 Task: Look for space in Galaosiyo, Uzbekistan from 10th August, 2023 to 18th August, 2023 for 2 adults in price range Rs.10000 to Rs.14000. Place can be private room with 1  bedroom having 1 bed and 1 bathroom. Property type can be house, flat, guest house. Amenities needed are: wifi, TV, free parkinig on premises, gym, breakfast. Booking option can be shelf check-in. Required host language is English.
Action: Mouse moved to (458, 117)
Screenshot: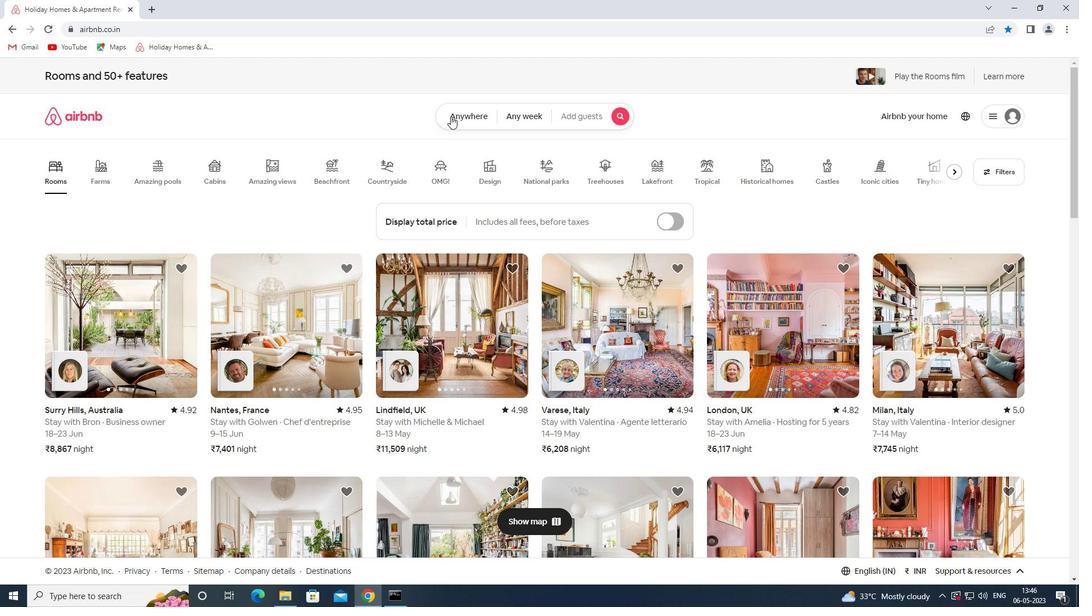 
Action: Mouse pressed left at (458, 117)
Screenshot: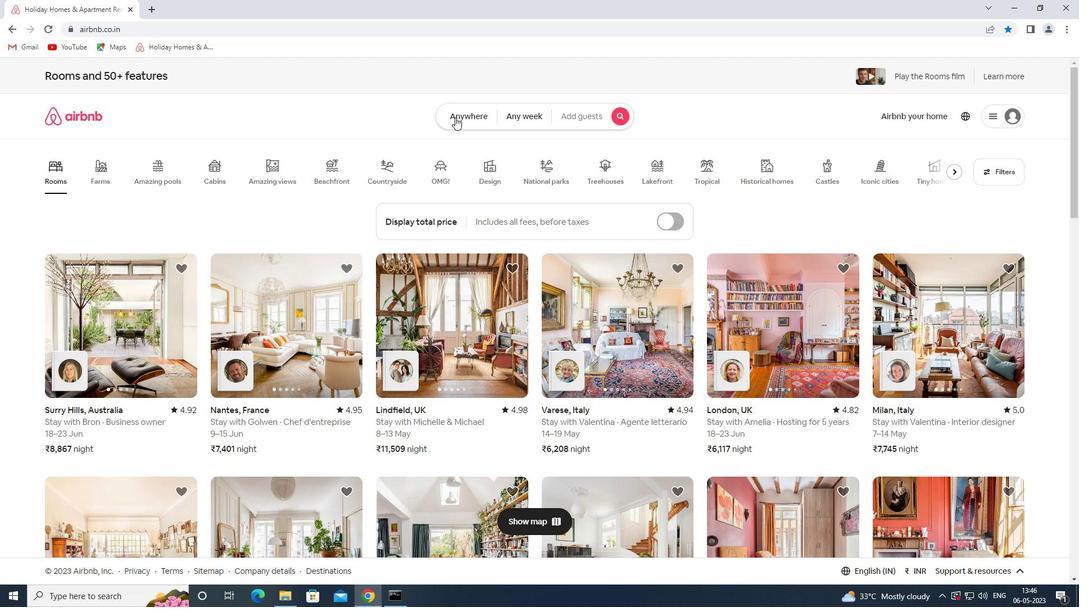 
Action: Mouse moved to (326, 164)
Screenshot: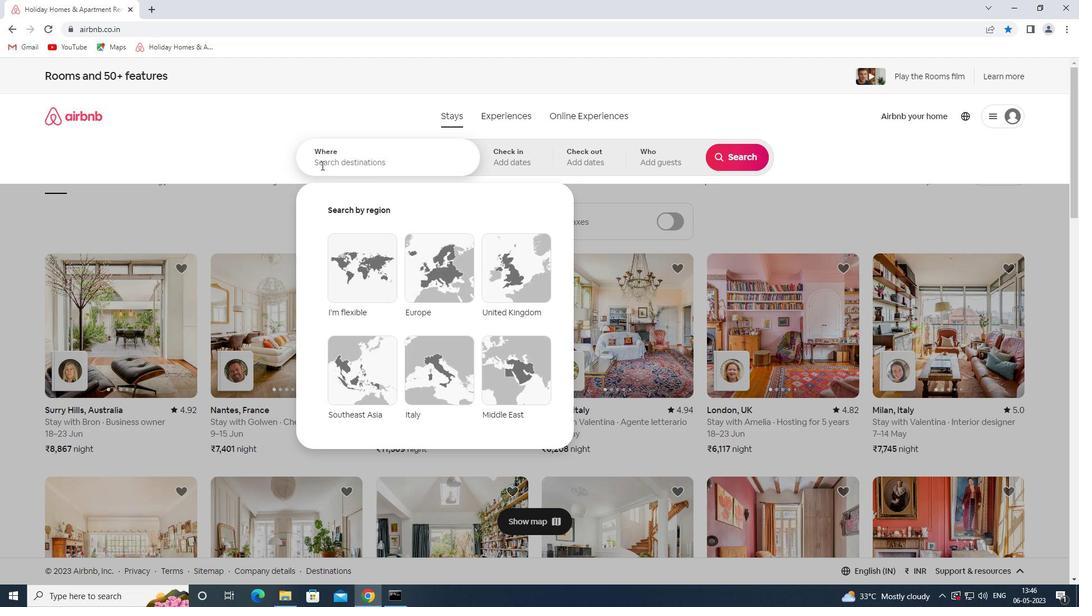 
Action: Mouse pressed left at (326, 164)
Screenshot: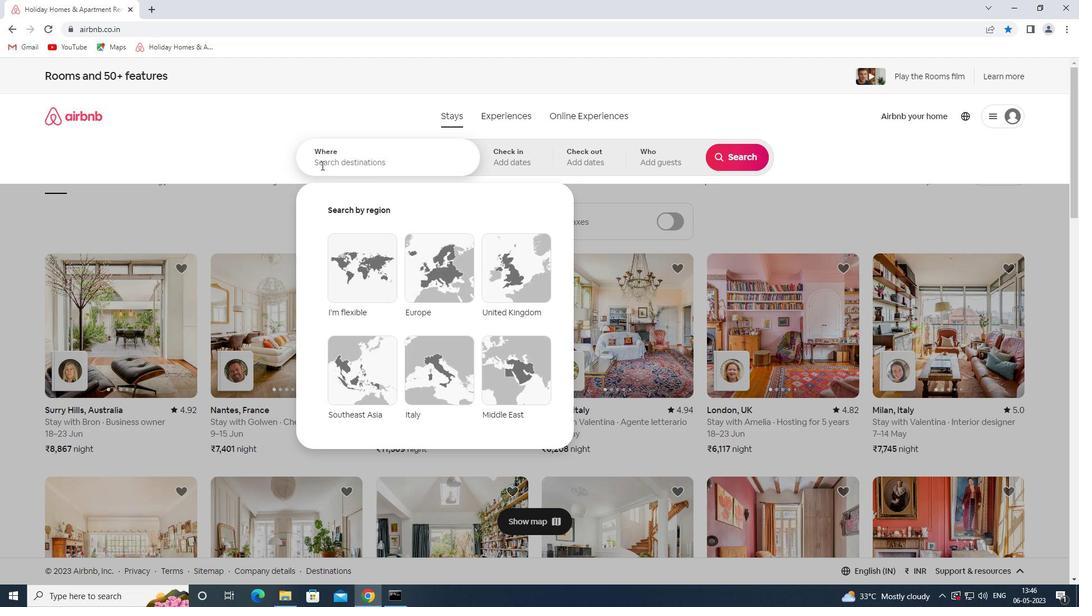 
Action: Key pressed galaosiyo<Key.space>
Screenshot: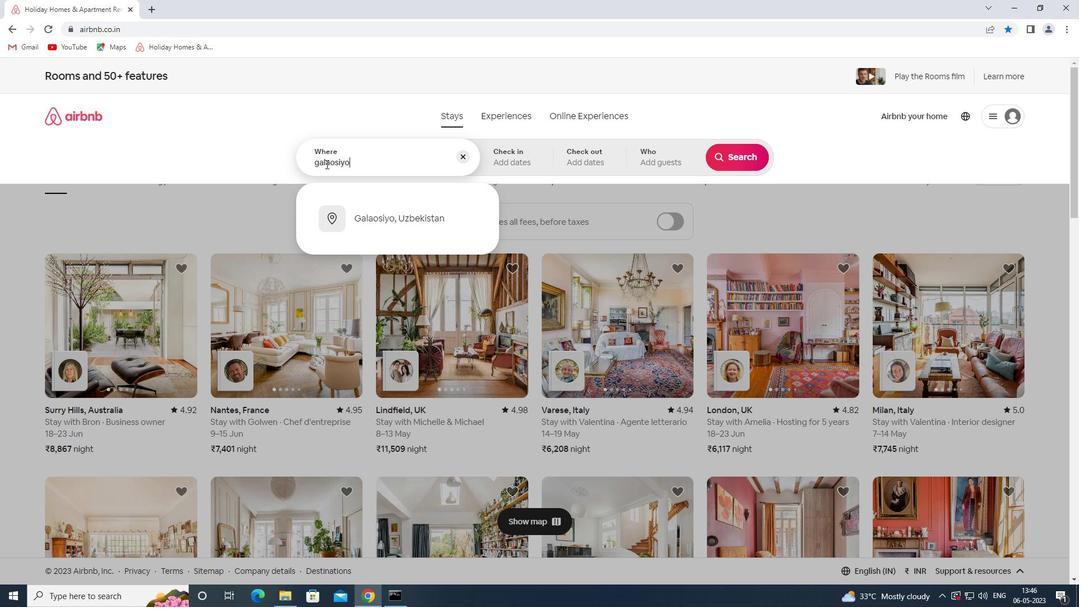 
Action: Mouse moved to (430, 213)
Screenshot: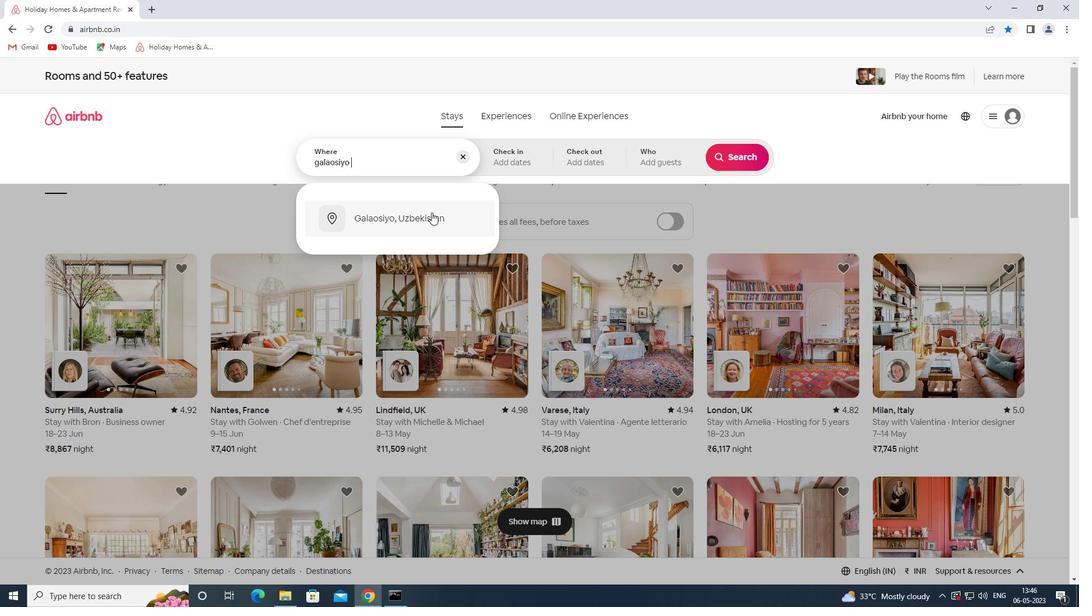 
Action: Mouse pressed left at (430, 213)
Screenshot: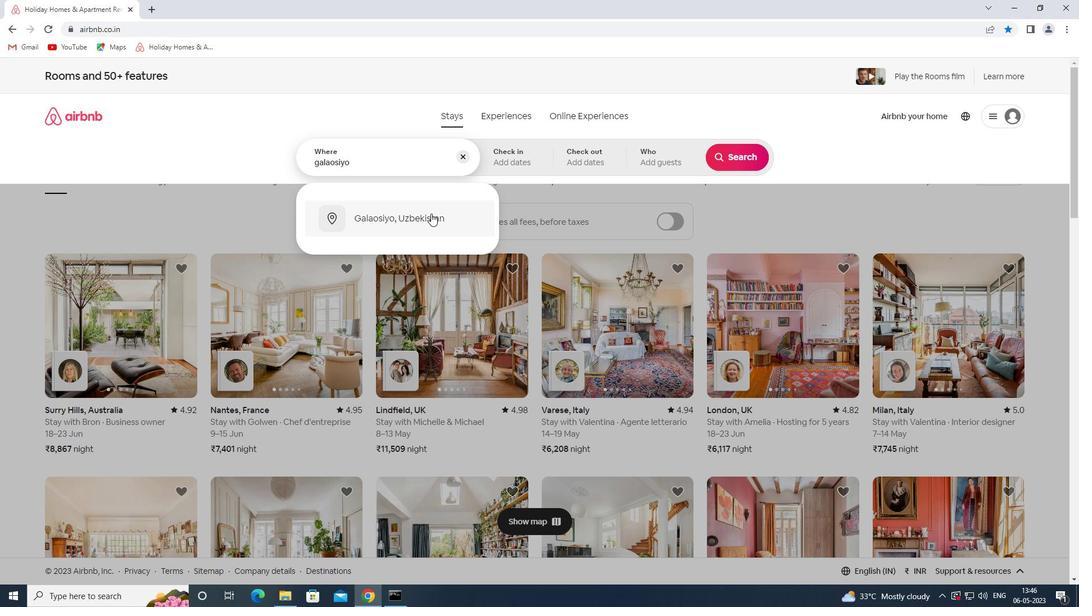 
Action: Mouse moved to (730, 252)
Screenshot: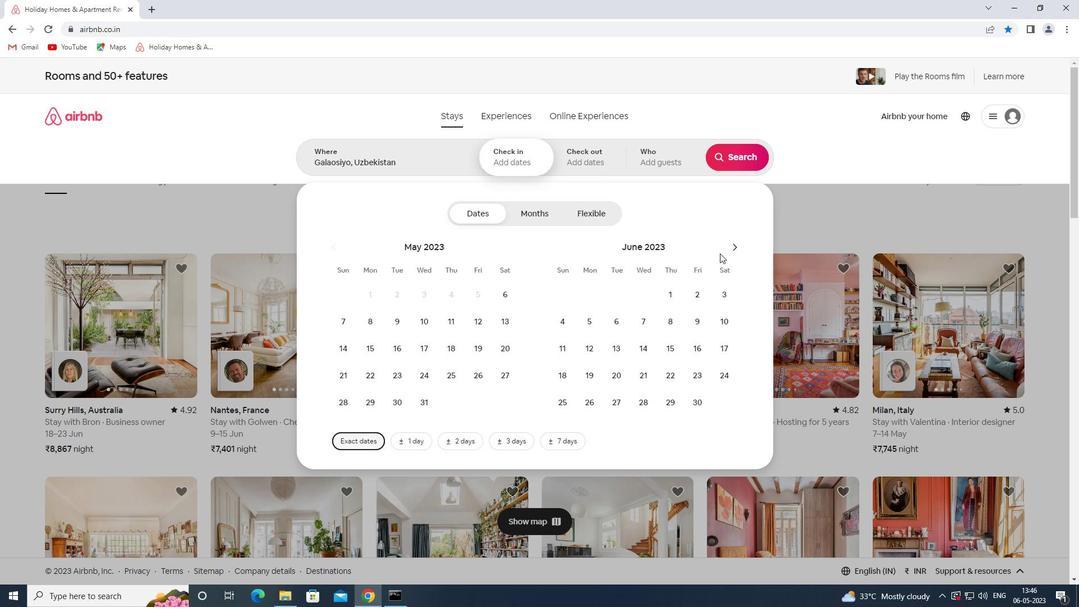 
Action: Mouse pressed left at (730, 252)
Screenshot: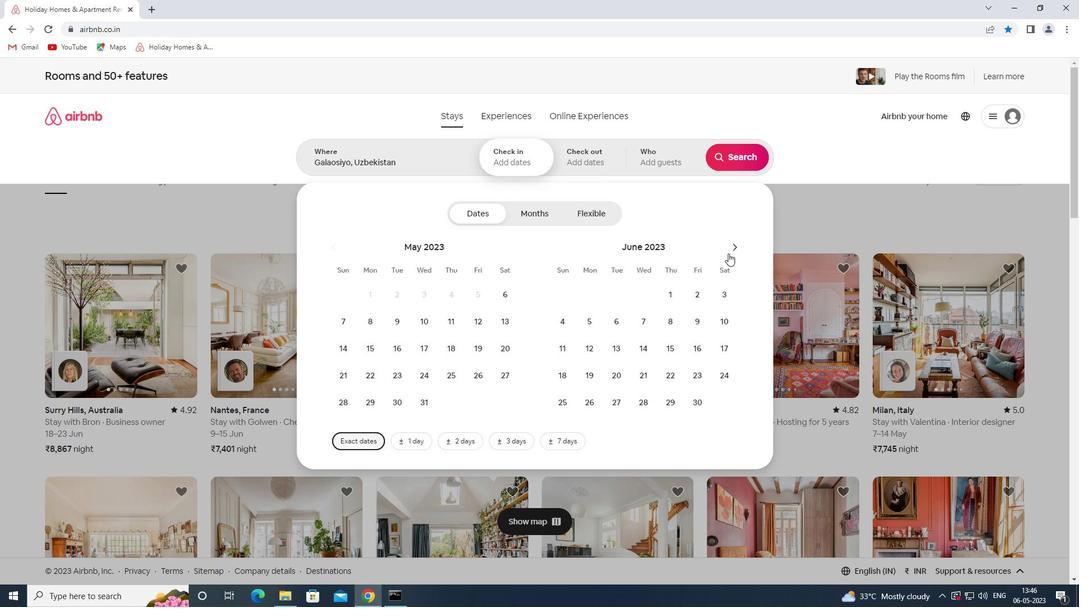 
Action: Mouse moved to (730, 252)
Screenshot: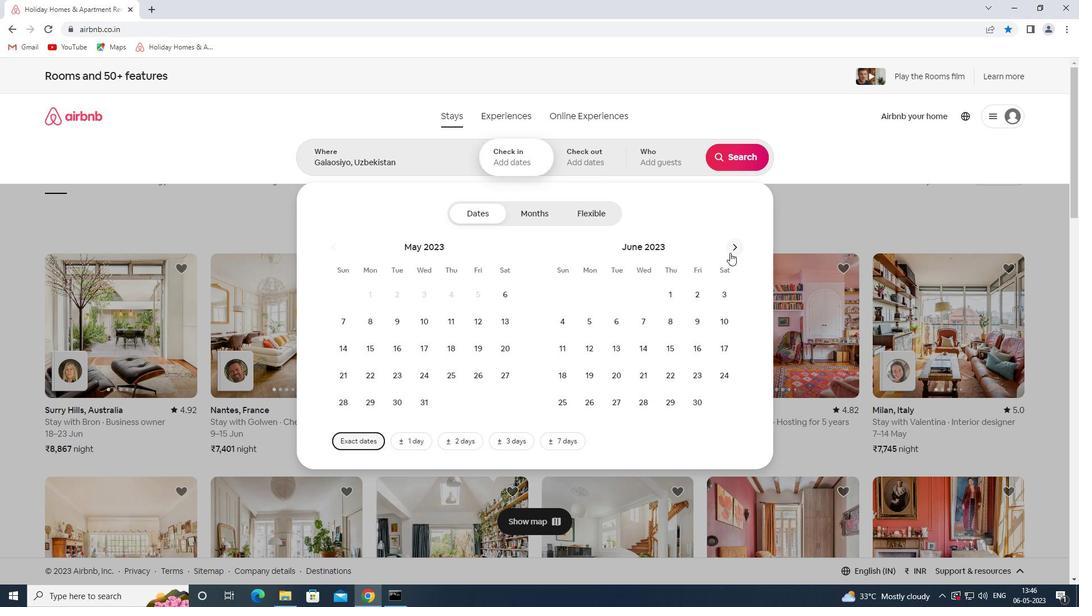 
Action: Mouse pressed left at (730, 252)
Screenshot: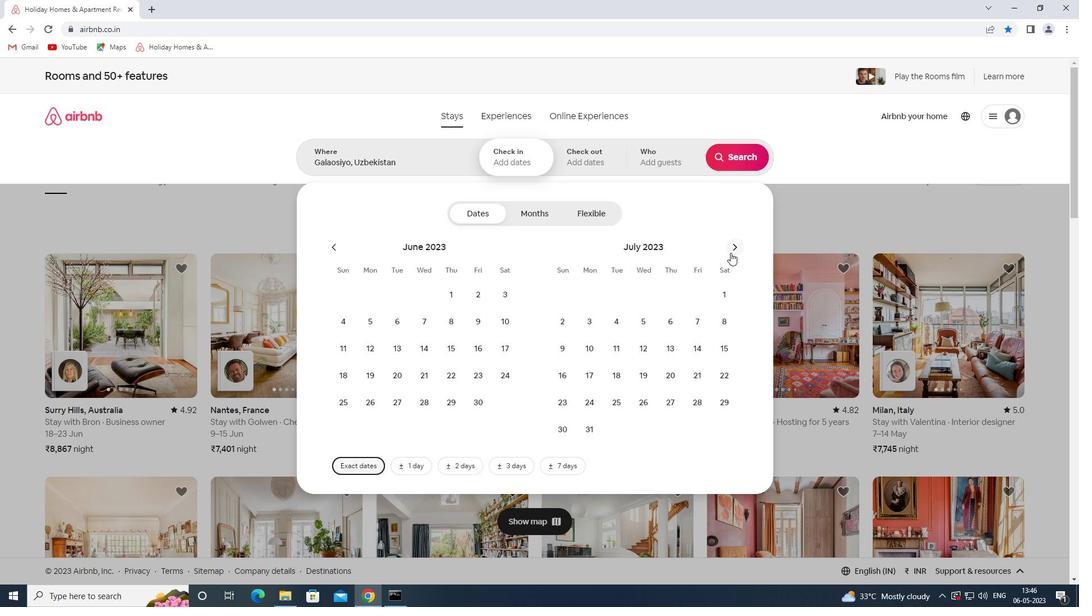 
Action: Mouse moved to (670, 321)
Screenshot: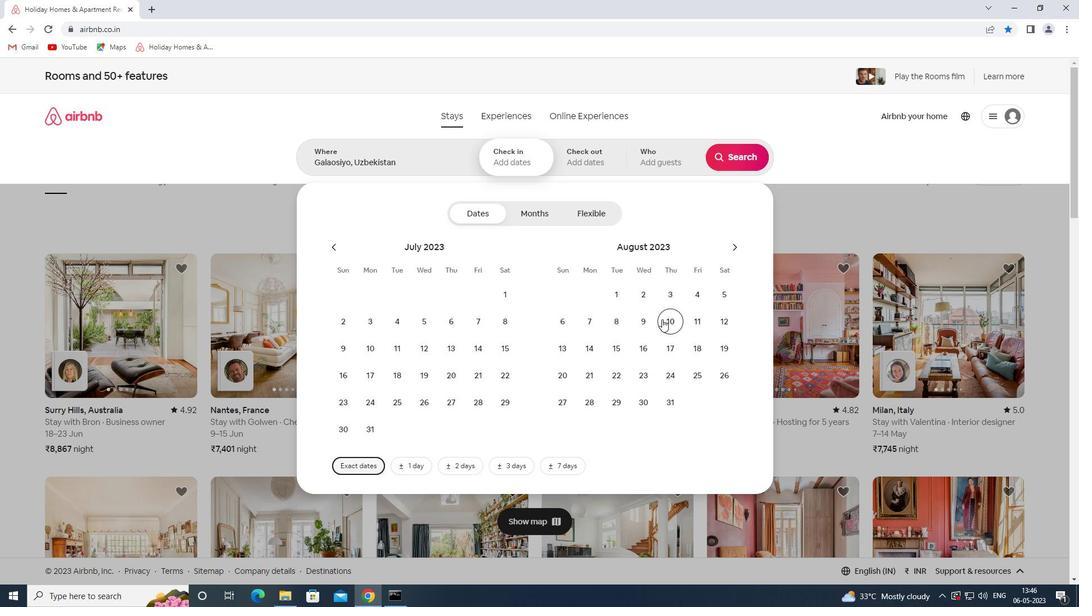 
Action: Mouse pressed left at (670, 321)
Screenshot: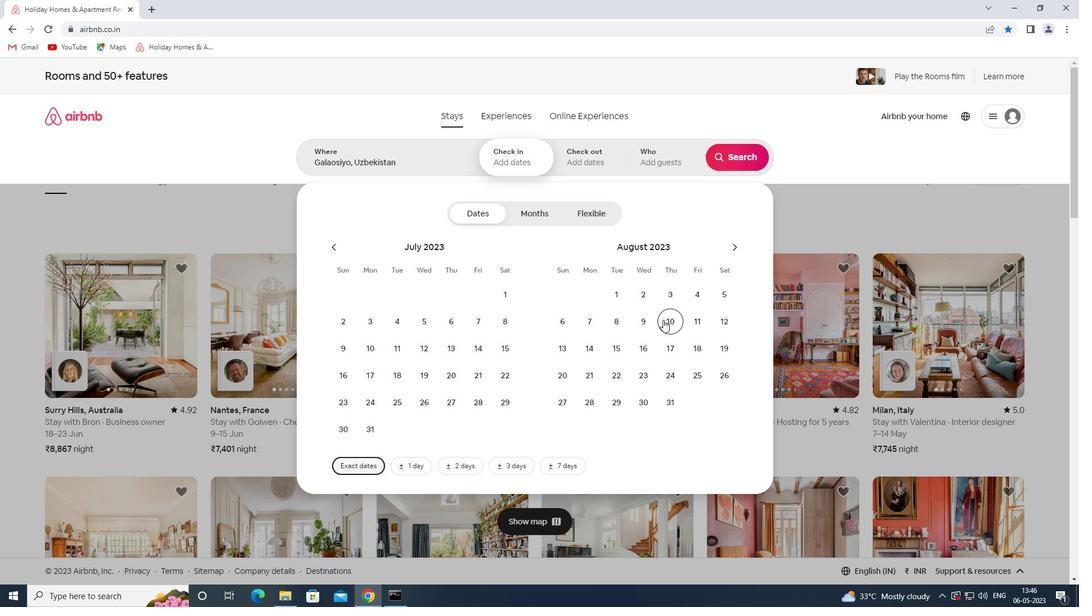 
Action: Mouse moved to (704, 352)
Screenshot: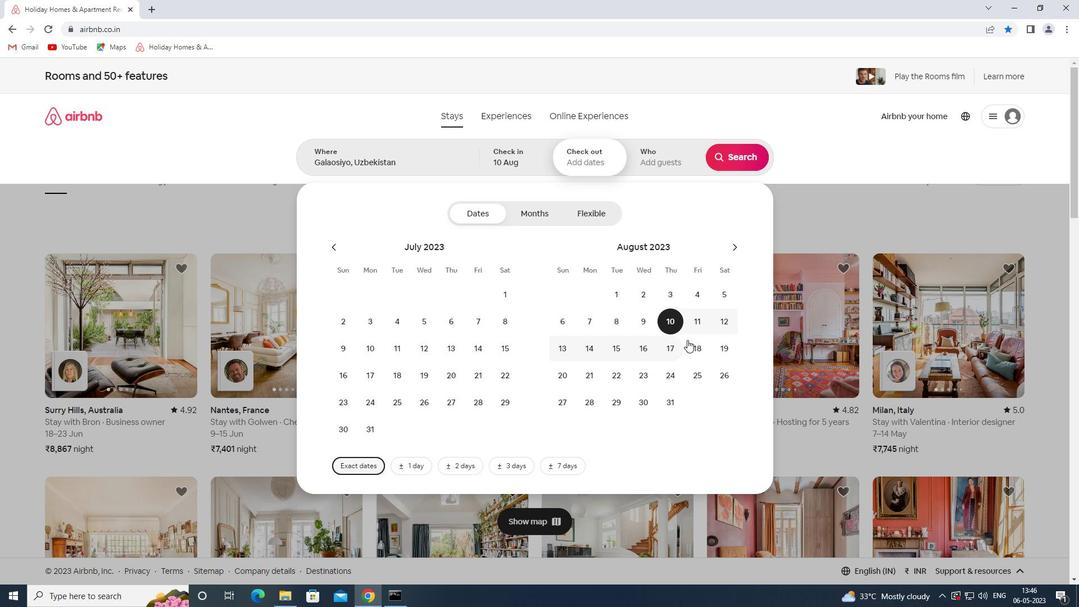 
Action: Mouse pressed left at (704, 352)
Screenshot: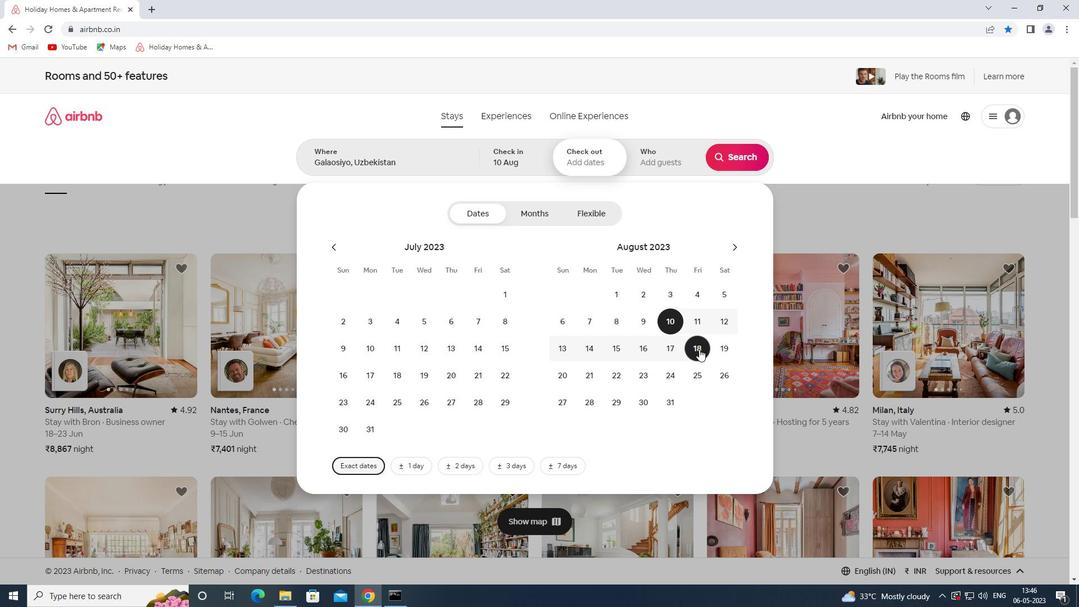 
Action: Mouse moved to (661, 160)
Screenshot: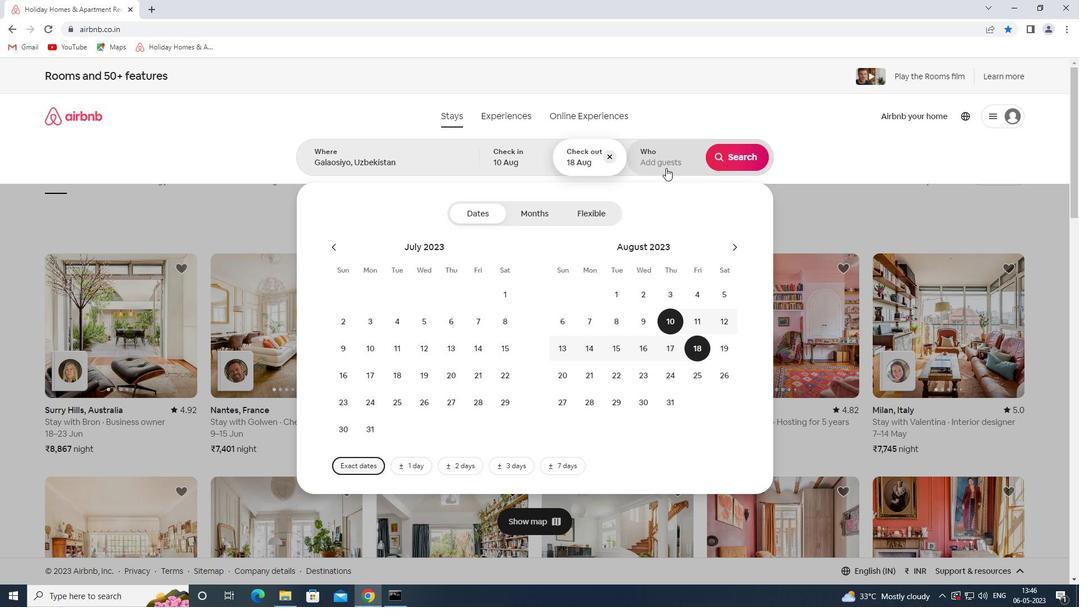 
Action: Mouse pressed left at (661, 160)
Screenshot: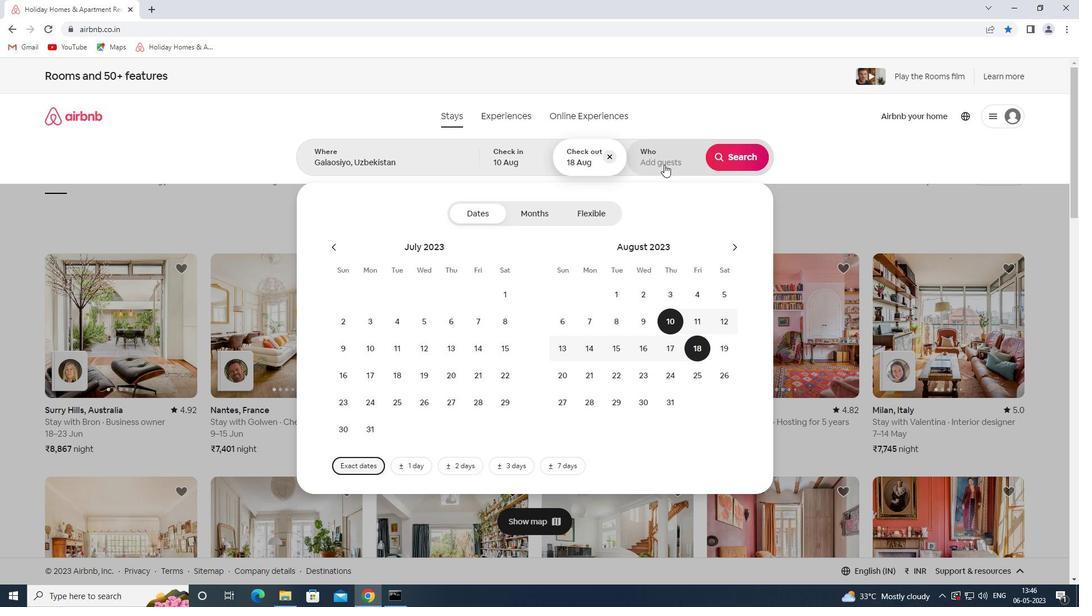 
Action: Mouse moved to (743, 220)
Screenshot: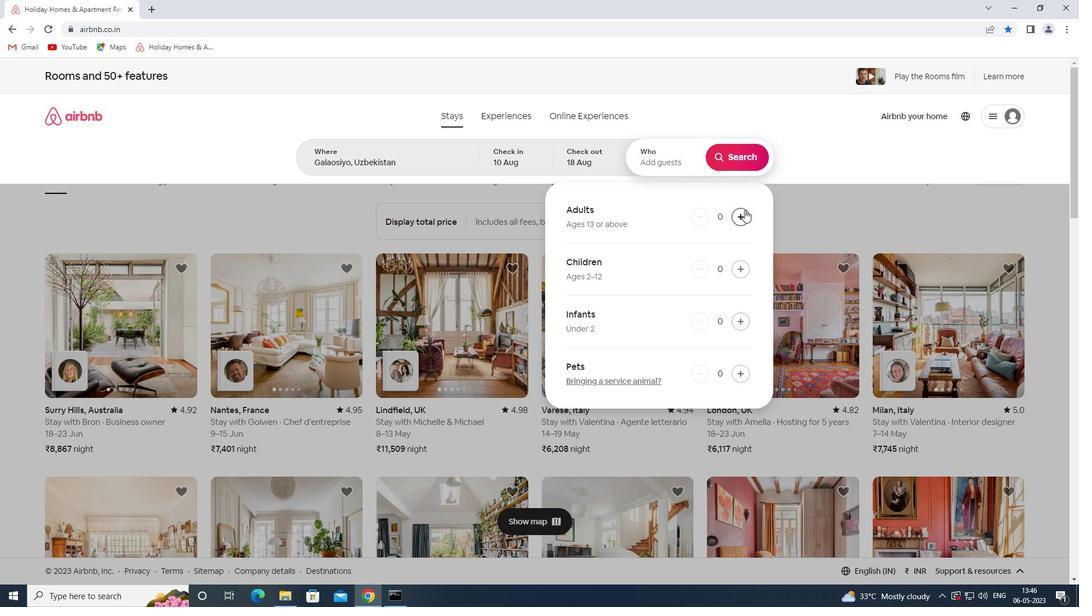 
Action: Mouse pressed left at (743, 220)
Screenshot: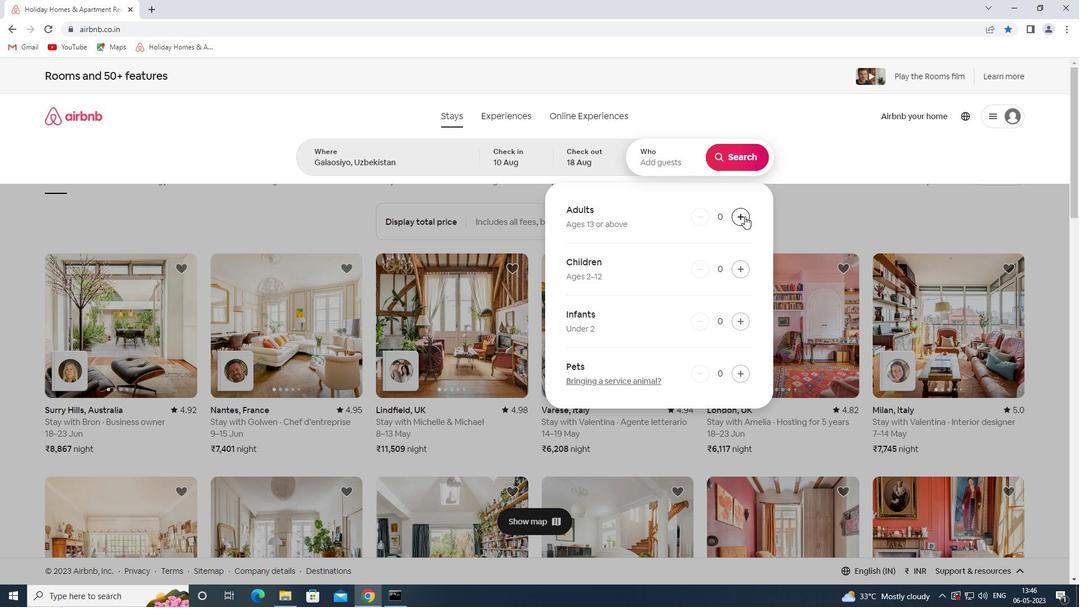 
Action: Mouse pressed left at (743, 220)
Screenshot: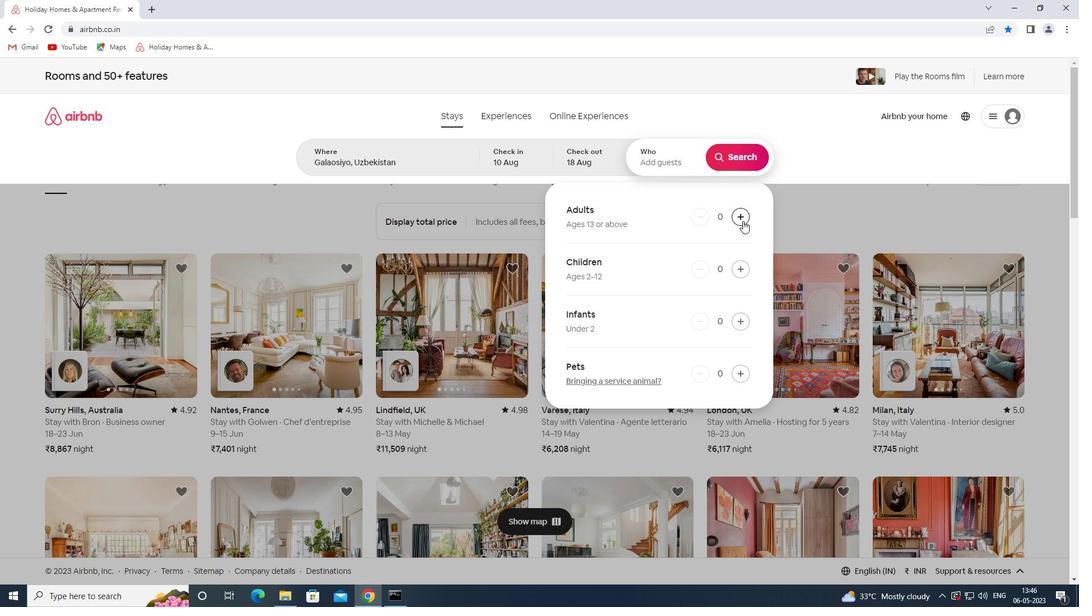 
Action: Mouse moved to (739, 154)
Screenshot: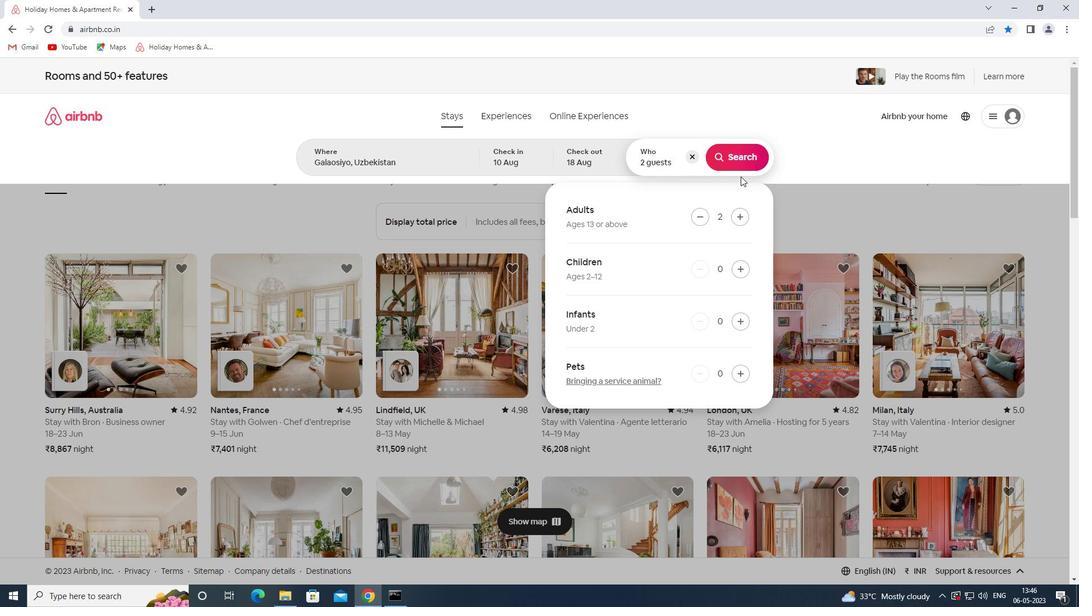 
Action: Mouse pressed left at (739, 154)
Screenshot: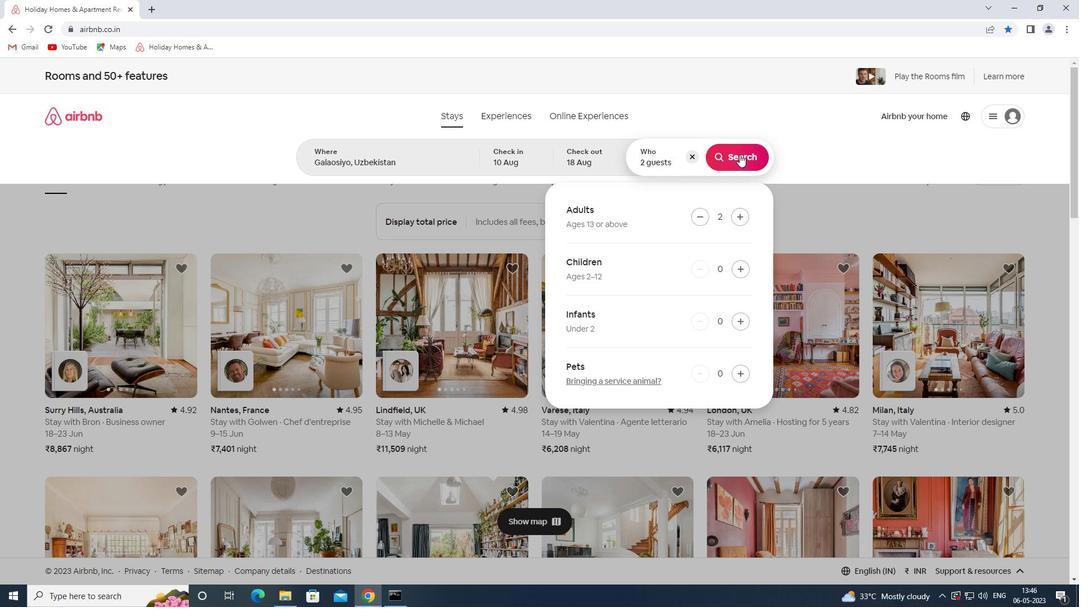 
Action: Mouse moved to (1021, 127)
Screenshot: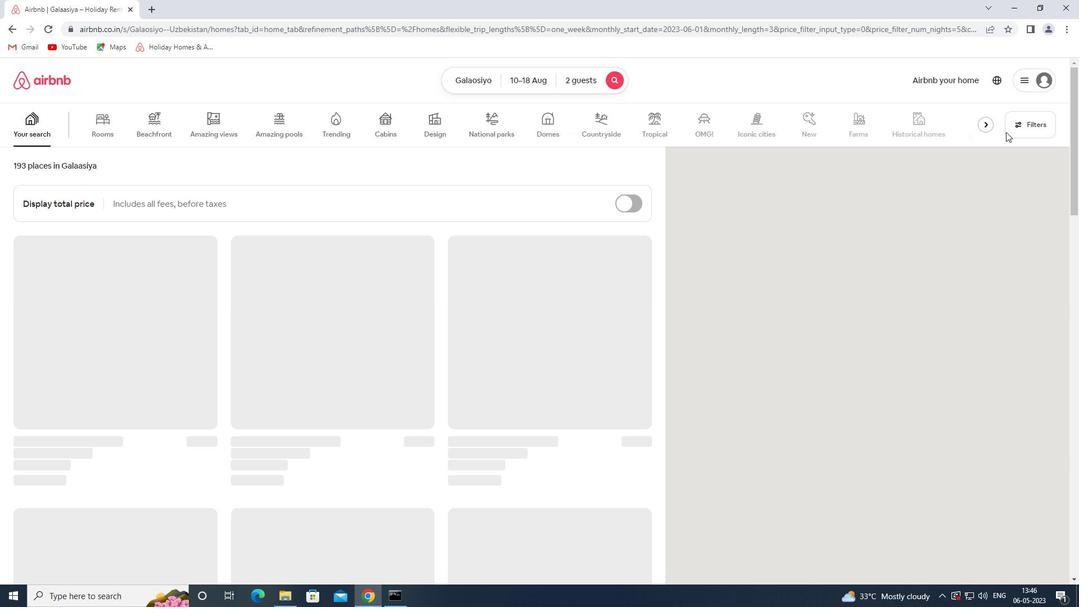 
Action: Mouse pressed left at (1021, 127)
Screenshot: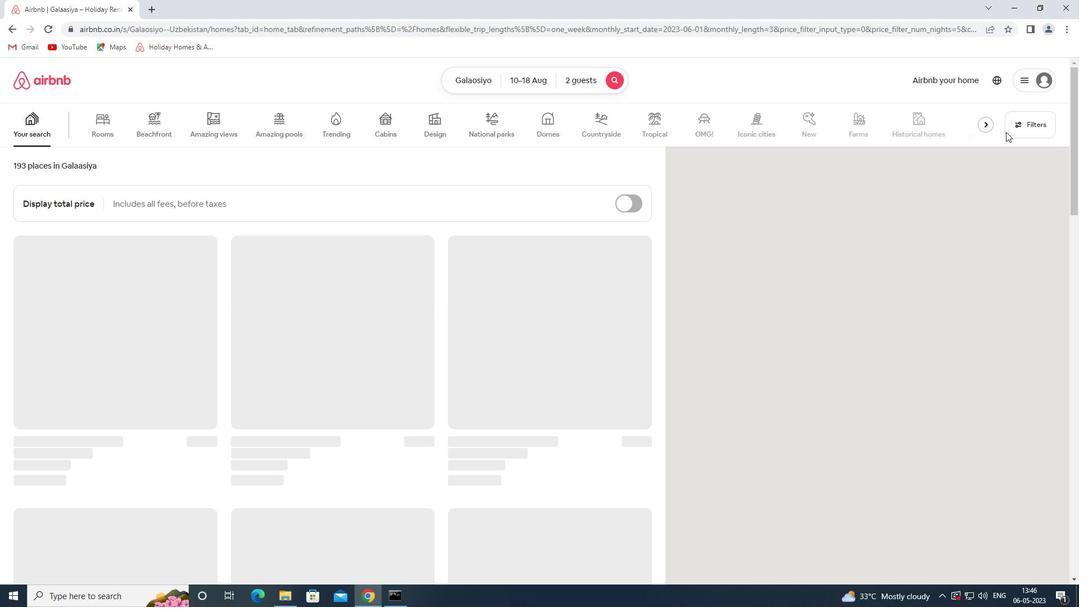 
Action: Mouse moved to (394, 400)
Screenshot: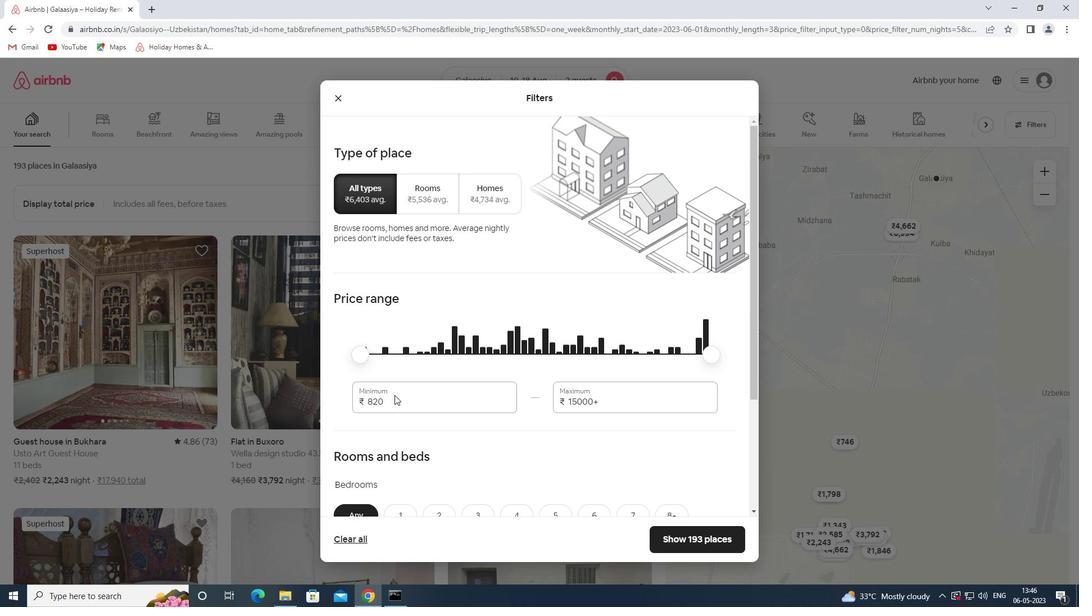 
Action: Mouse pressed left at (394, 400)
Screenshot: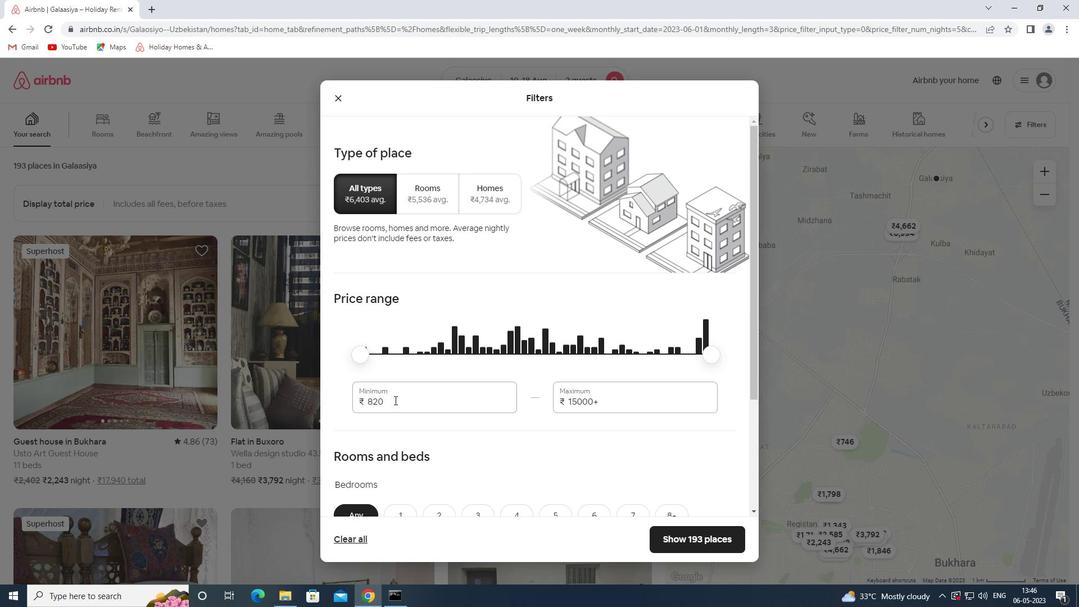 
Action: Mouse pressed left at (394, 400)
Screenshot: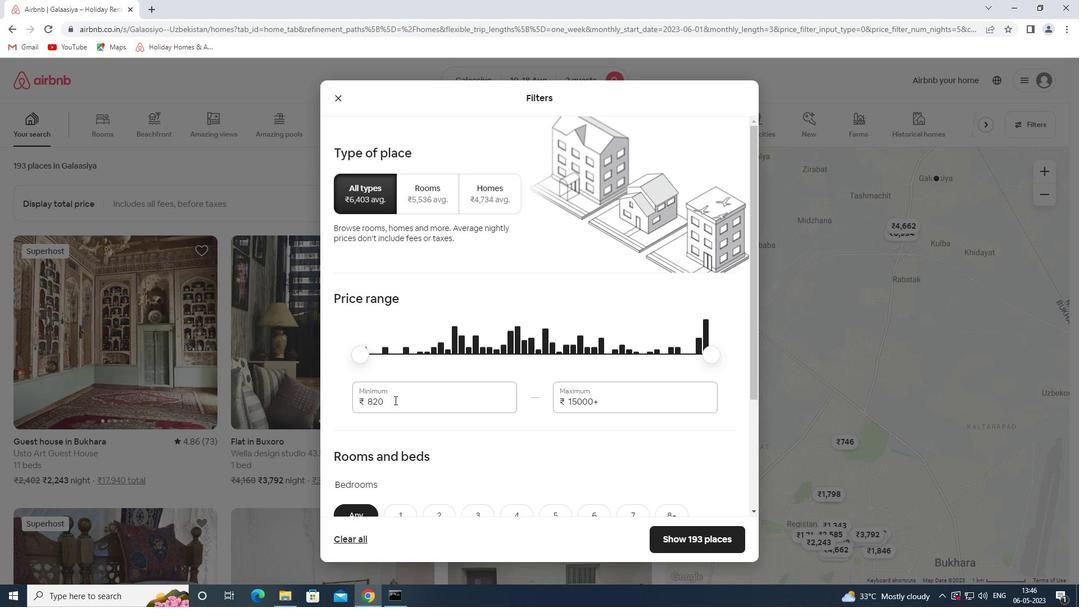 
Action: Key pressed 10000<Key.tab>14000
Screenshot: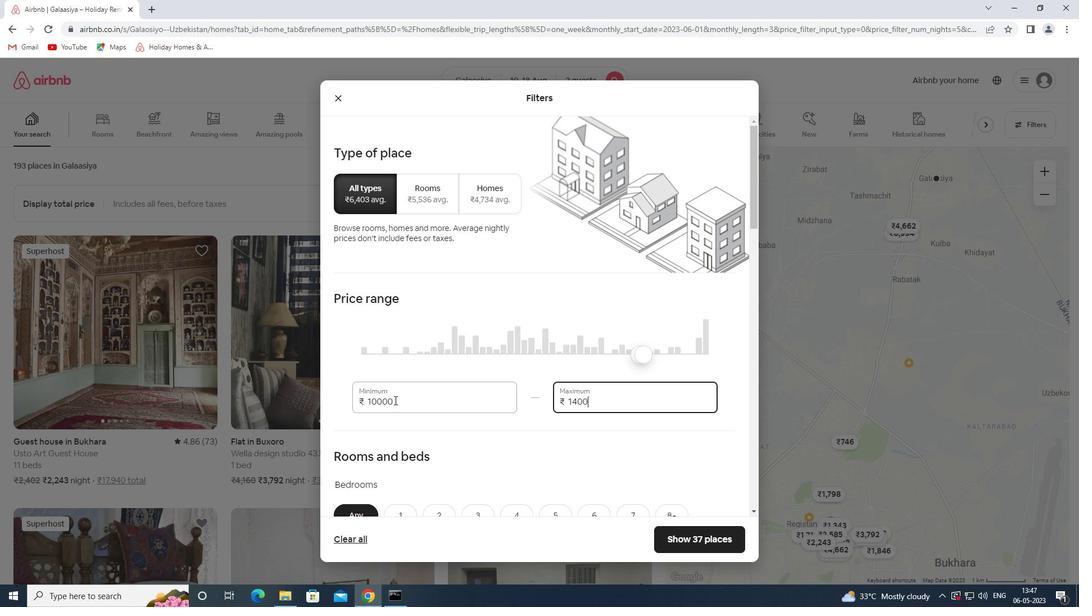 
Action: Mouse moved to (310, 272)
Screenshot: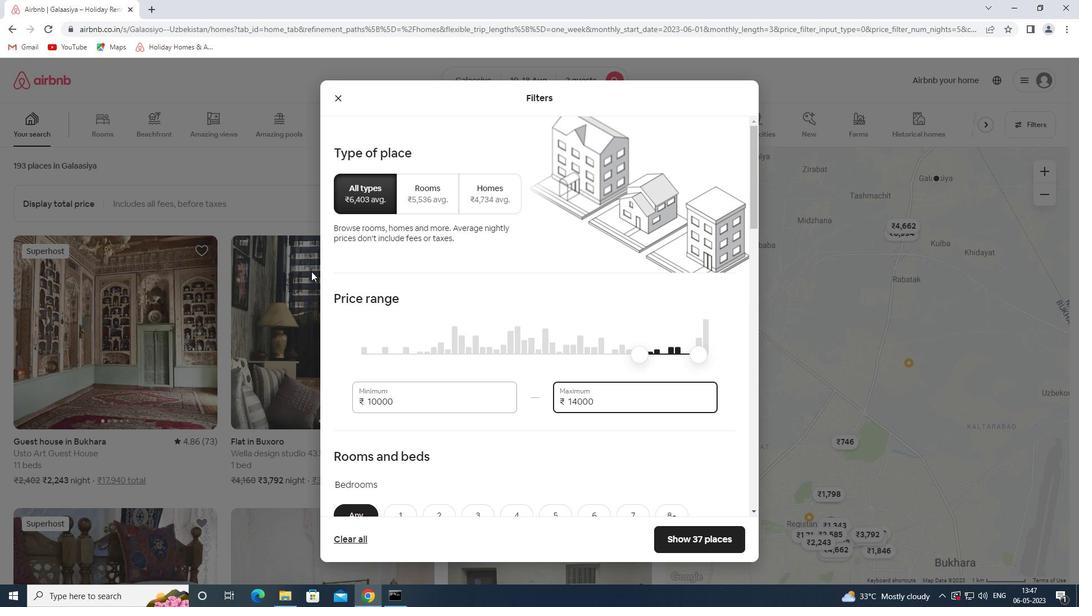 
Action: Mouse scrolled (310, 272) with delta (0, 0)
Screenshot: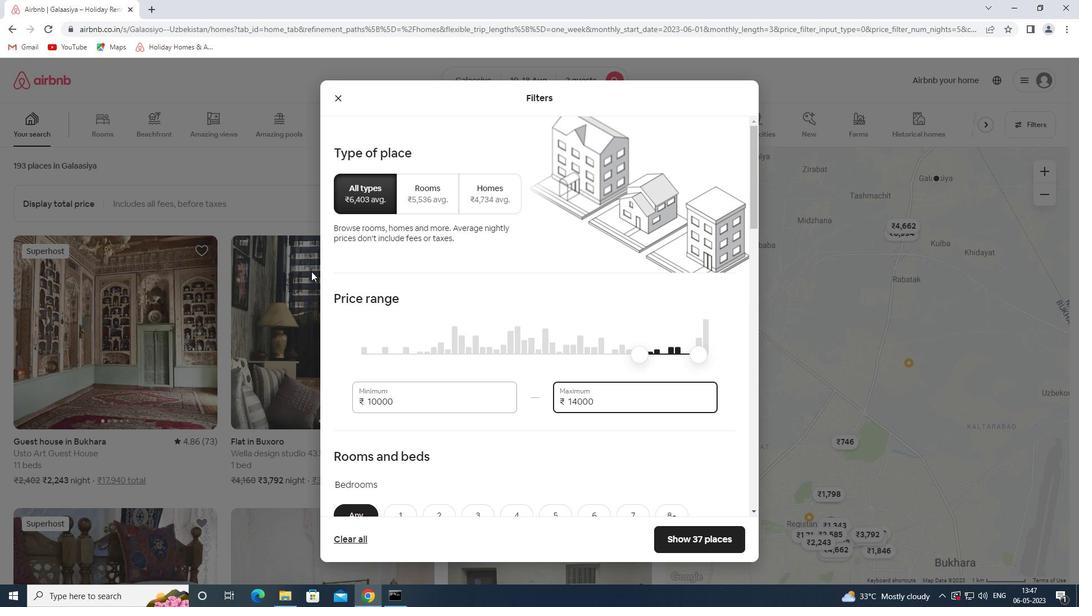 
Action: Mouse moved to (309, 274)
Screenshot: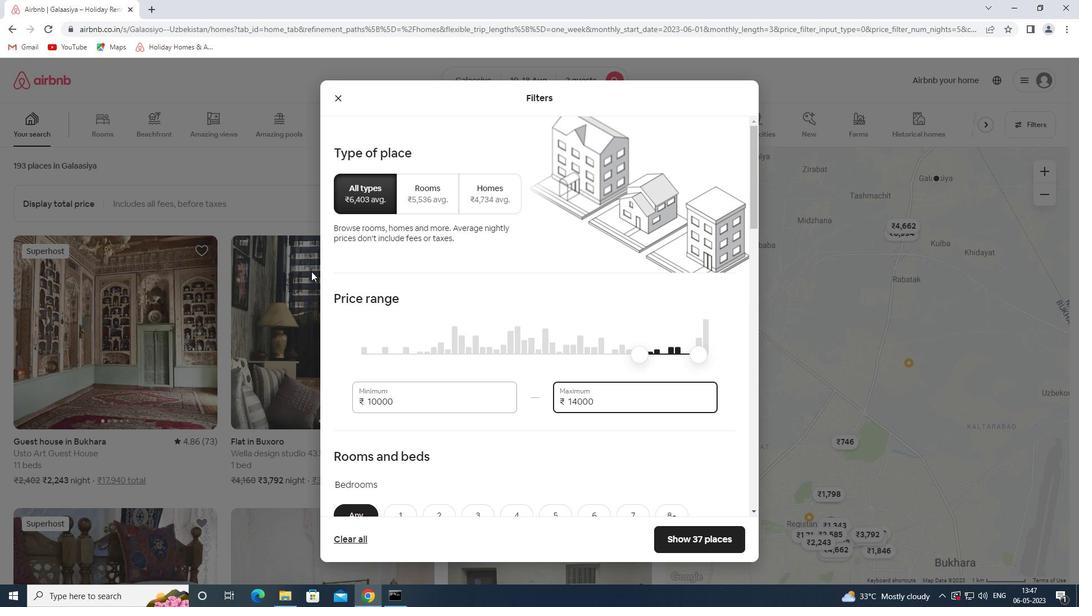 
Action: Mouse scrolled (309, 274) with delta (0, 0)
Screenshot: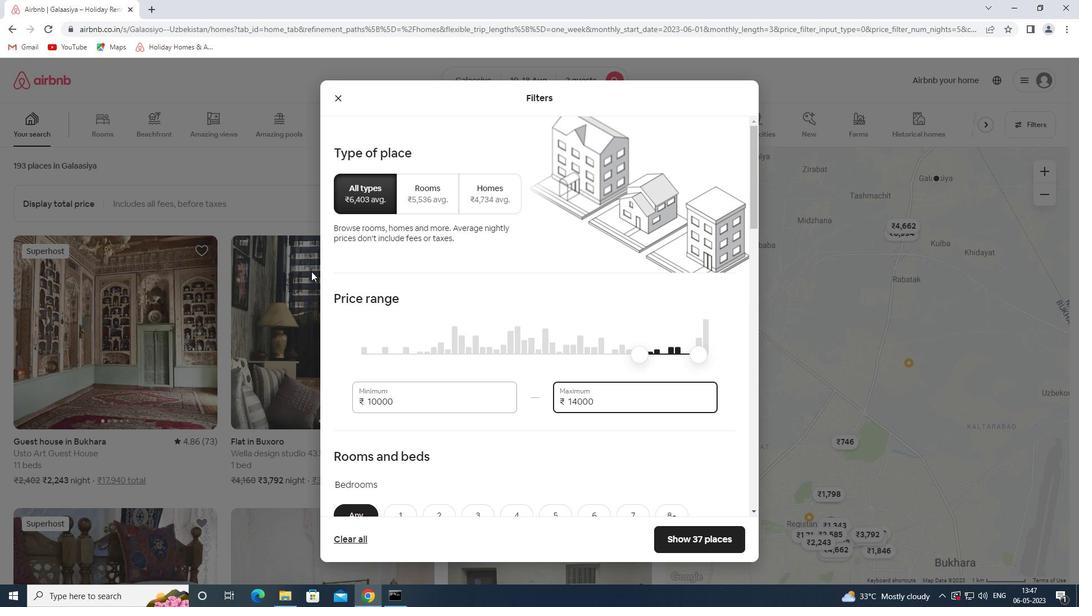 
Action: Mouse moved to (308, 275)
Screenshot: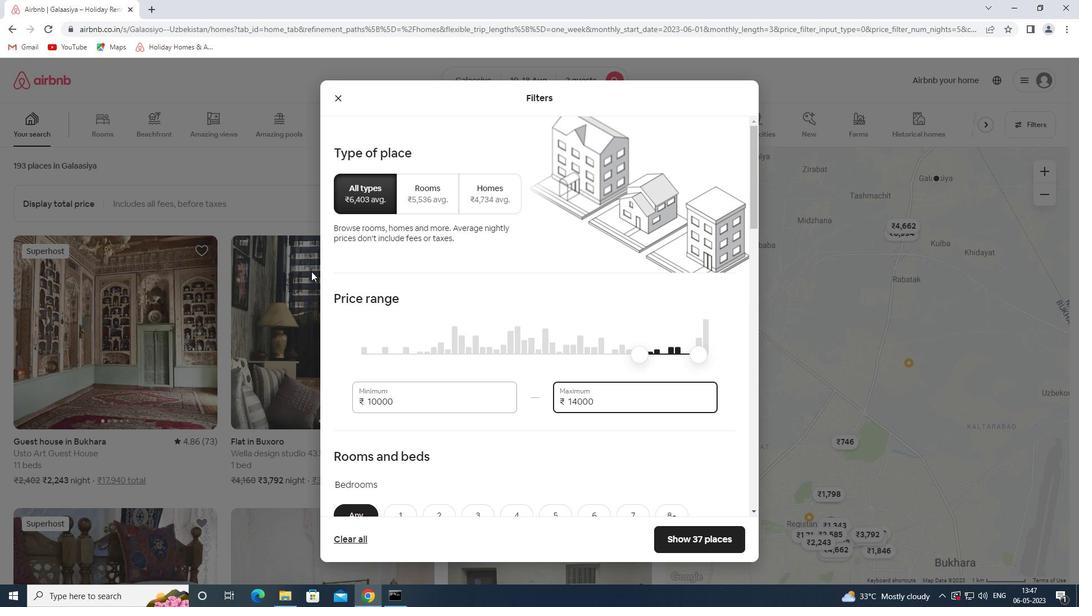 
Action: Mouse scrolled (308, 274) with delta (0, 0)
Screenshot: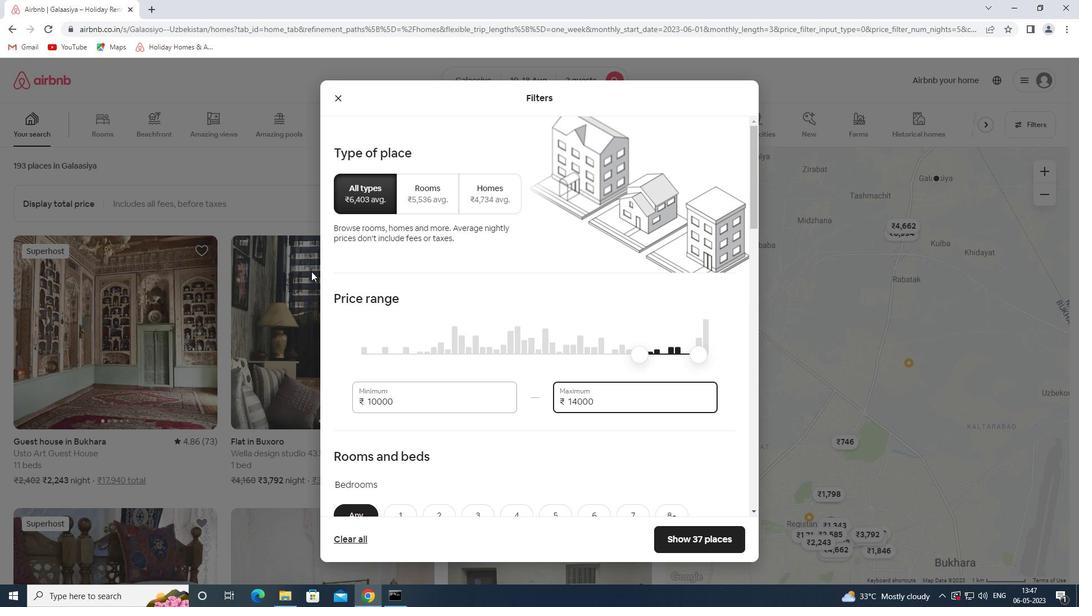 
Action: Mouse moved to (308, 275)
Screenshot: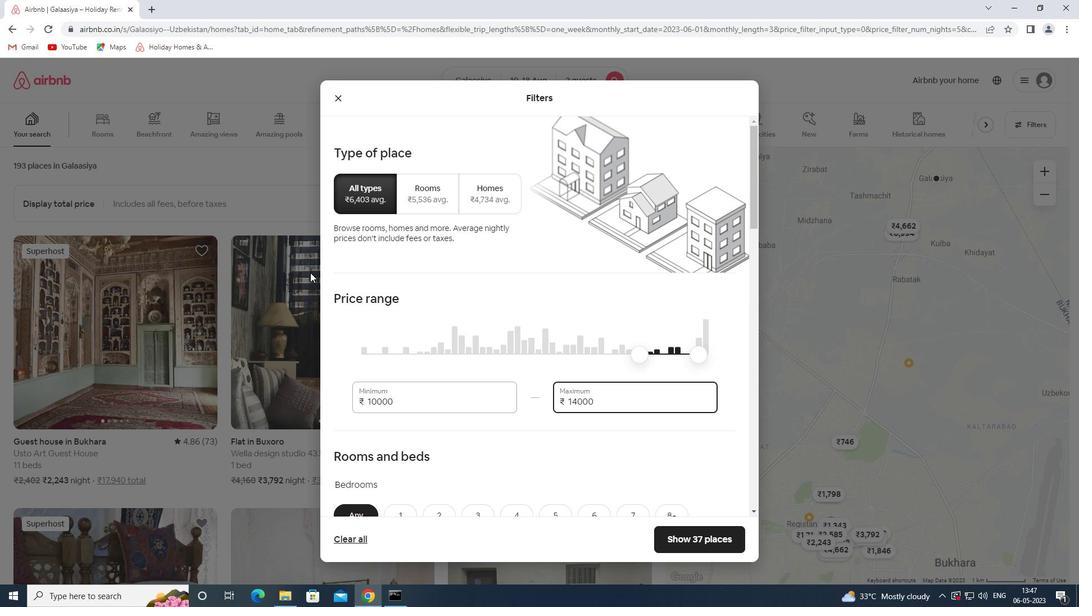
Action: Mouse scrolled (308, 275) with delta (0, 0)
Screenshot: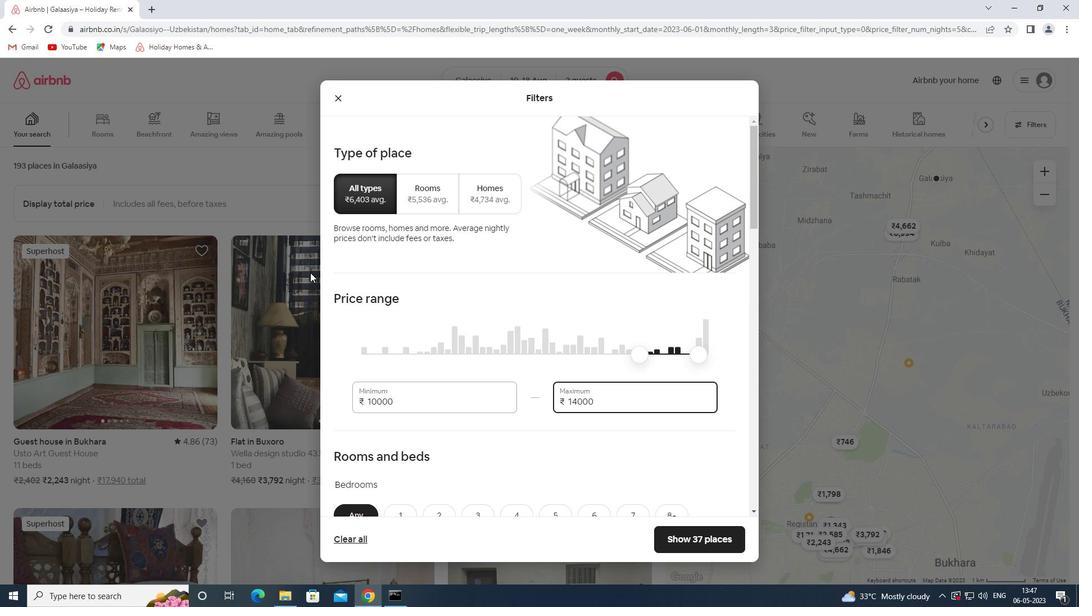 
Action: Mouse moved to (300, 290)
Screenshot: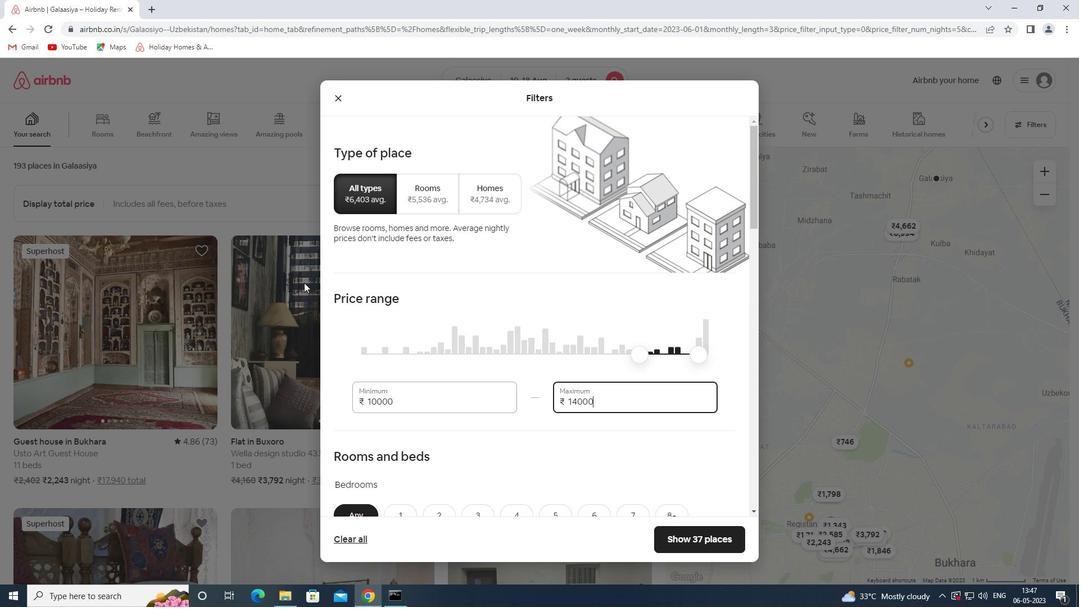 
Action: Mouse scrolled (300, 289) with delta (0, 0)
Screenshot: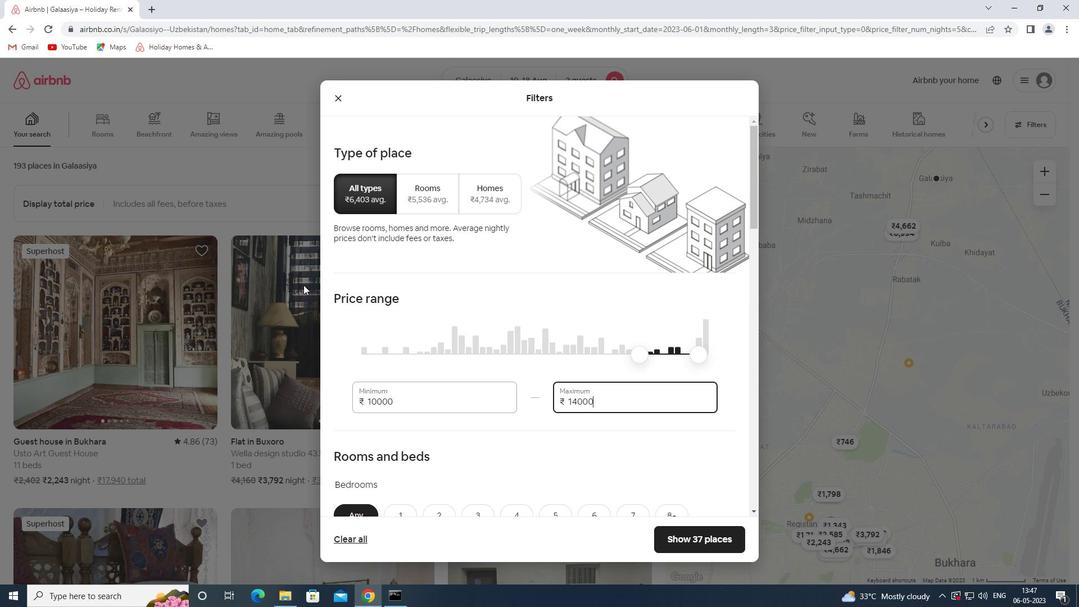 
Action: Mouse moved to (299, 291)
Screenshot: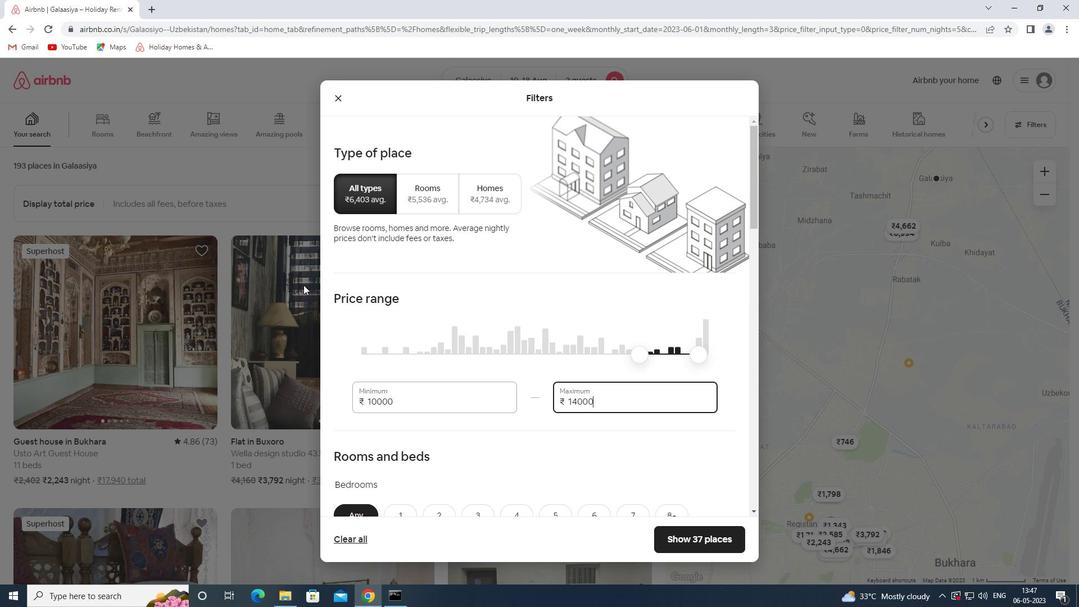 
Action: Mouse scrolled (299, 291) with delta (0, 0)
Screenshot: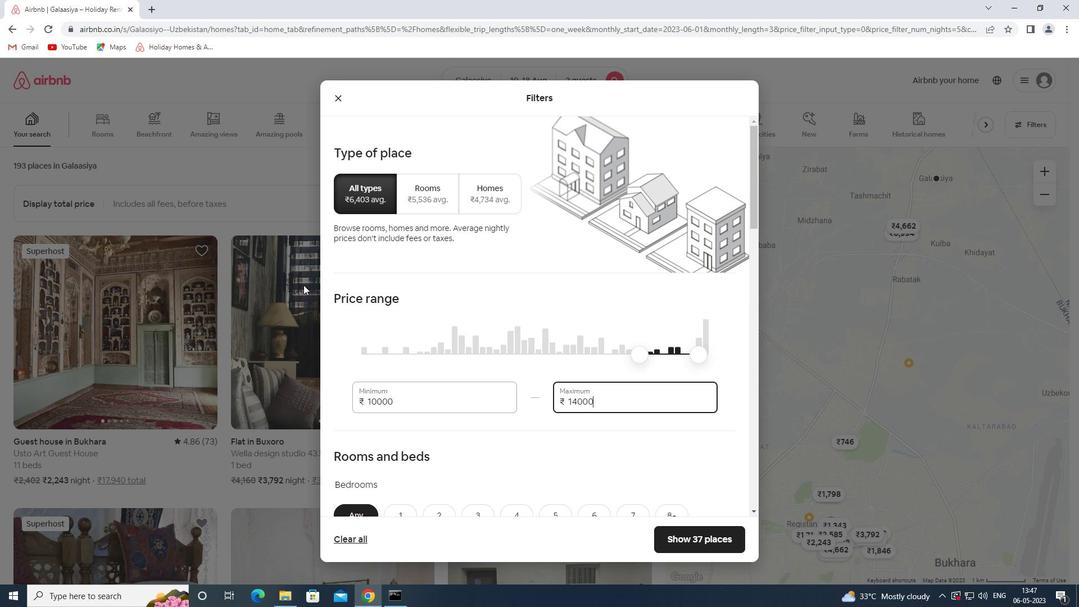 
Action: Mouse scrolled (299, 291) with delta (0, 0)
Screenshot: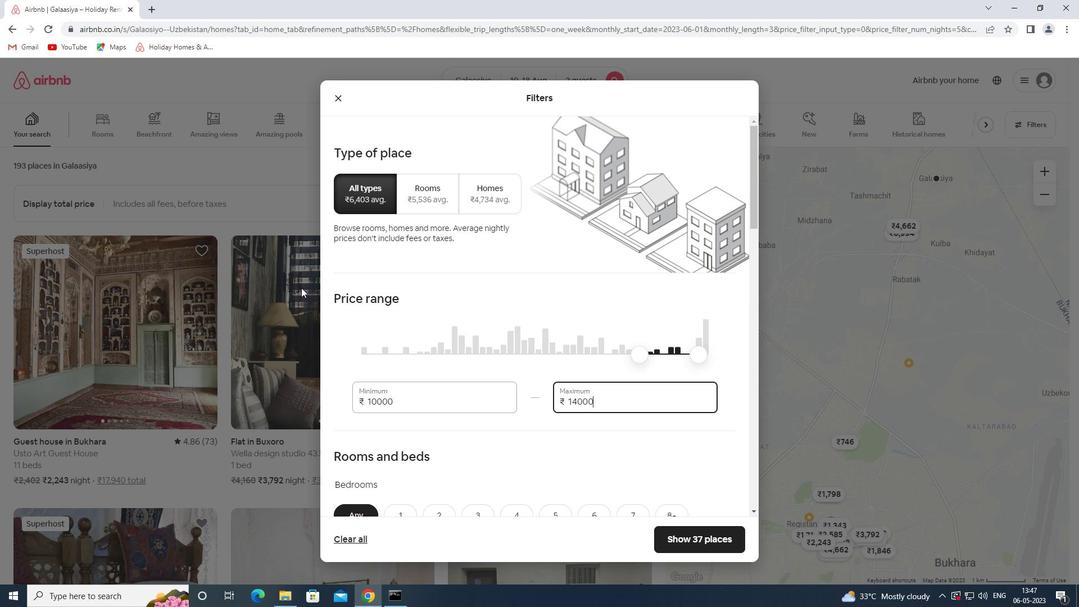 
Action: Mouse scrolled (299, 291) with delta (0, 0)
Screenshot: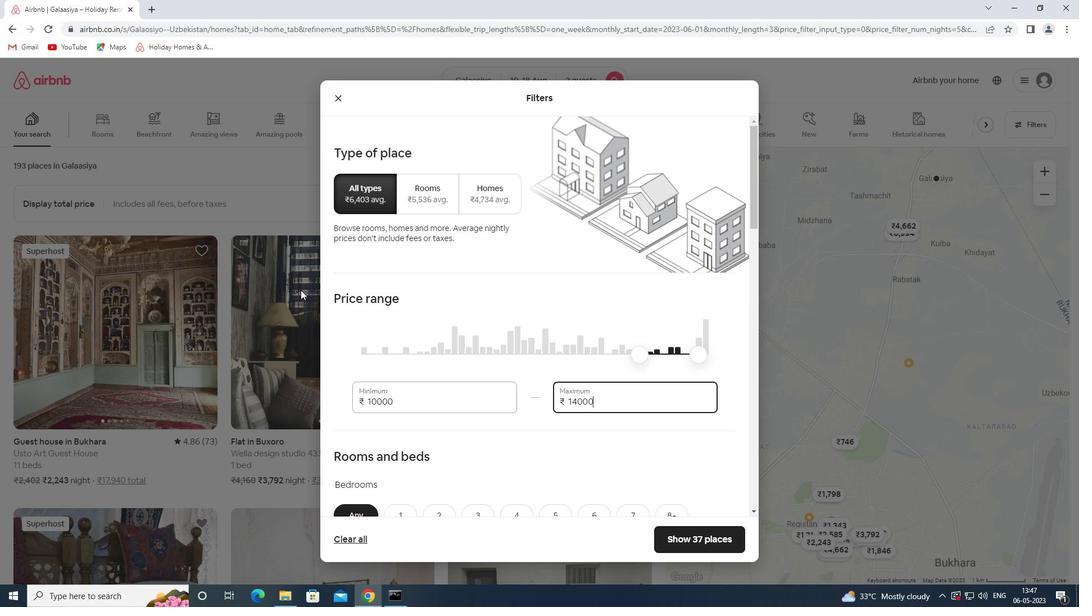 
Action: Mouse scrolled (299, 291) with delta (0, 0)
Screenshot: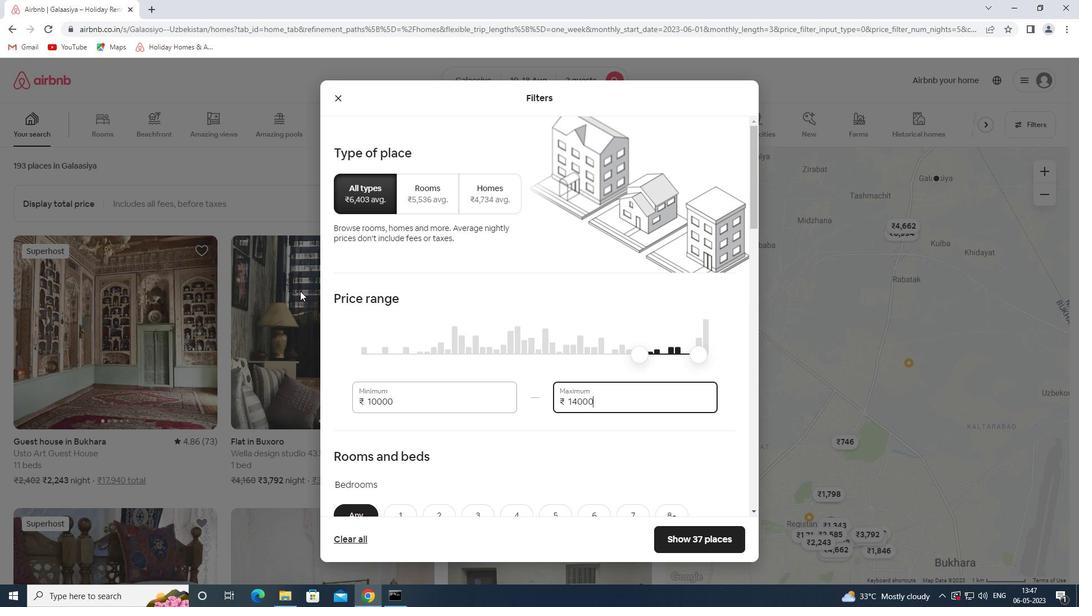 
Action: Mouse moved to (304, 291)
Screenshot: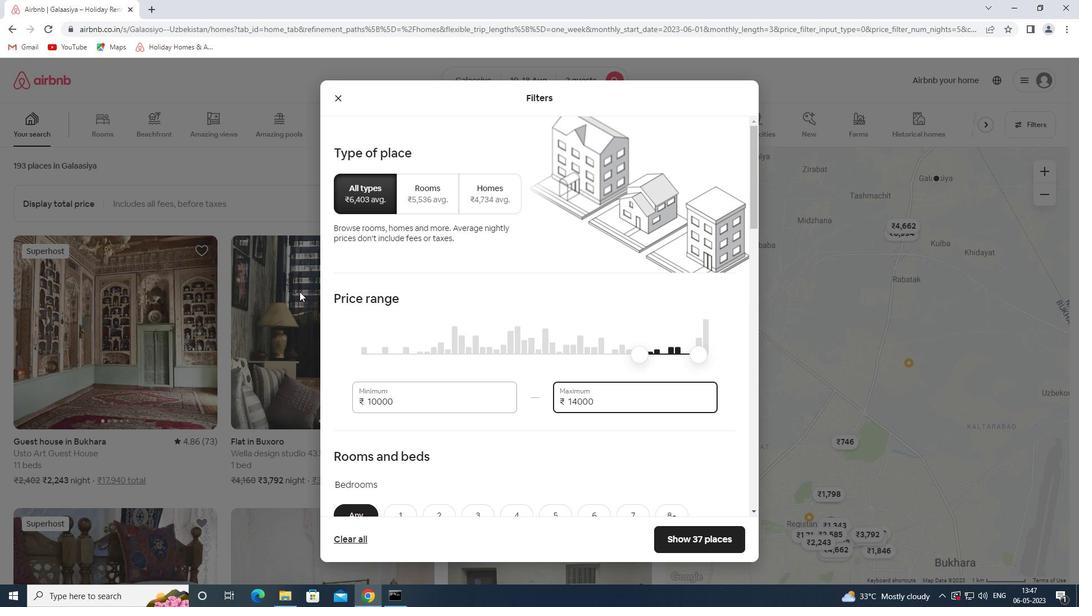 
Action: Mouse scrolled (304, 291) with delta (0, 0)
Screenshot: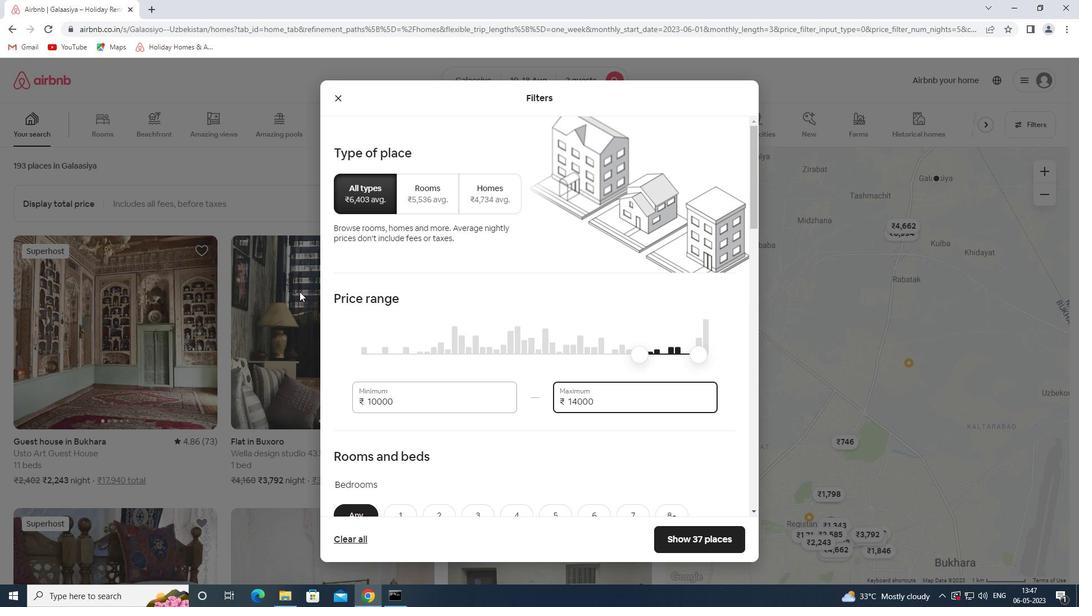 
Action: Mouse moved to (526, 361)
Screenshot: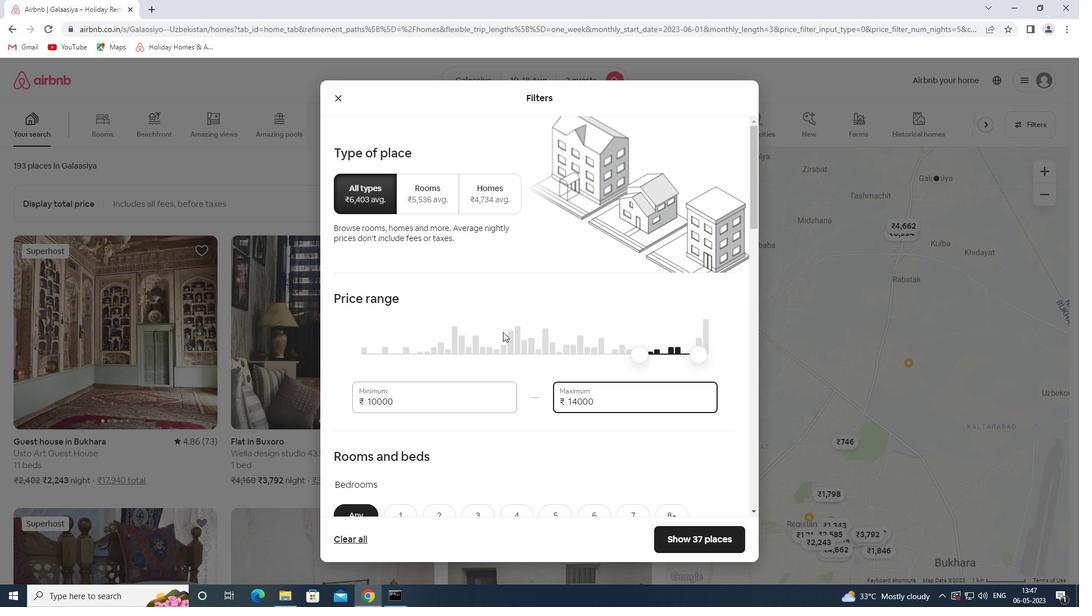 
Action: Mouse scrolled (526, 361) with delta (0, 0)
Screenshot: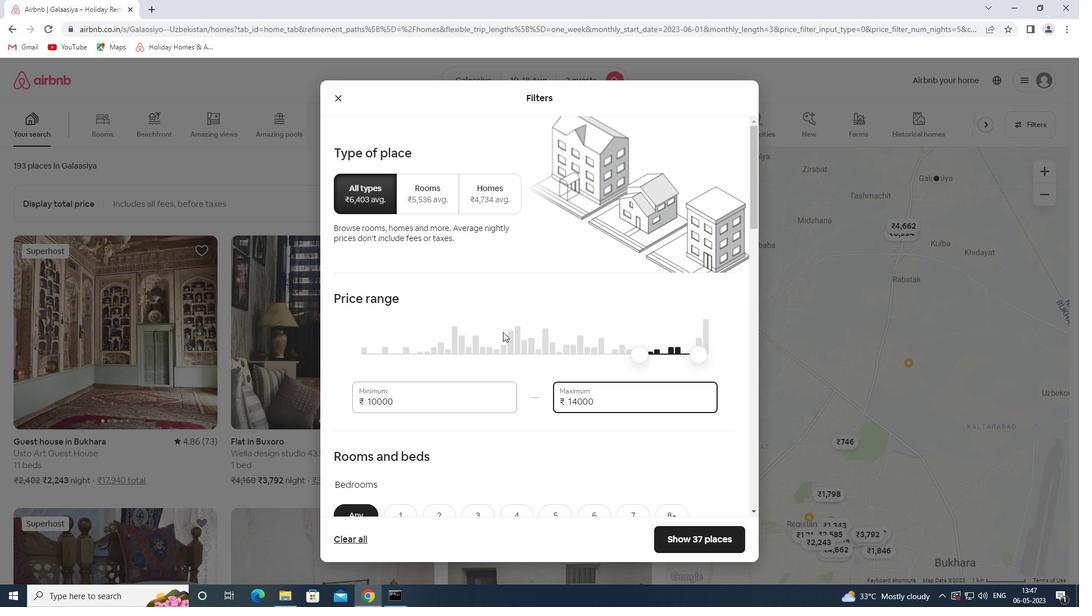 
Action: Mouse scrolled (526, 361) with delta (0, 0)
Screenshot: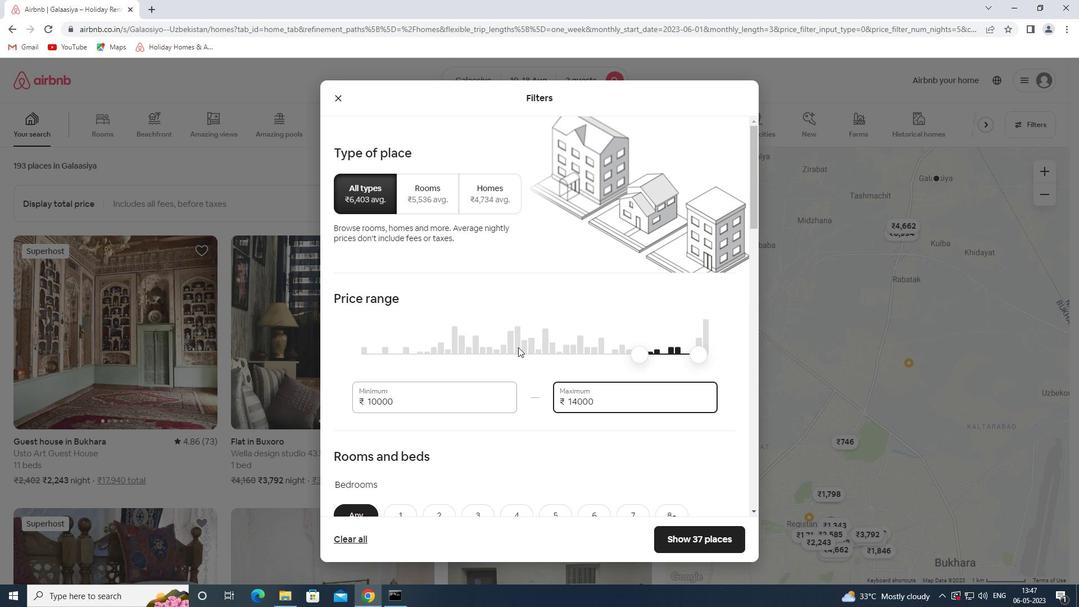 
Action: Mouse scrolled (526, 361) with delta (0, 0)
Screenshot: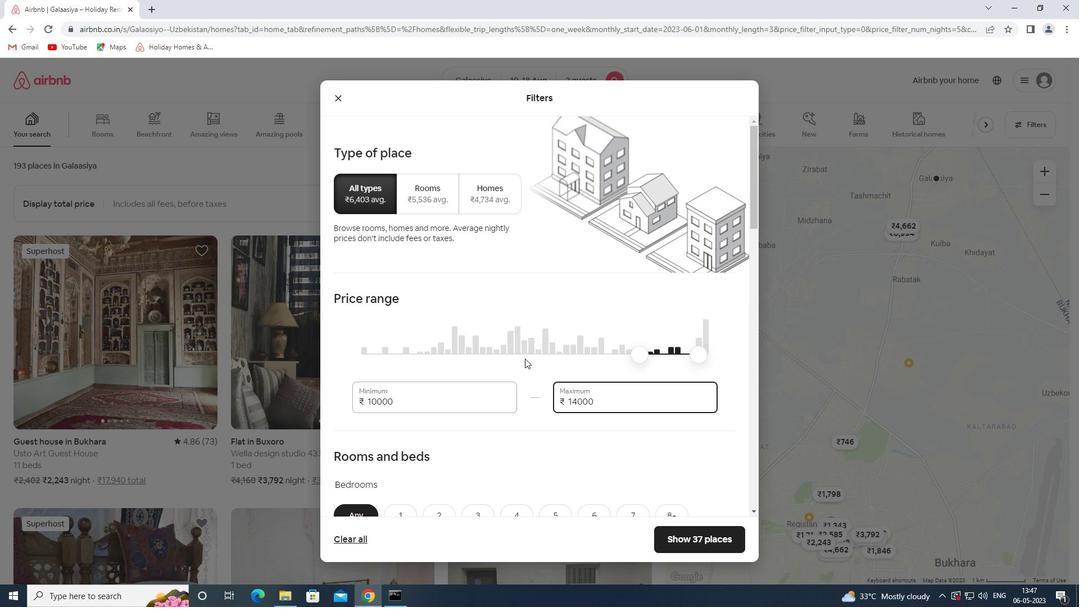
Action: Mouse scrolled (526, 361) with delta (0, 0)
Screenshot: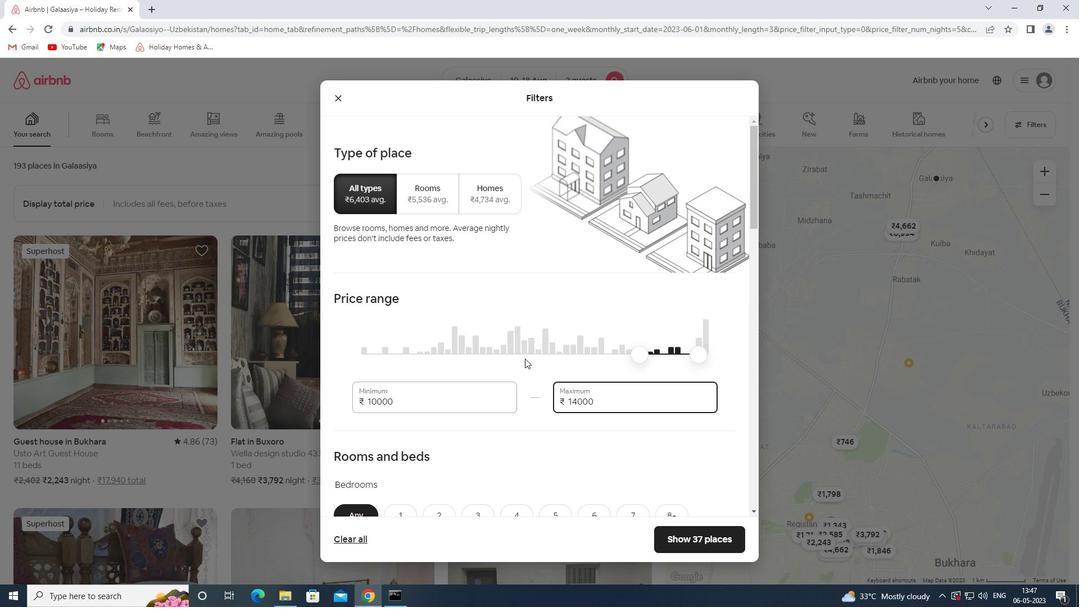
Action: Mouse scrolled (526, 361) with delta (0, 0)
Screenshot: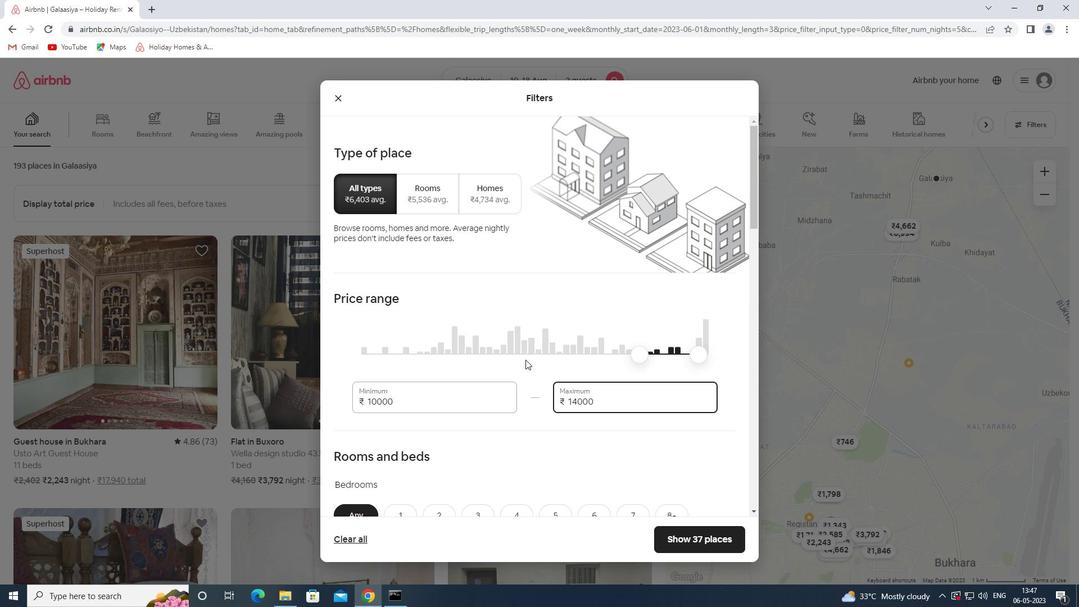 
Action: Mouse scrolled (526, 361) with delta (0, 0)
Screenshot: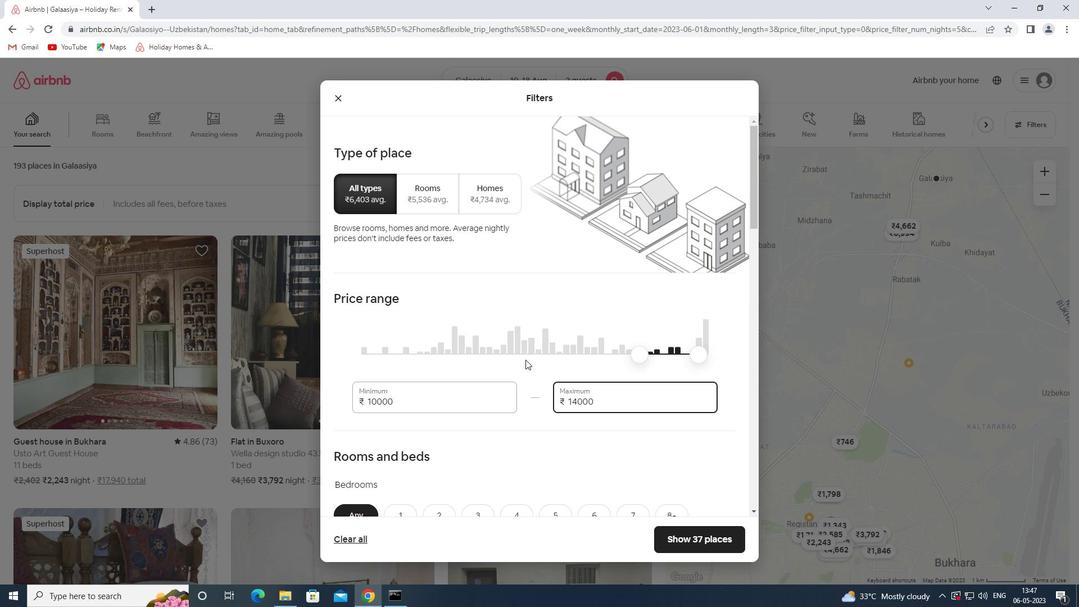 
Action: Mouse moved to (409, 178)
Screenshot: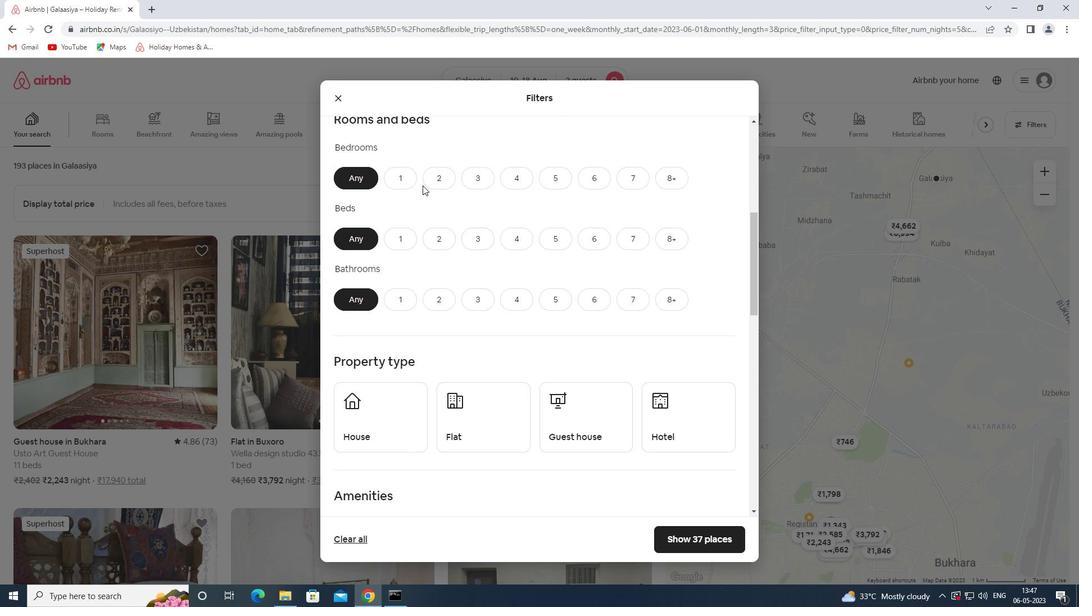 
Action: Mouse pressed left at (409, 178)
Screenshot: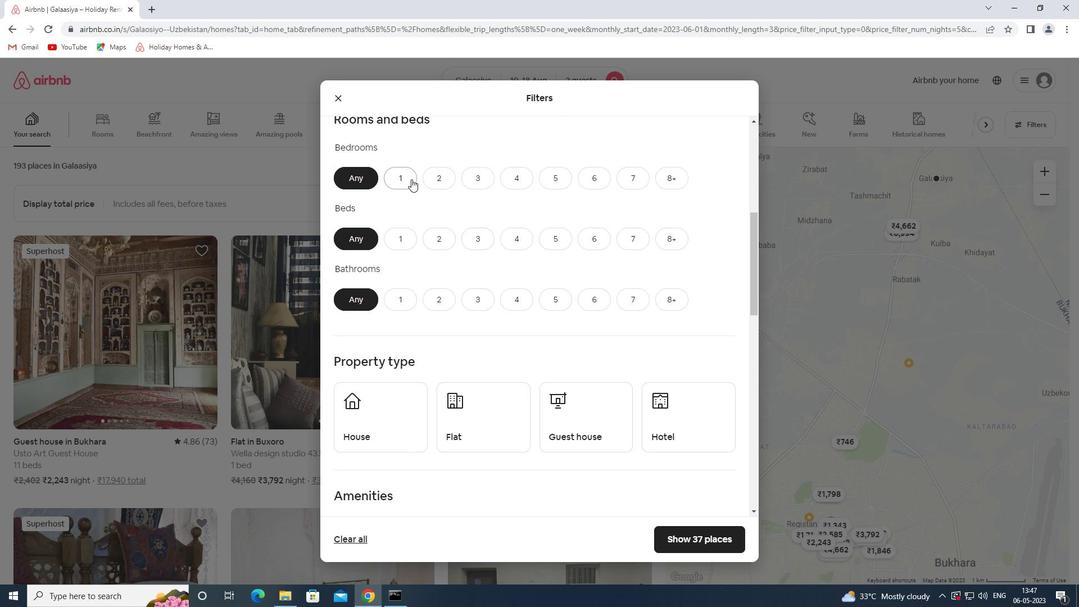
Action: Mouse moved to (412, 237)
Screenshot: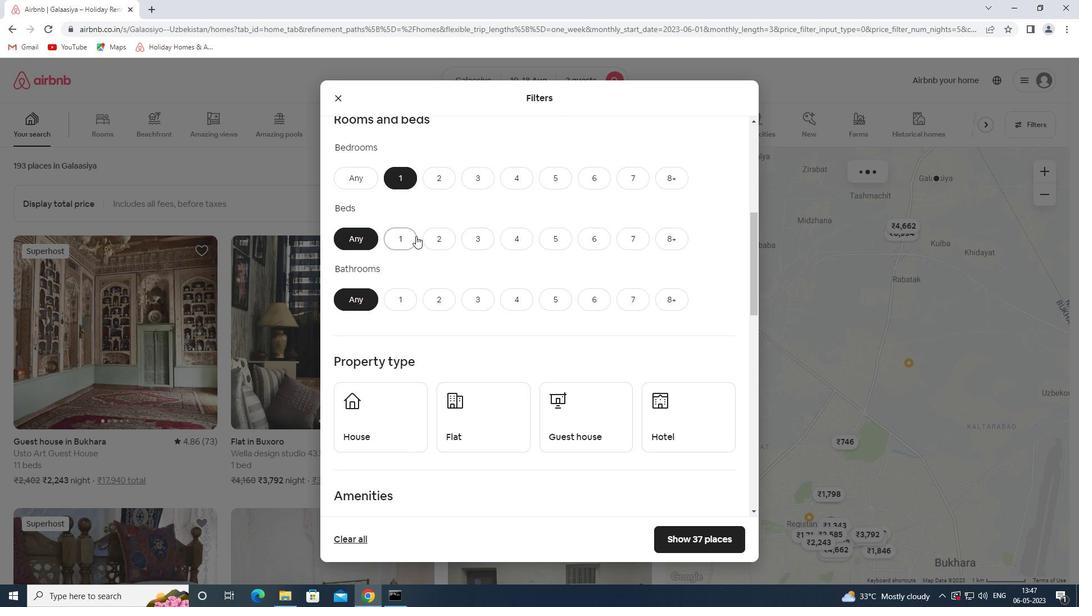
Action: Mouse pressed left at (412, 237)
Screenshot: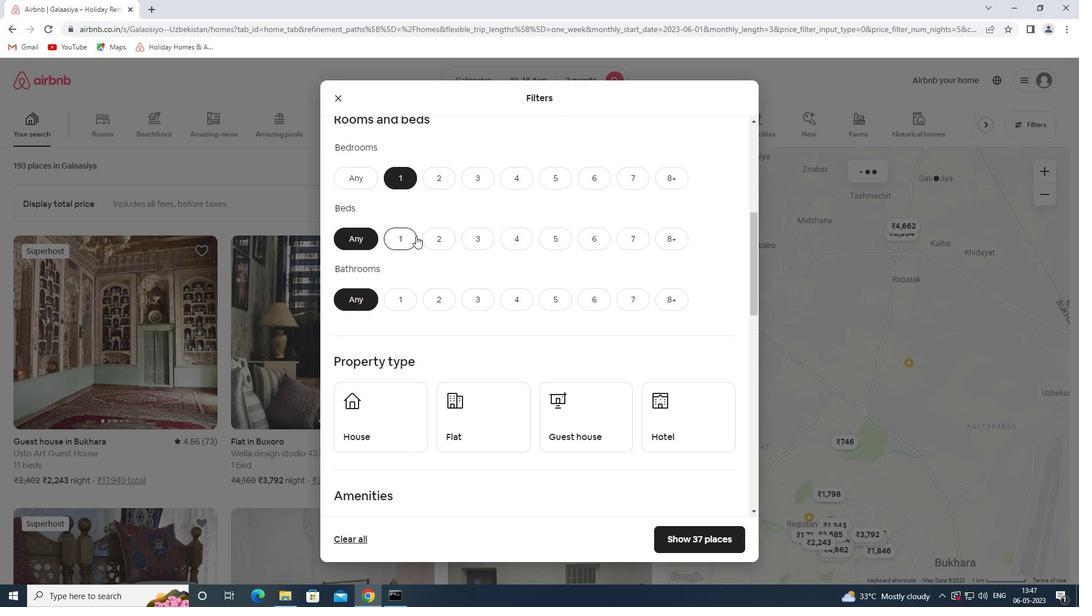 
Action: Mouse moved to (401, 302)
Screenshot: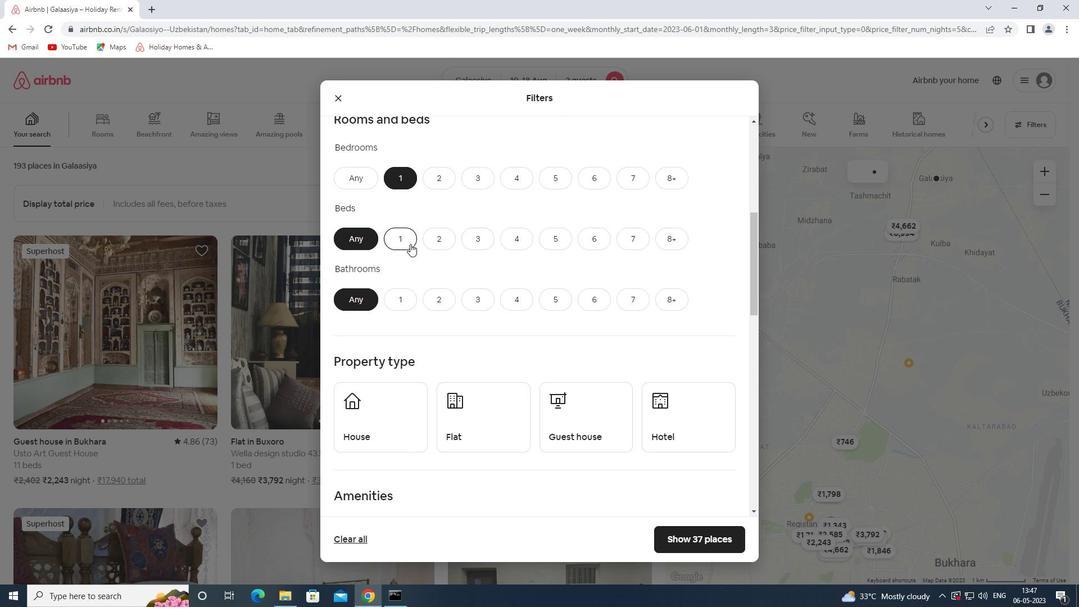 
Action: Mouse pressed left at (401, 302)
Screenshot: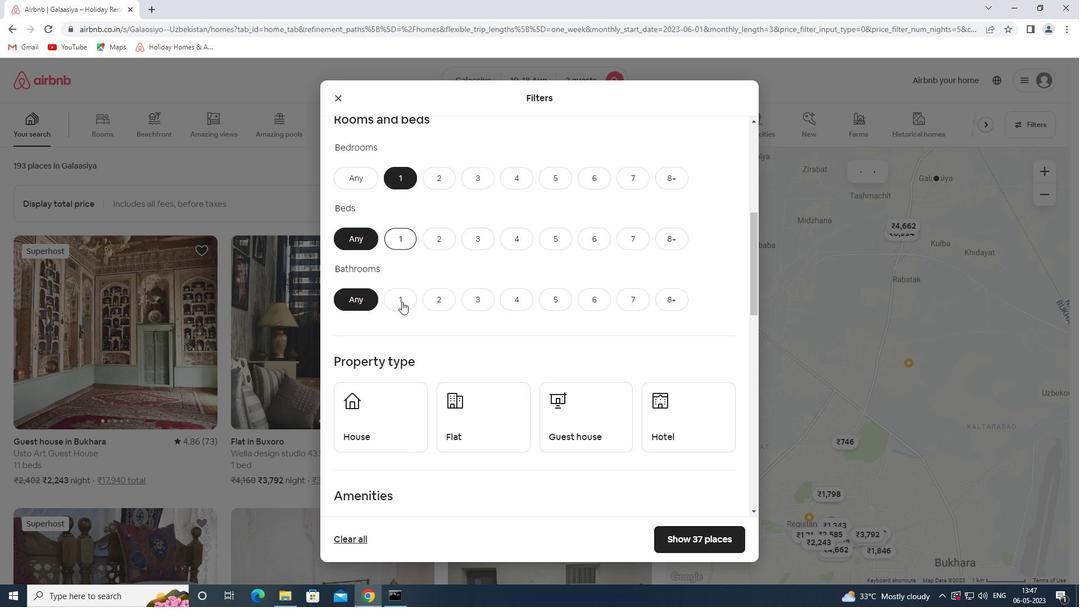 
Action: Mouse moved to (403, 427)
Screenshot: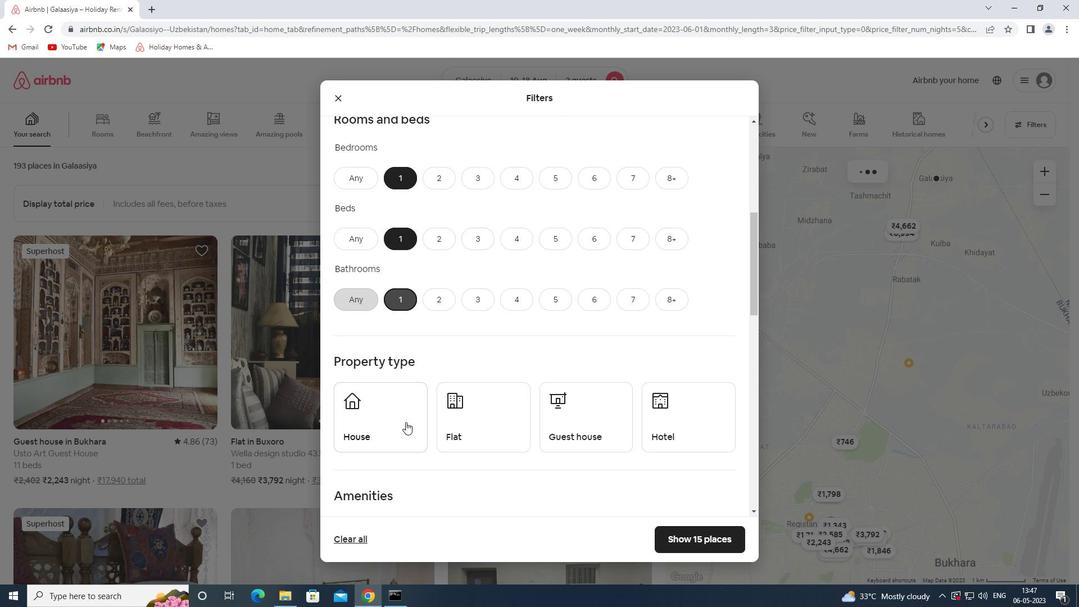 
Action: Mouse pressed left at (403, 427)
Screenshot: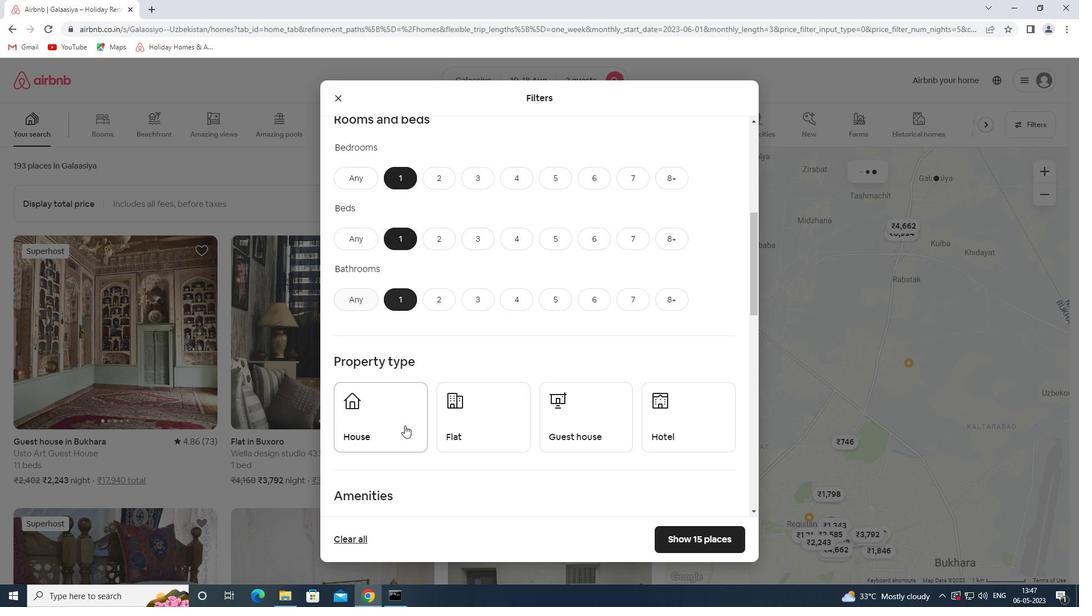 
Action: Mouse moved to (482, 438)
Screenshot: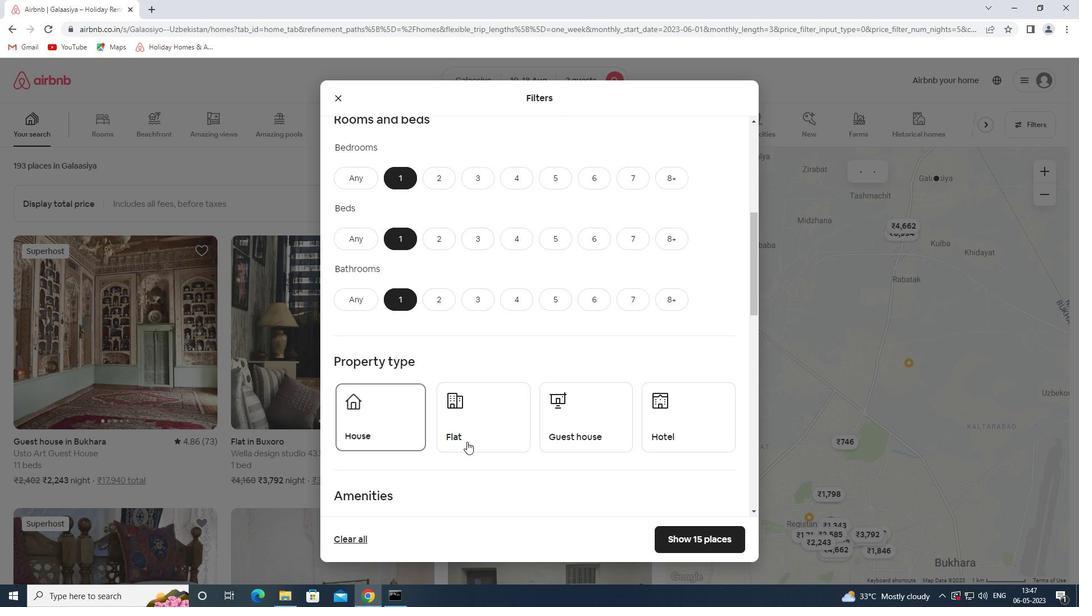 
Action: Mouse pressed left at (482, 438)
Screenshot: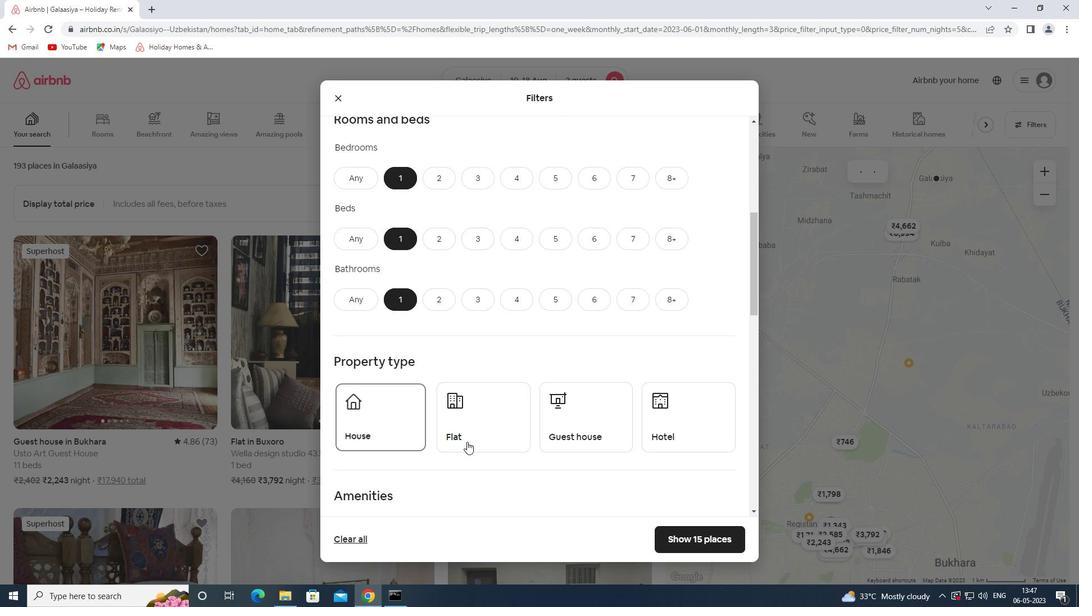 
Action: Mouse moved to (563, 415)
Screenshot: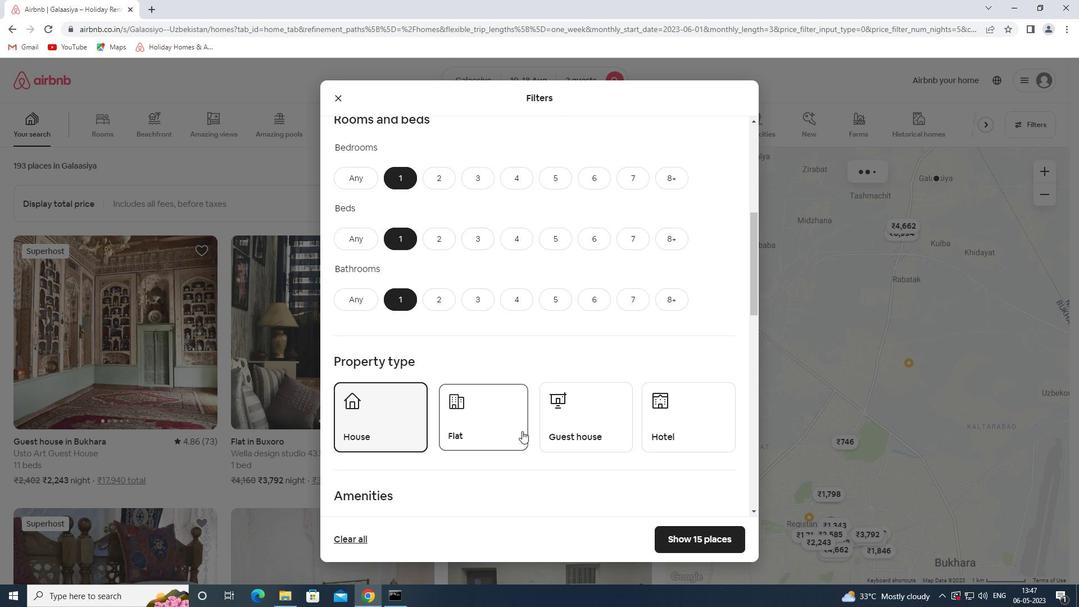 
Action: Mouse pressed left at (563, 415)
Screenshot: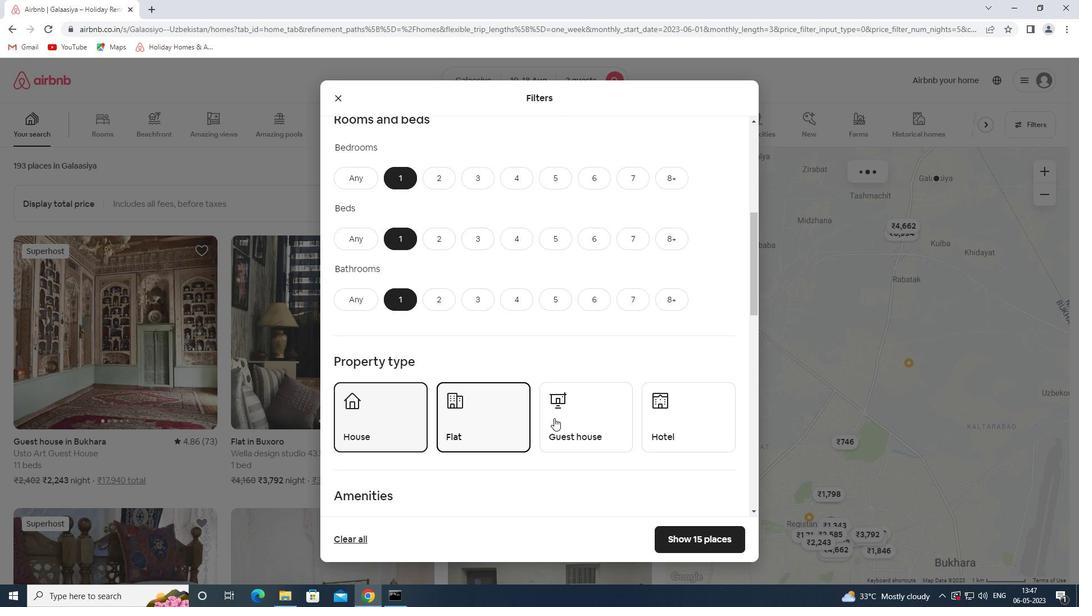 
Action: Mouse moved to (661, 434)
Screenshot: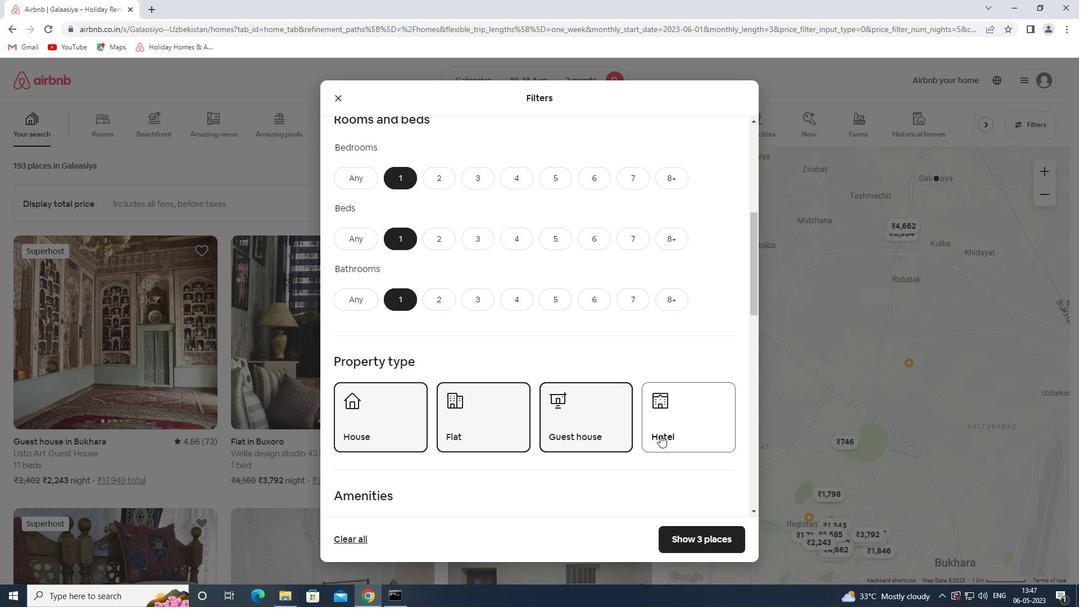 
Action: Mouse pressed left at (661, 434)
Screenshot: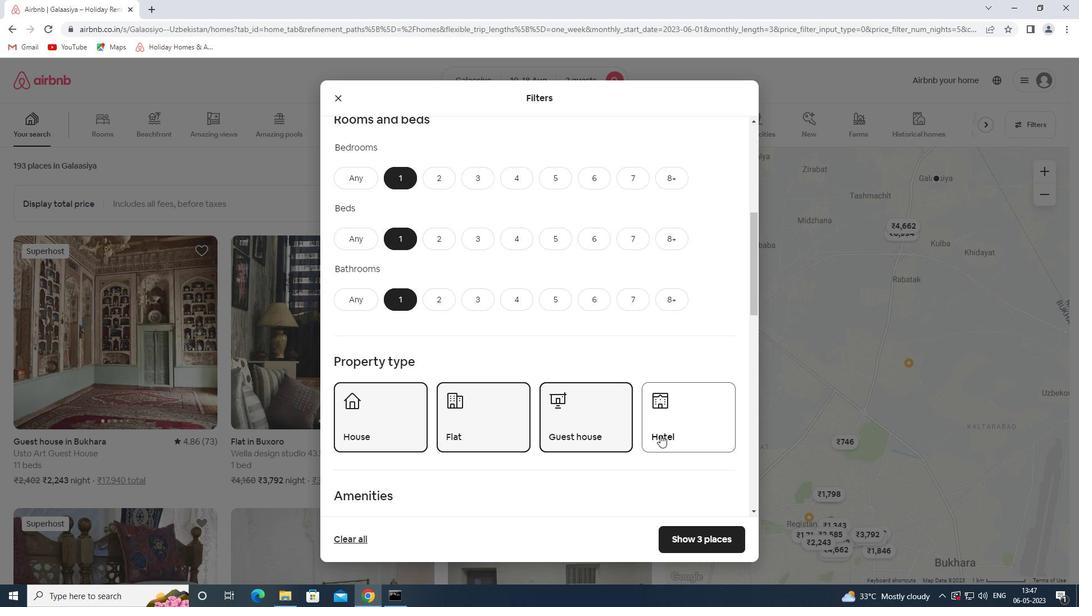 
Action: Mouse moved to (566, 361)
Screenshot: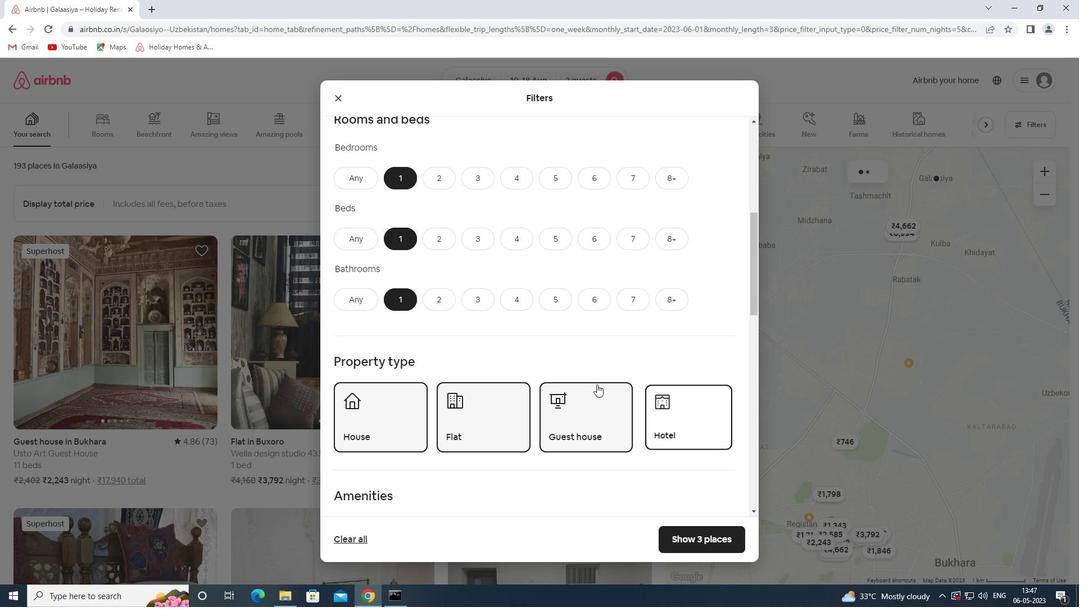 
Action: Mouse scrolled (566, 360) with delta (0, 0)
Screenshot: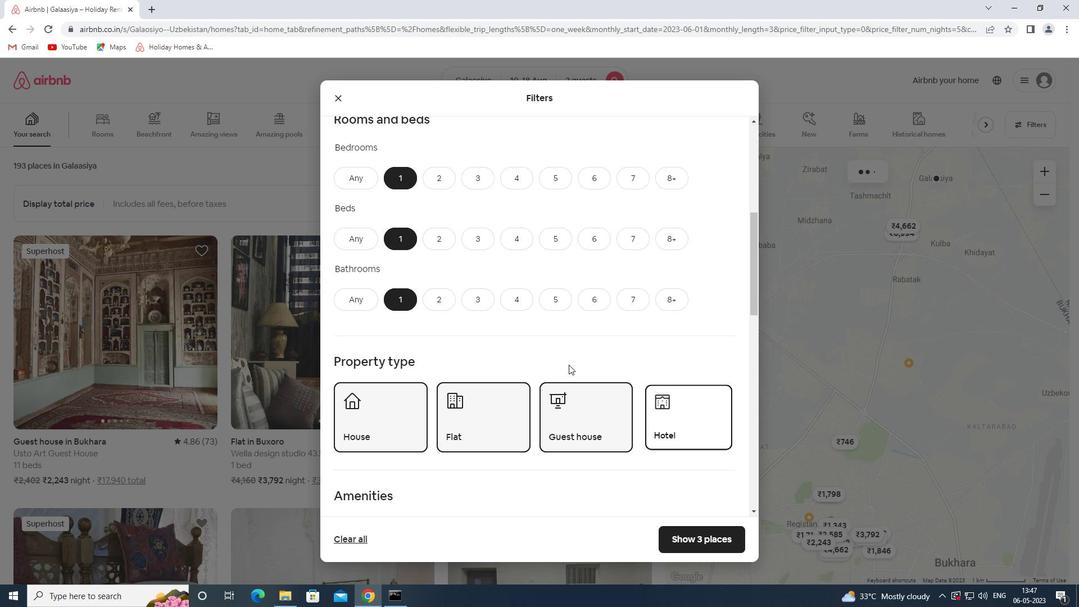 
Action: Mouse scrolled (566, 360) with delta (0, 0)
Screenshot: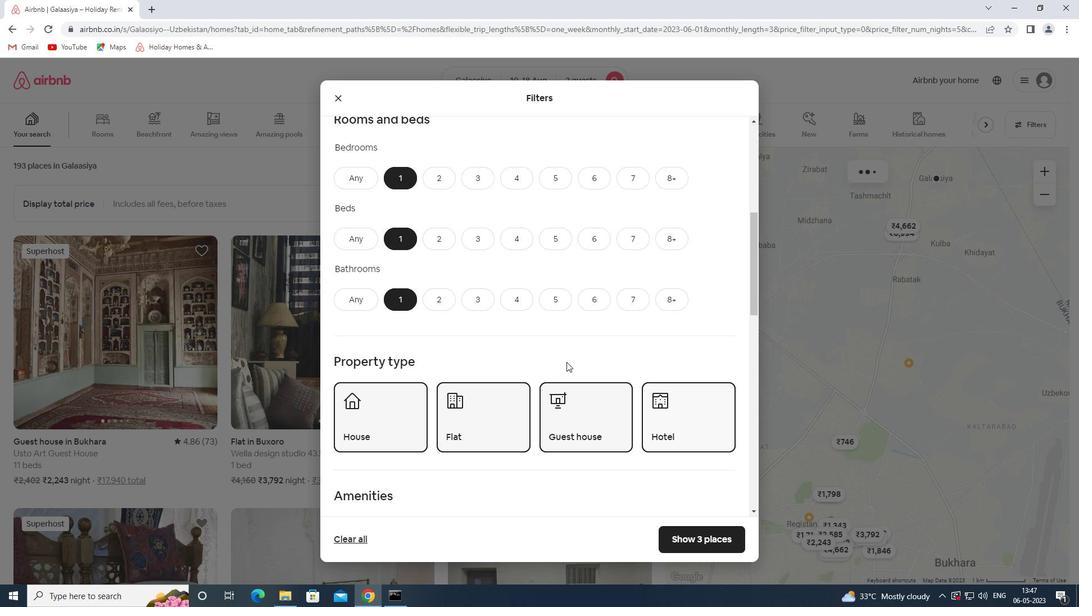 
Action: Mouse scrolled (566, 360) with delta (0, 0)
Screenshot: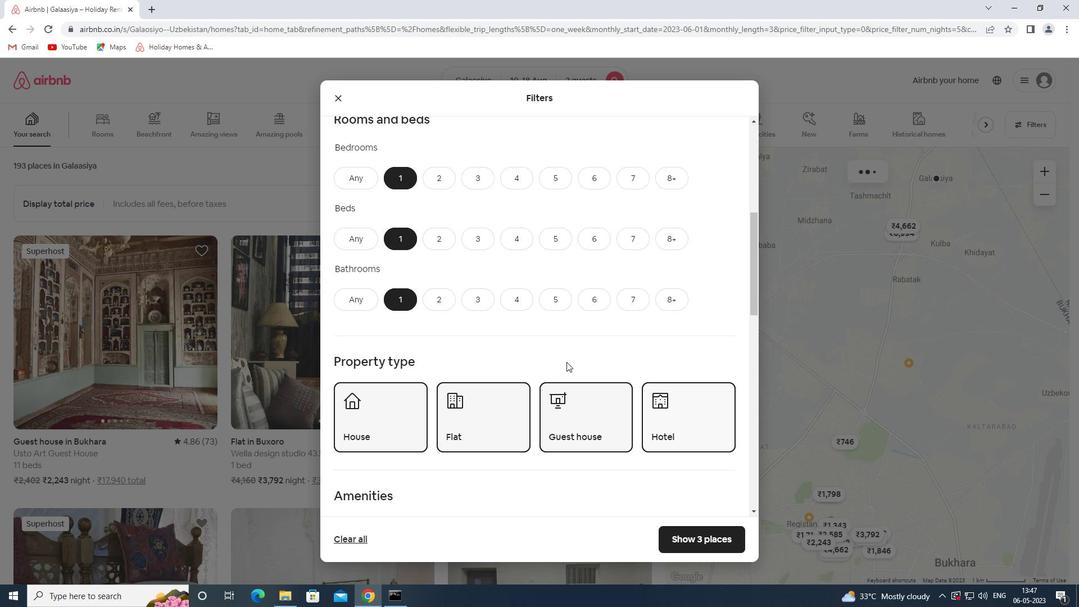 
Action: Mouse scrolled (566, 360) with delta (0, 0)
Screenshot: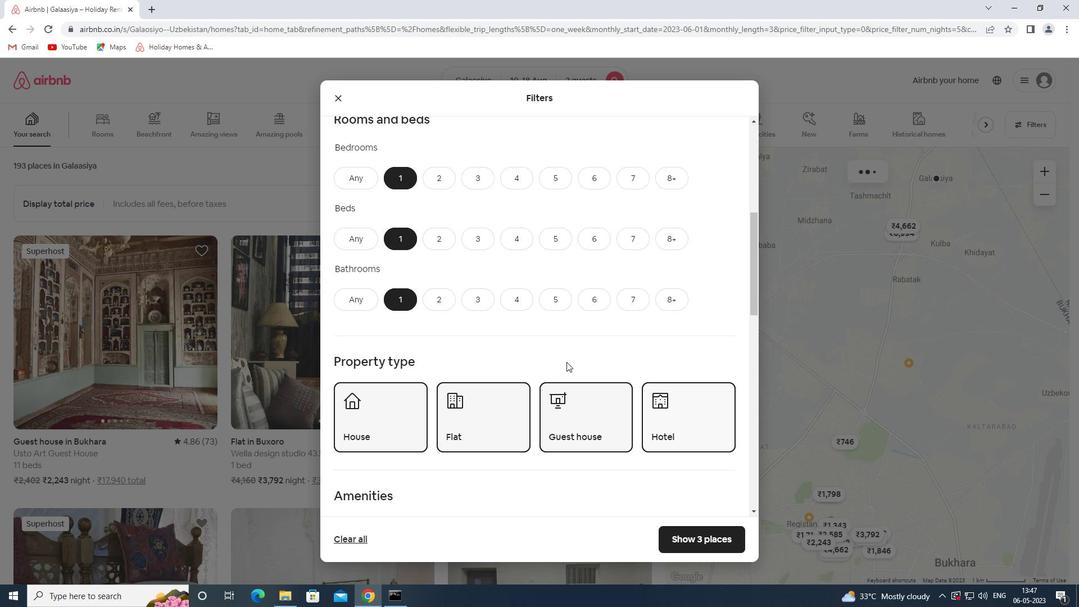 
Action: Mouse moved to (356, 325)
Screenshot: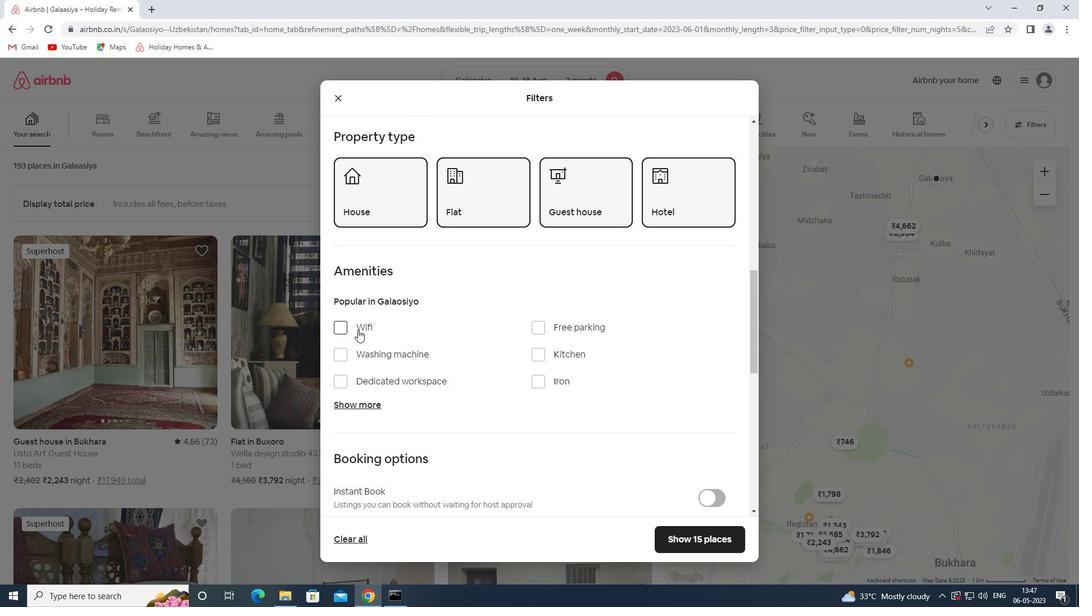 
Action: Mouse pressed left at (356, 325)
Screenshot: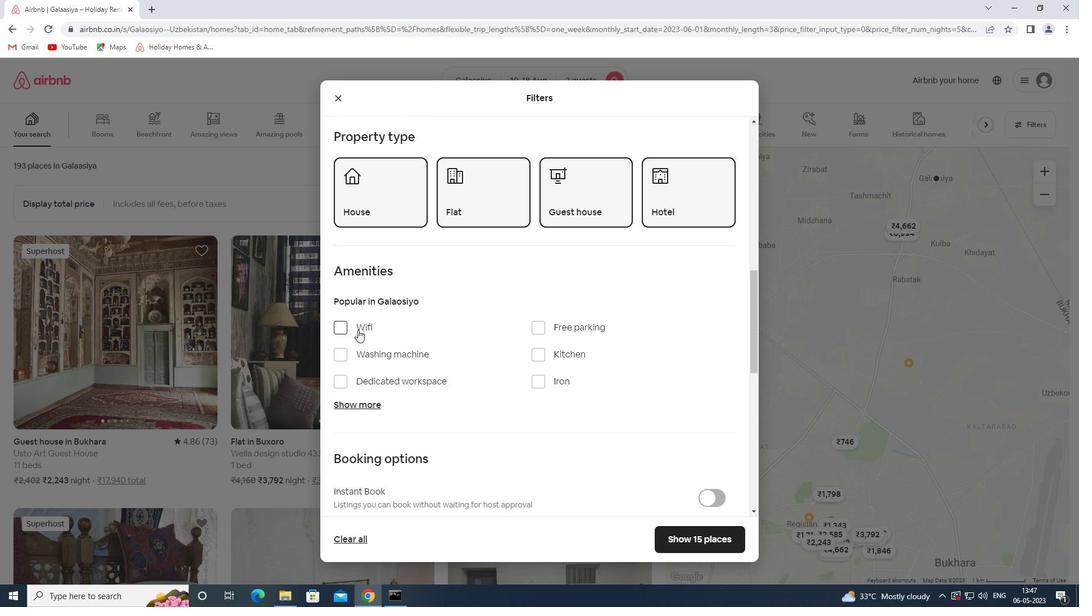 
Action: Mouse moved to (418, 356)
Screenshot: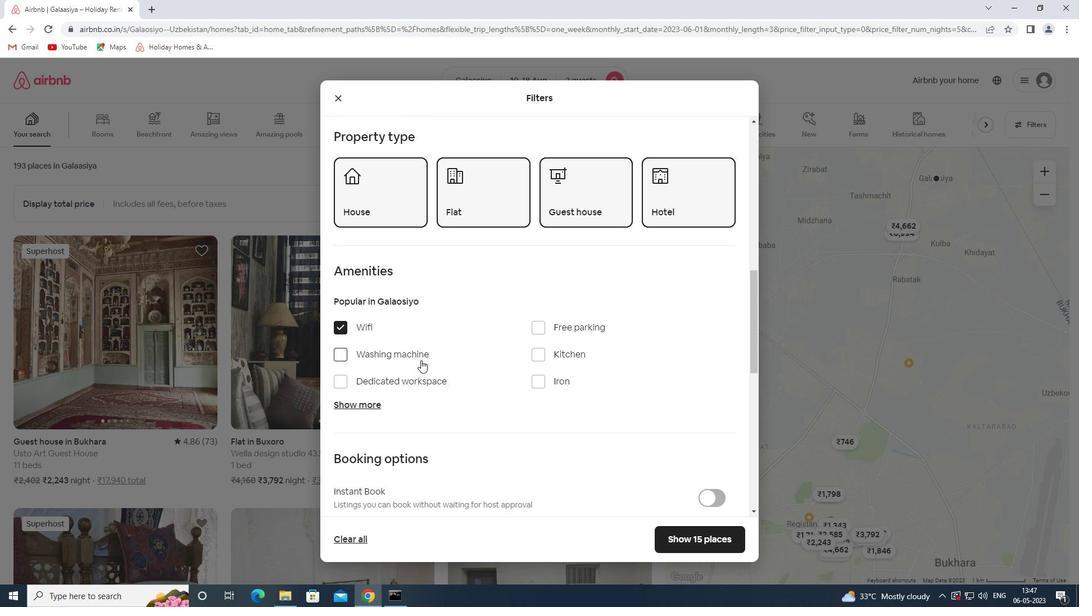 
Action: Mouse pressed left at (418, 356)
Screenshot: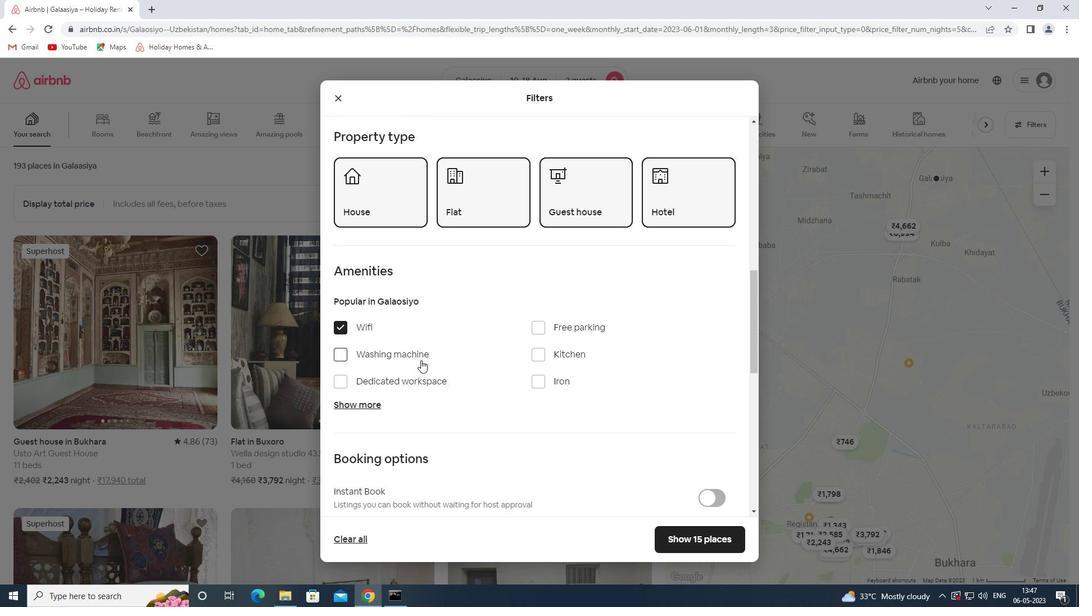 
Action: Mouse pressed left at (418, 356)
Screenshot: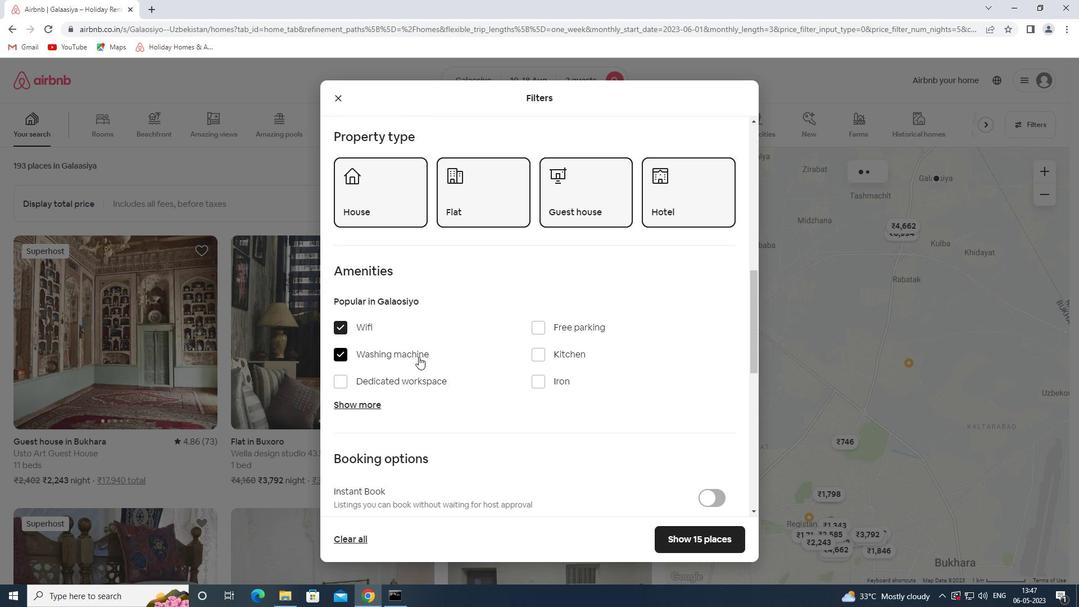 
Action: Mouse pressed left at (418, 356)
Screenshot: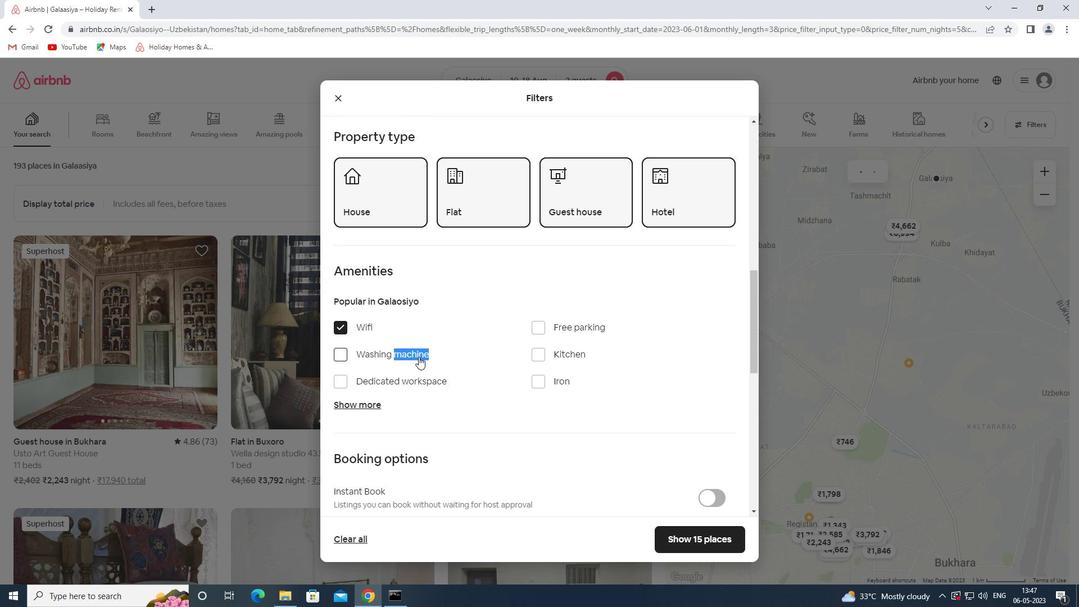 
Action: Mouse pressed left at (418, 356)
Screenshot: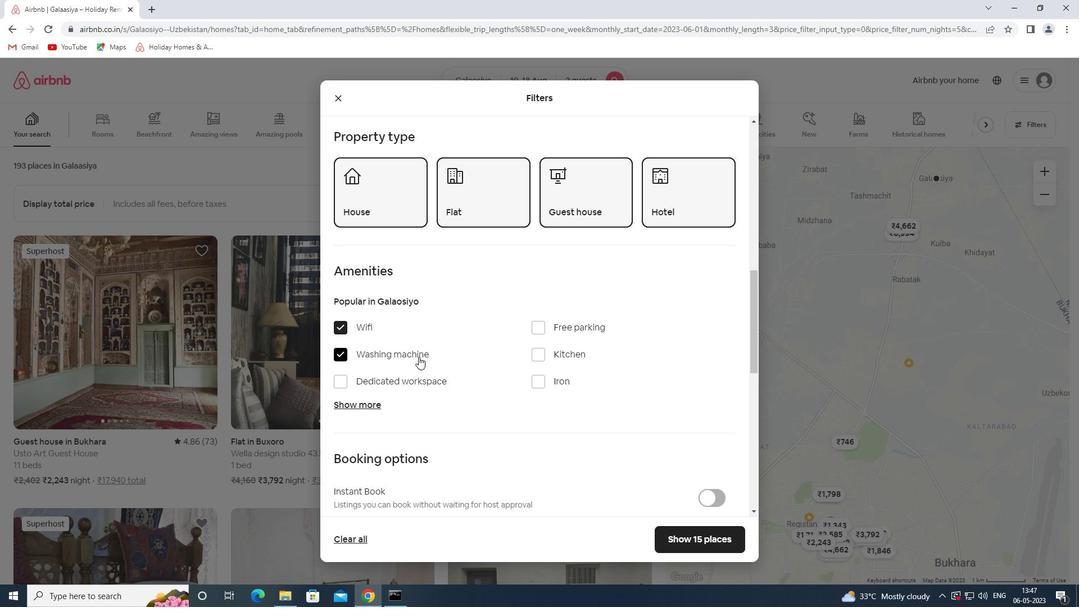 
Action: Mouse moved to (551, 328)
Screenshot: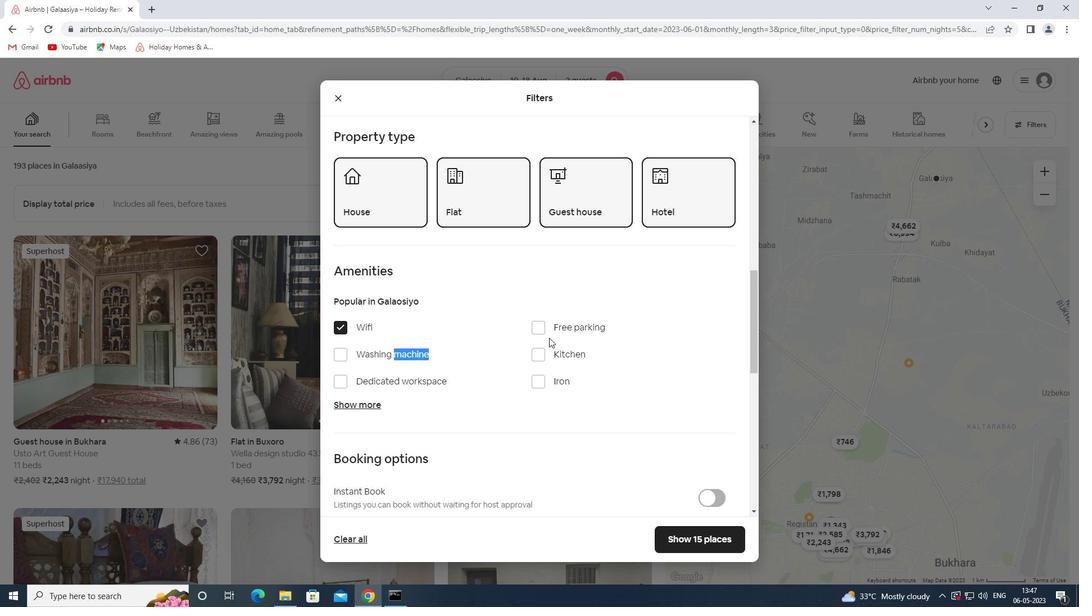 
Action: Mouse pressed left at (551, 328)
Screenshot: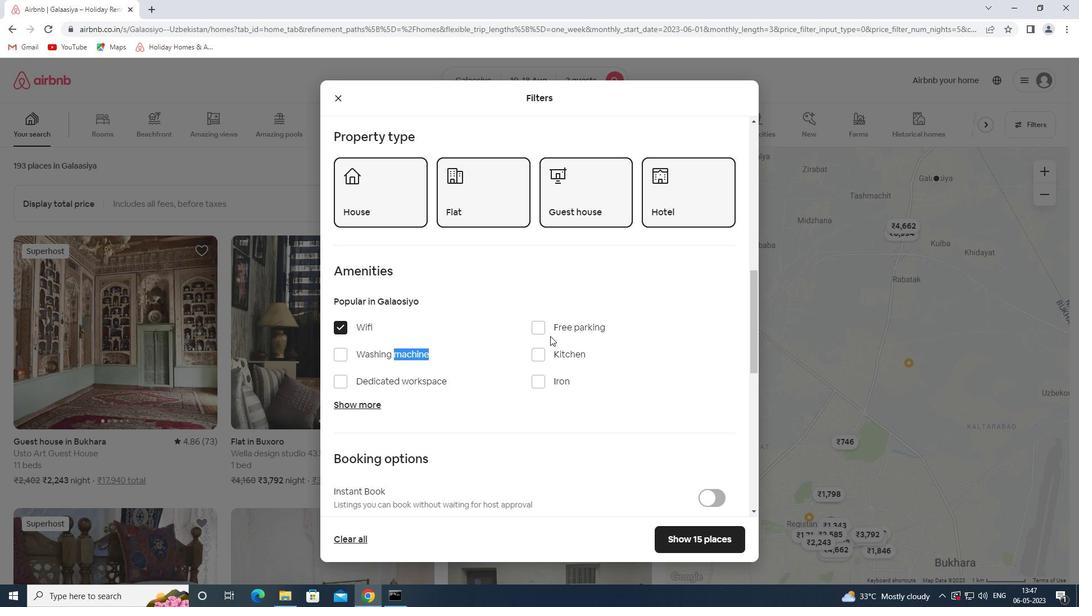 
Action: Mouse moved to (378, 405)
Screenshot: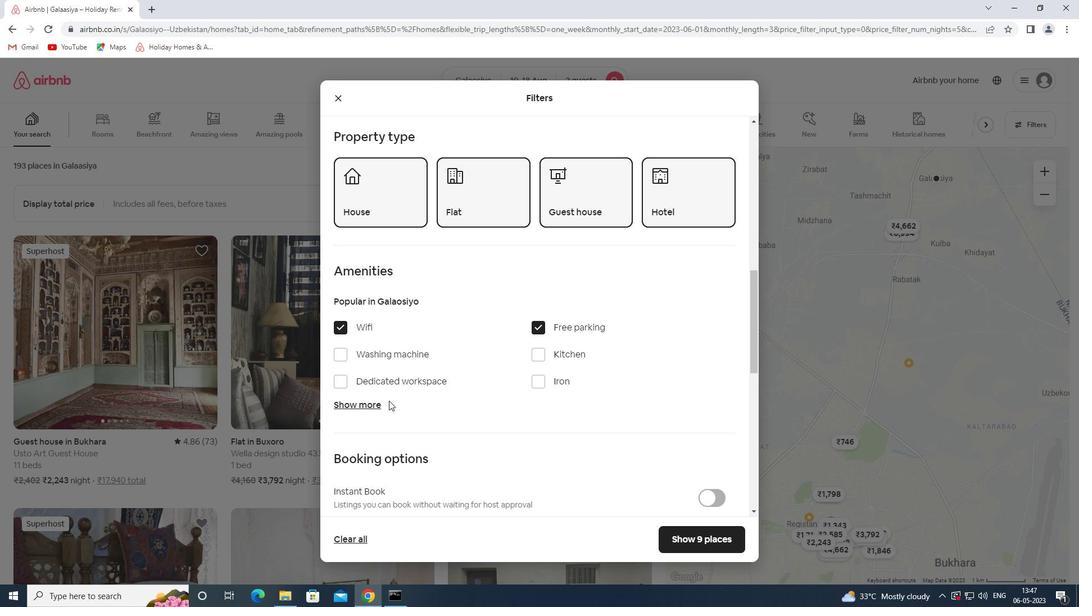 
Action: Mouse pressed left at (378, 405)
Screenshot: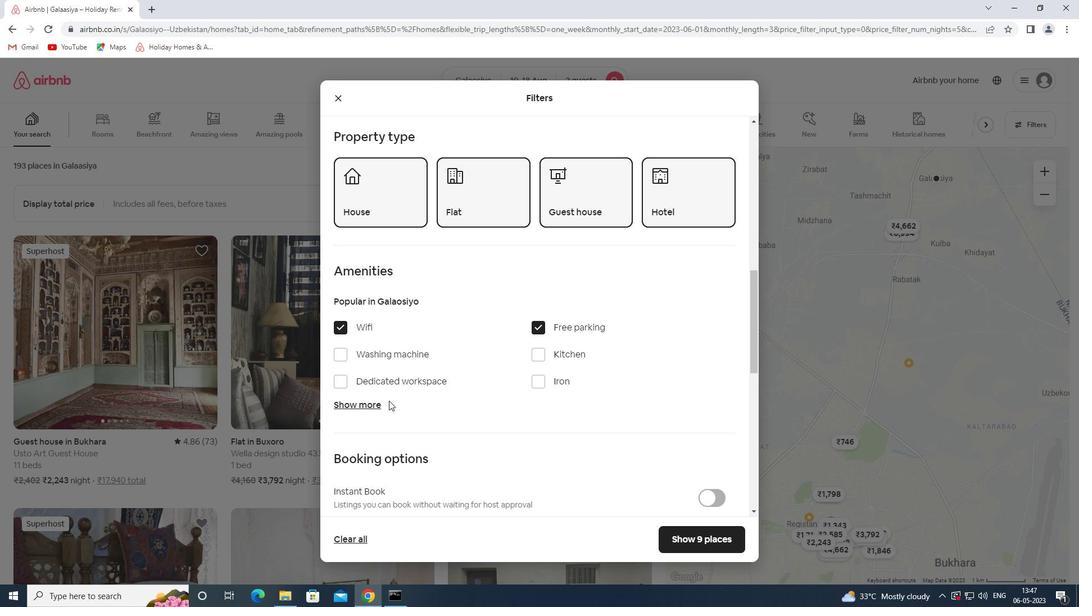 
Action: Mouse moved to (464, 364)
Screenshot: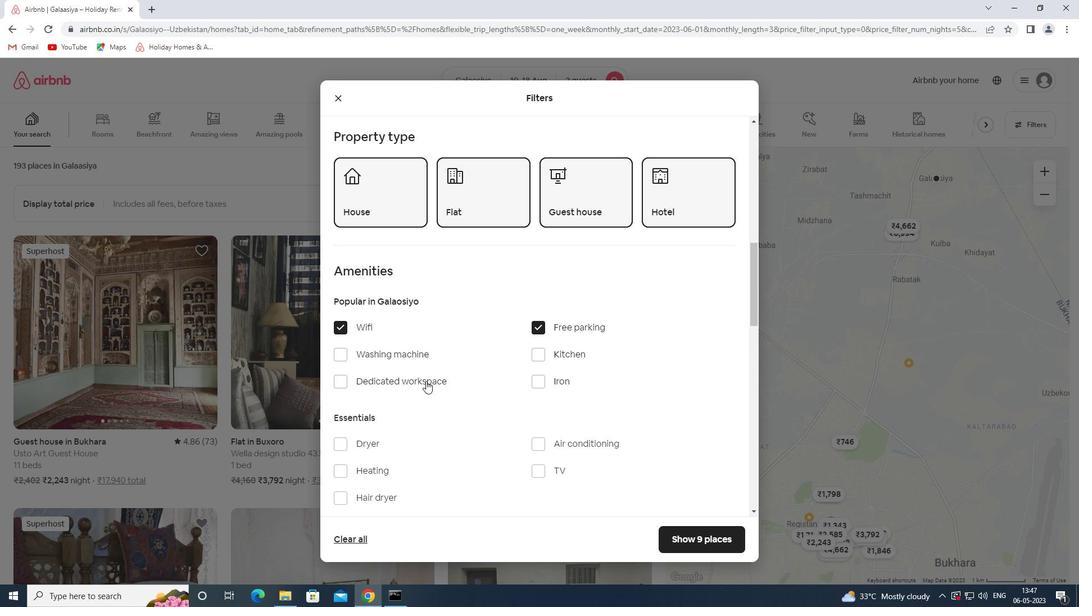 
Action: Mouse scrolled (464, 364) with delta (0, 0)
Screenshot: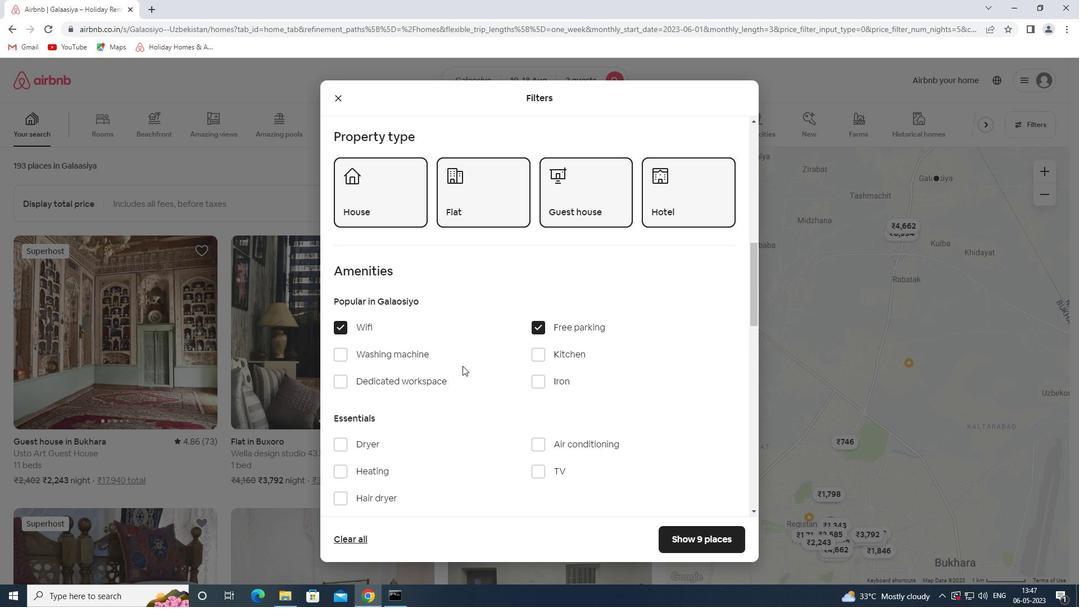 
Action: Mouse scrolled (464, 364) with delta (0, 0)
Screenshot: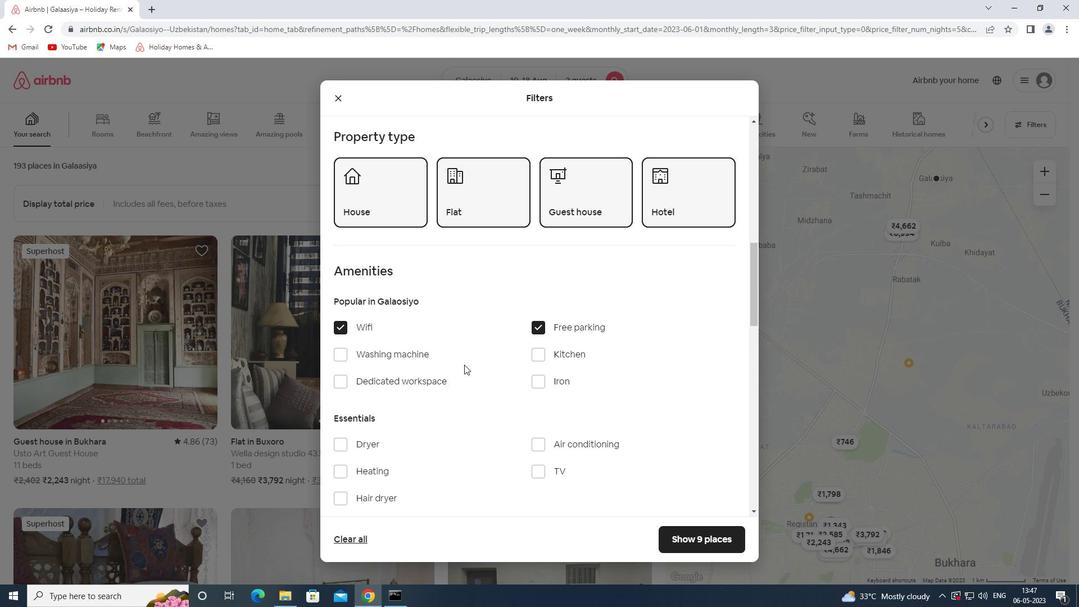 
Action: Mouse moved to (540, 355)
Screenshot: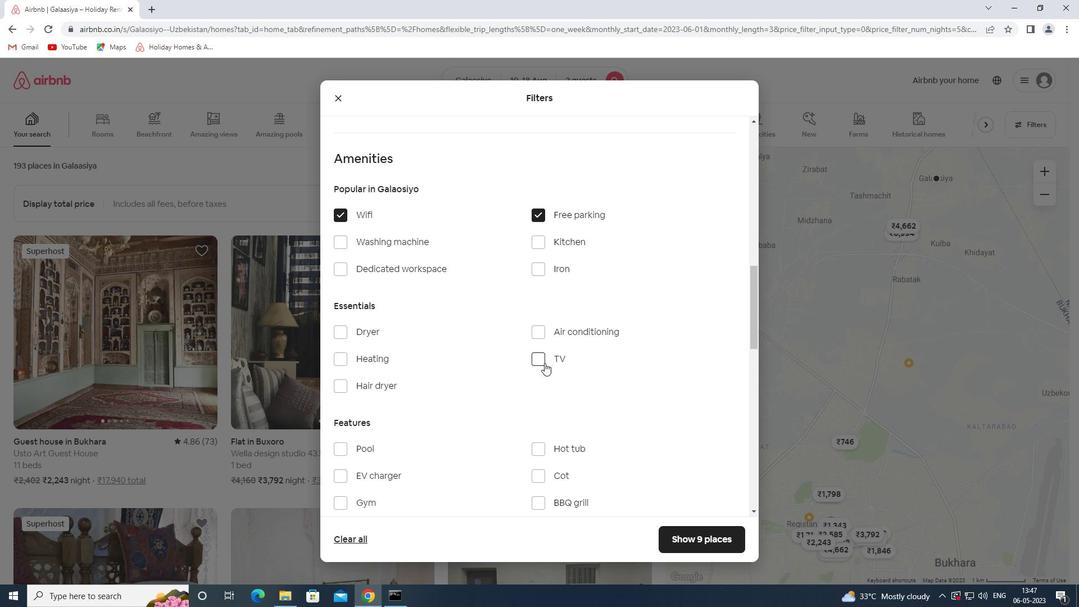 
Action: Mouse pressed left at (540, 355)
Screenshot: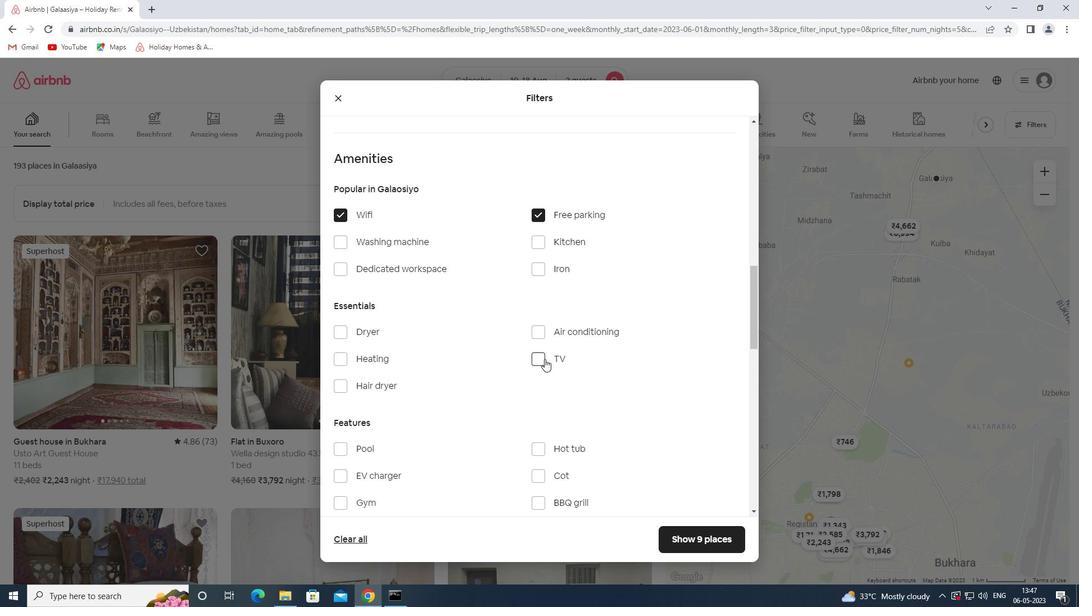 
Action: Mouse moved to (489, 372)
Screenshot: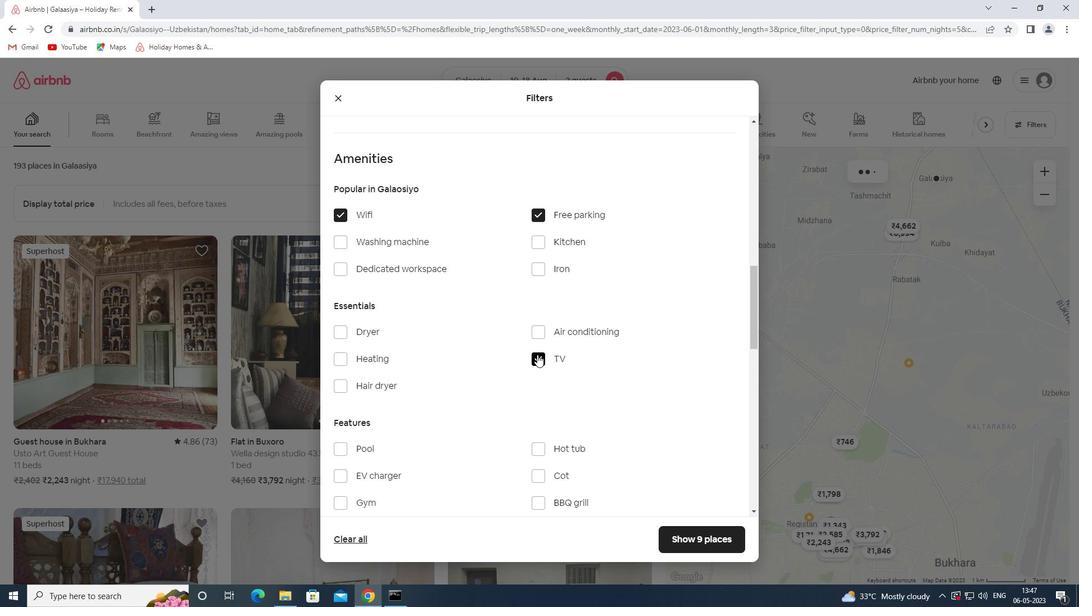 
Action: Mouse scrolled (489, 371) with delta (0, 0)
Screenshot: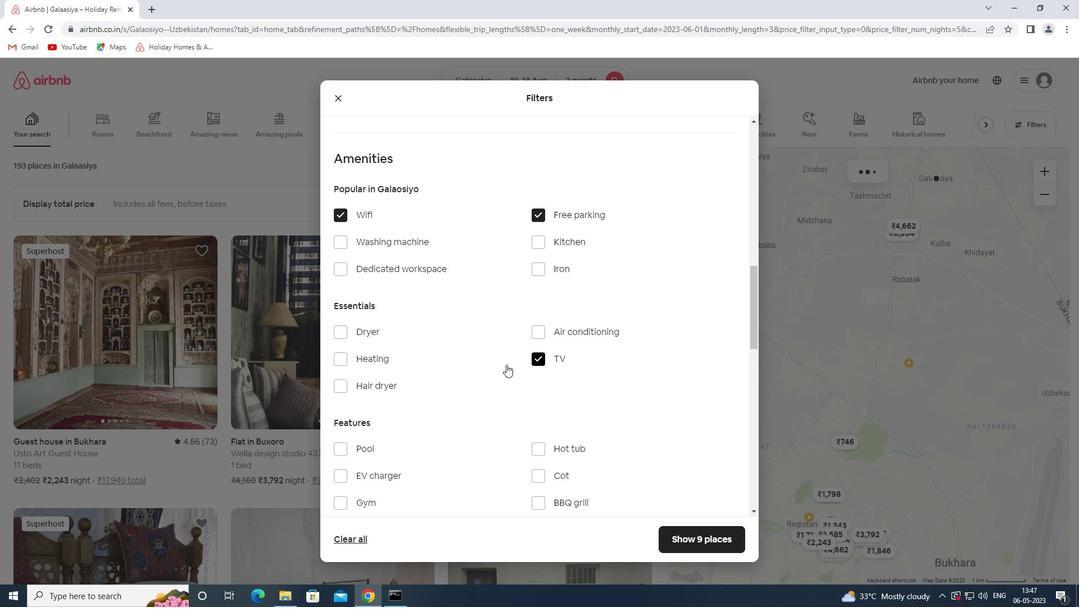 
Action: Mouse scrolled (489, 371) with delta (0, 0)
Screenshot: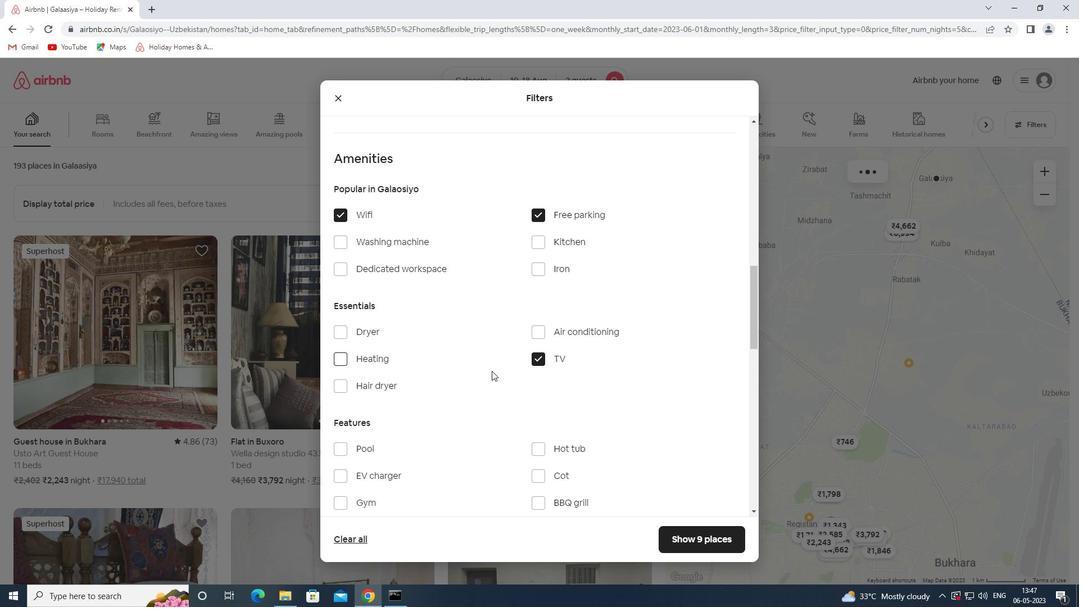 
Action: Mouse scrolled (489, 371) with delta (0, 0)
Screenshot: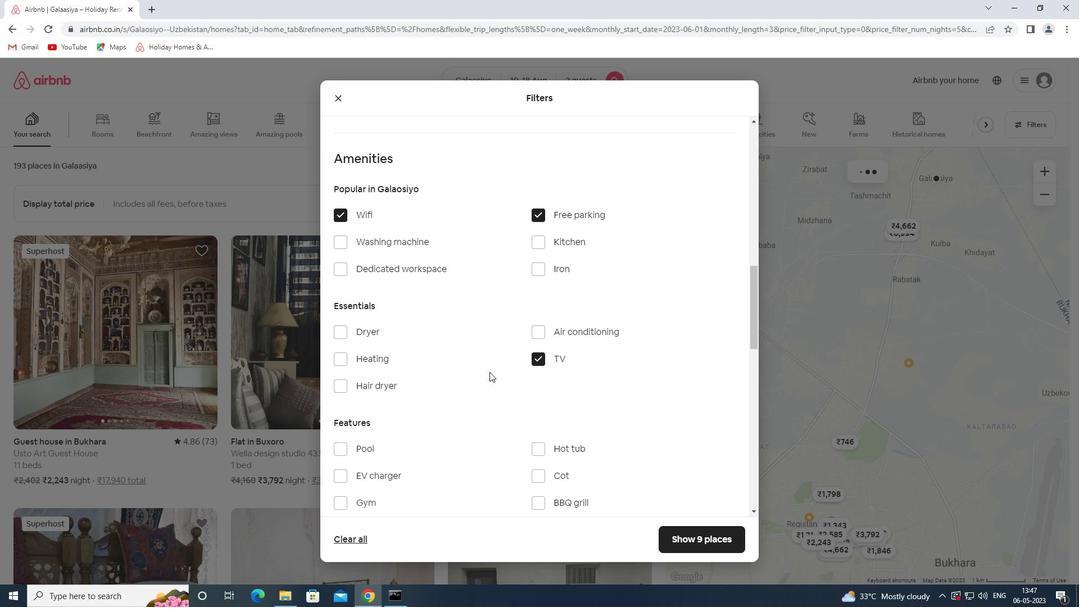 
Action: Mouse moved to (346, 338)
Screenshot: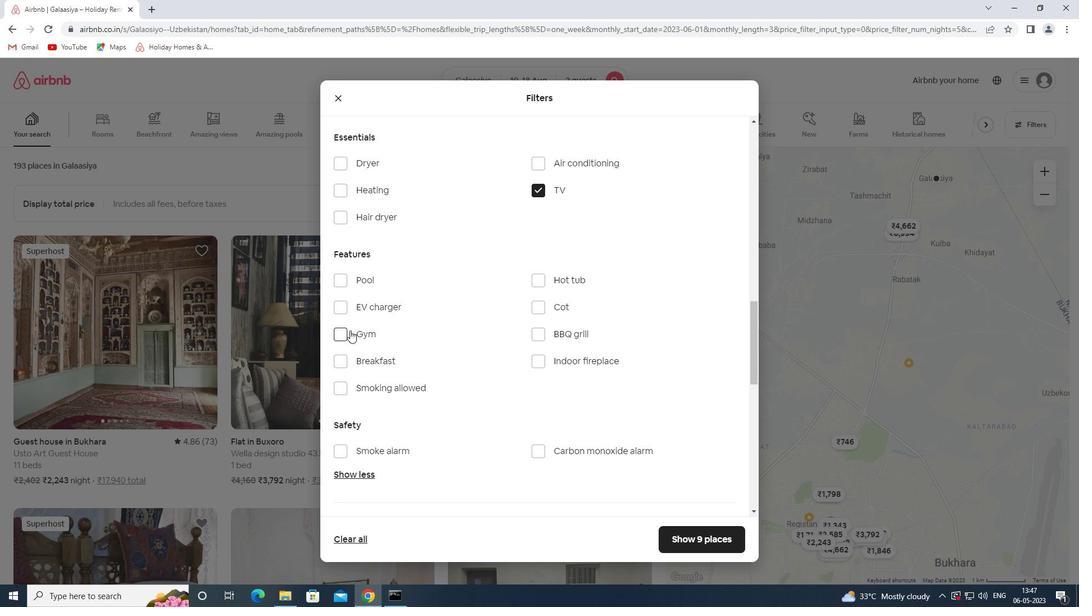 
Action: Mouse pressed left at (346, 338)
Screenshot: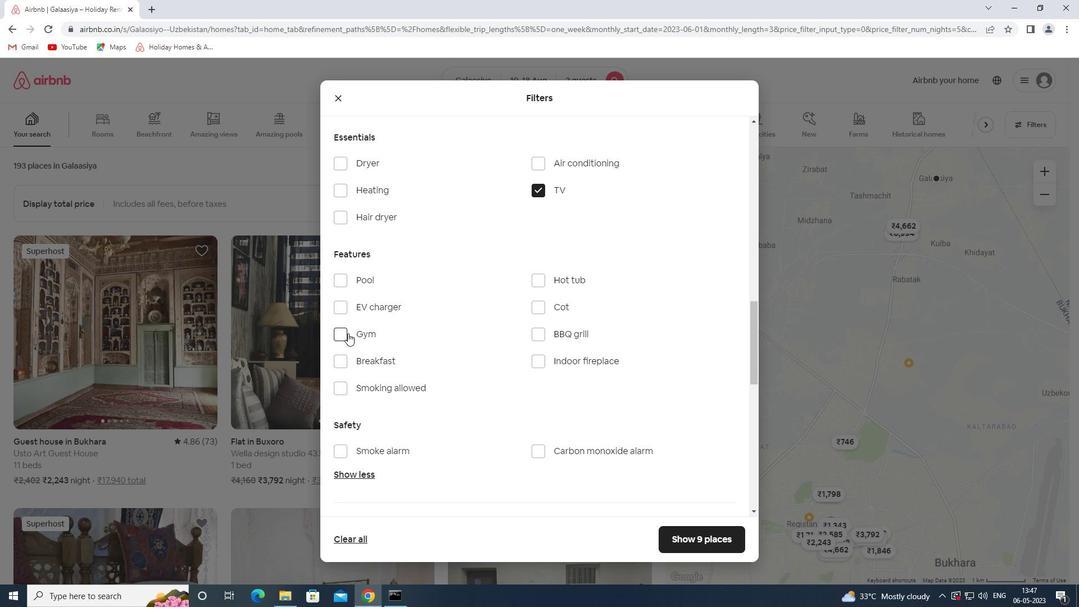 
Action: Mouse moved to (444, 355)
Screenshot: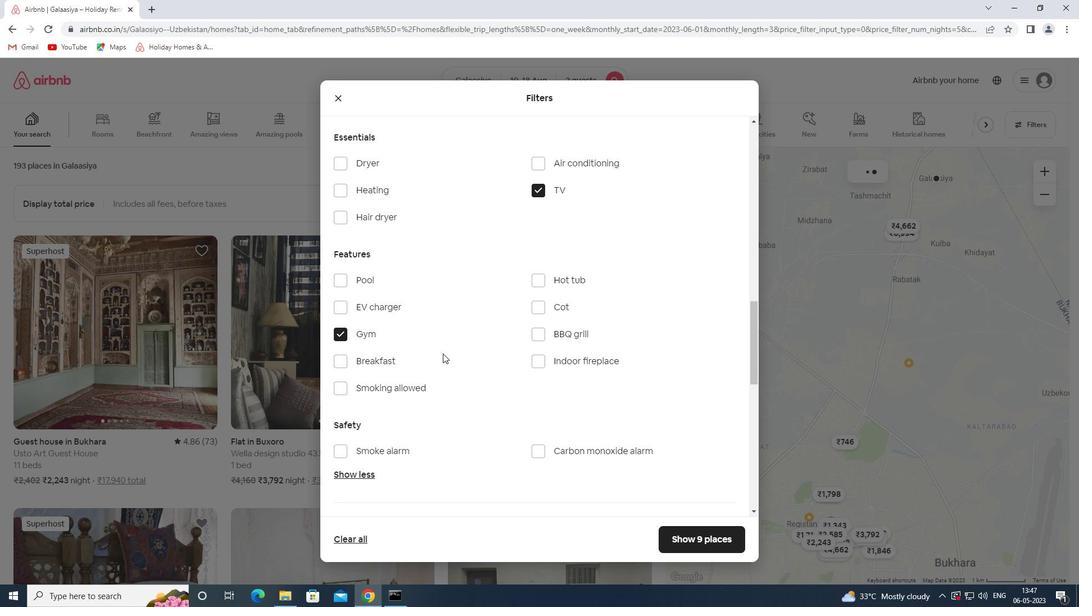 
Action: Mouse scrolled (444, 354) with delta (0, 0)
Screenshot: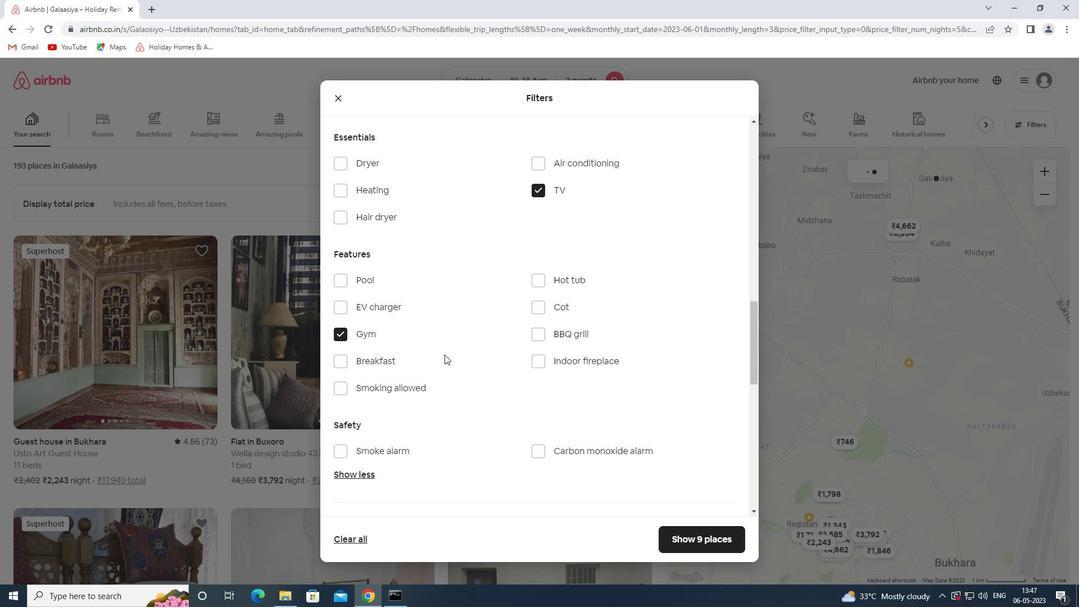 
Action: Mouse moved to (361, 301)
Screenshot: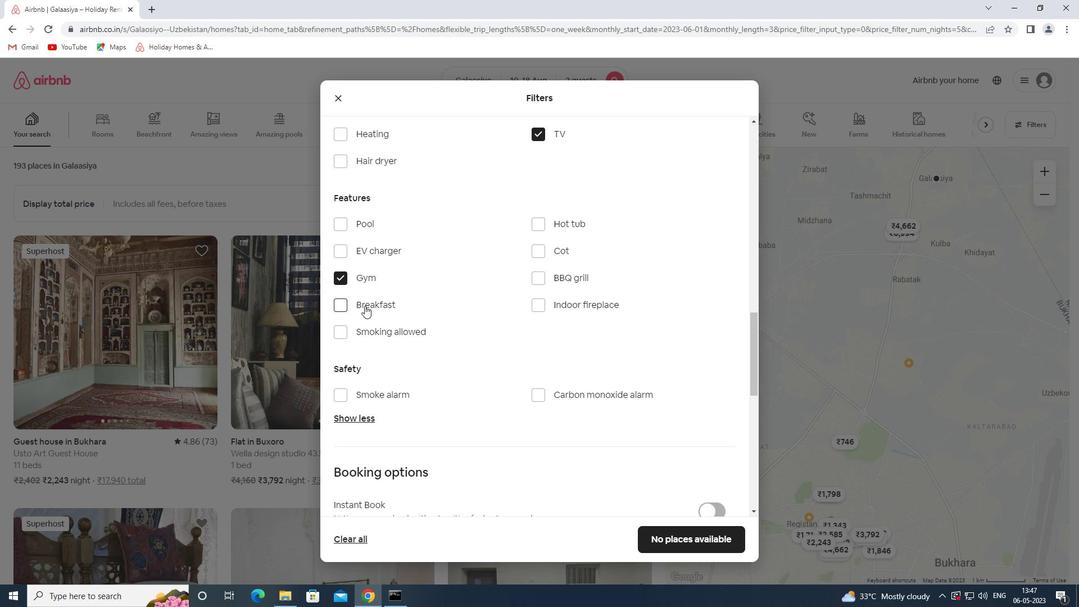 
Action: Mouse pressed left at (361, 301)
Screenshot: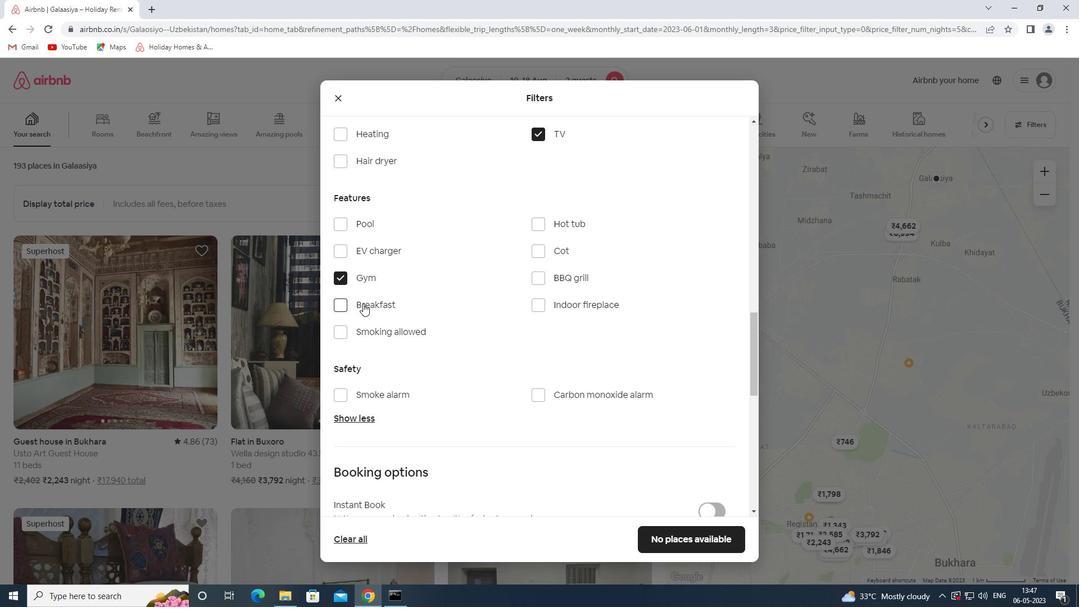 
Action: Mouse moved to (467, 343)
Screenshot: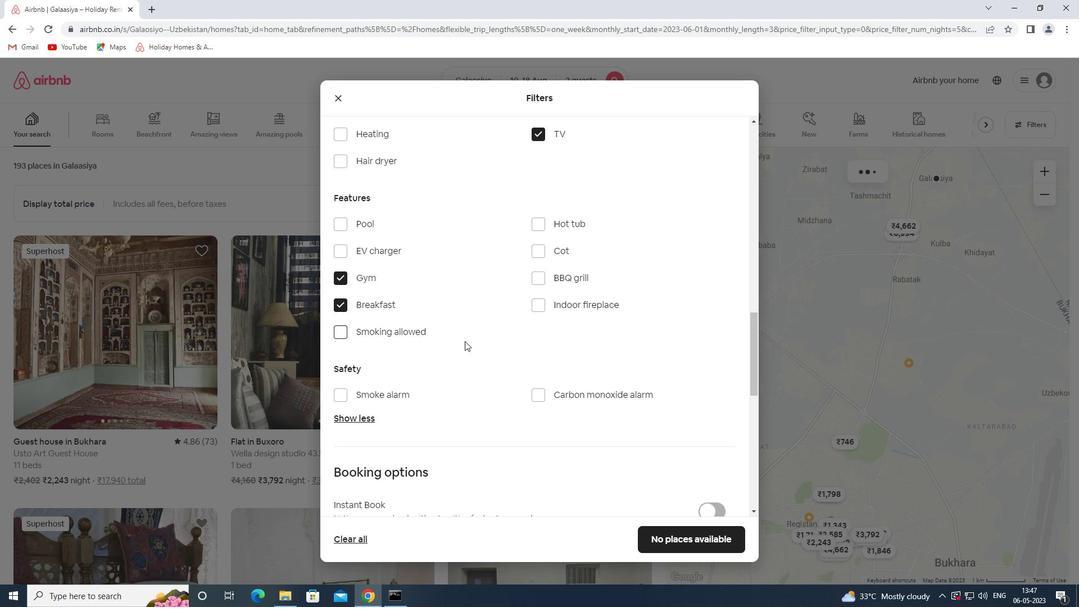 
Action: Mouse scrolled (467, 342) with delta (0, 0)
Screenshot: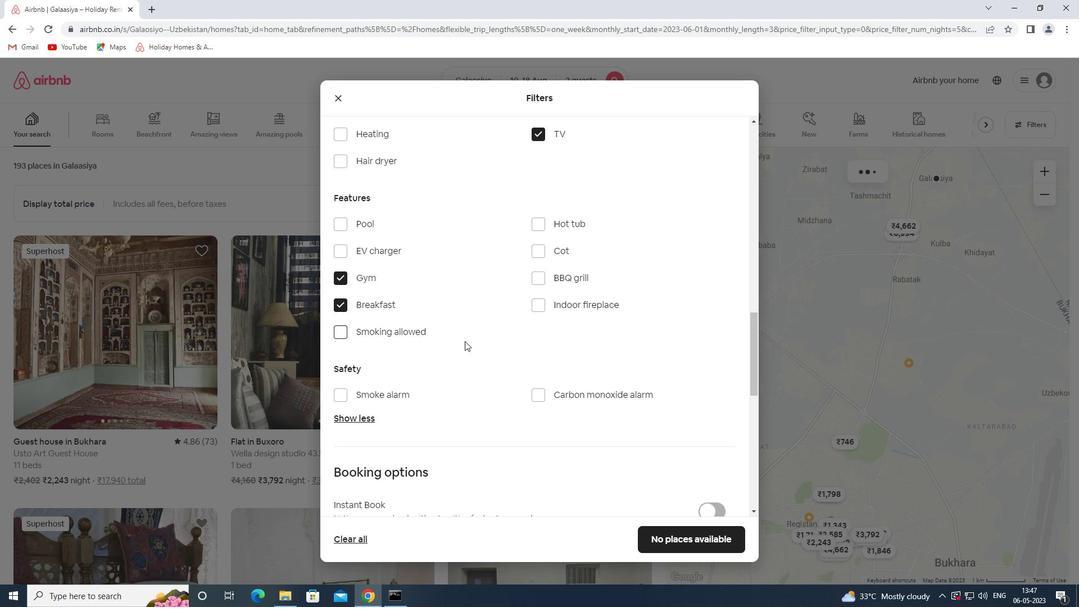
Action: Mouse moved to (467, 343)
Screenshot: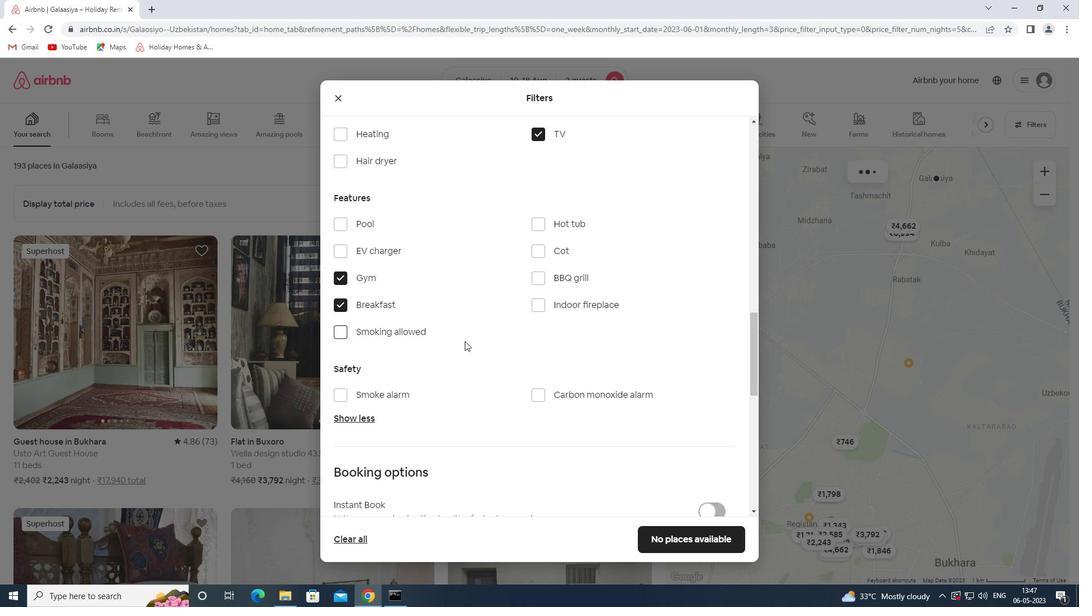 
Action: Mouse scrolled (467, 343) with delta (0, 0)
Screenshot: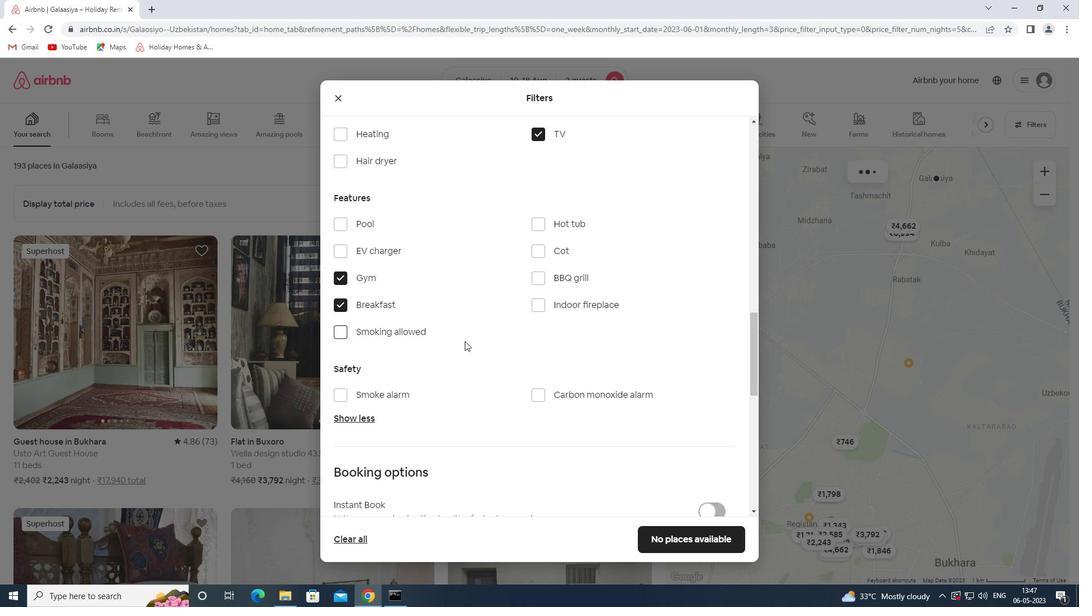 
Action: Mouse moved to (471, 346)
Screenshot: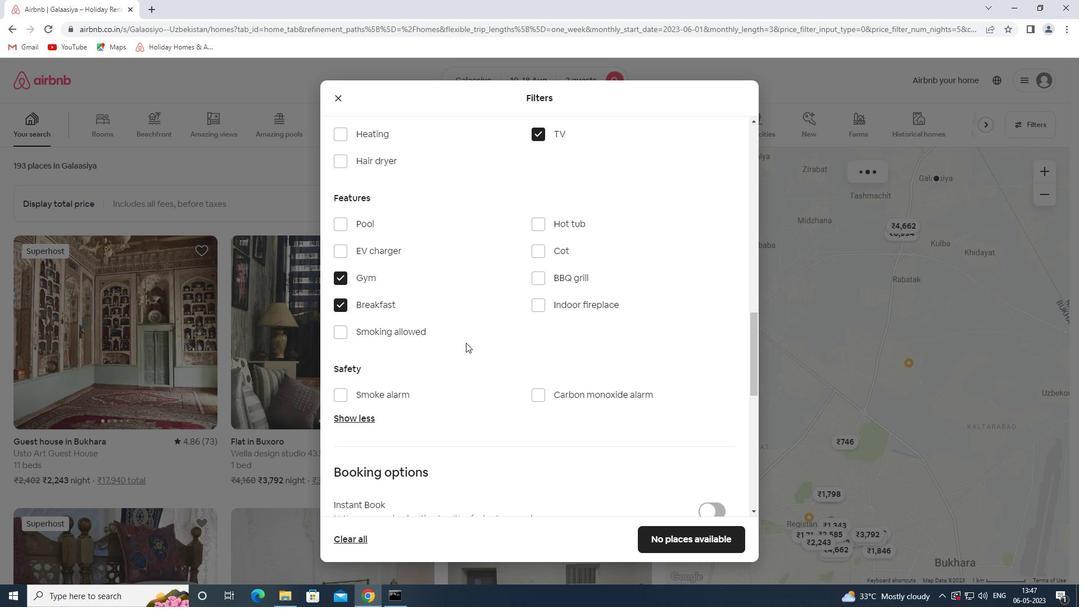 
Action: Mouse scrolled (471, 345) with delta (0, 0)
Screenshot: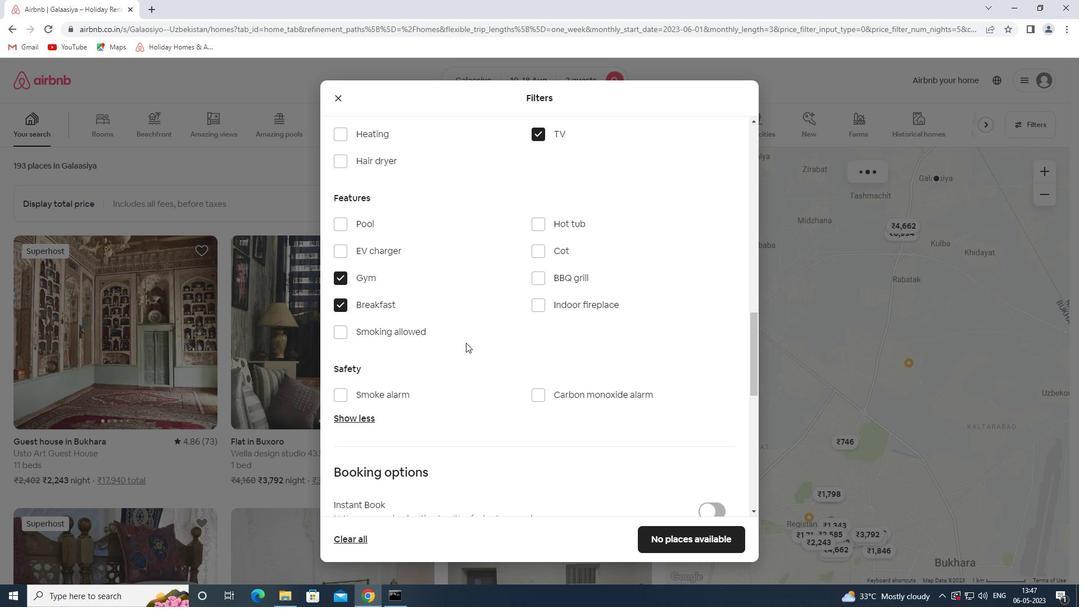 
Action: Mouse moved to (476, 348)
Screenshot: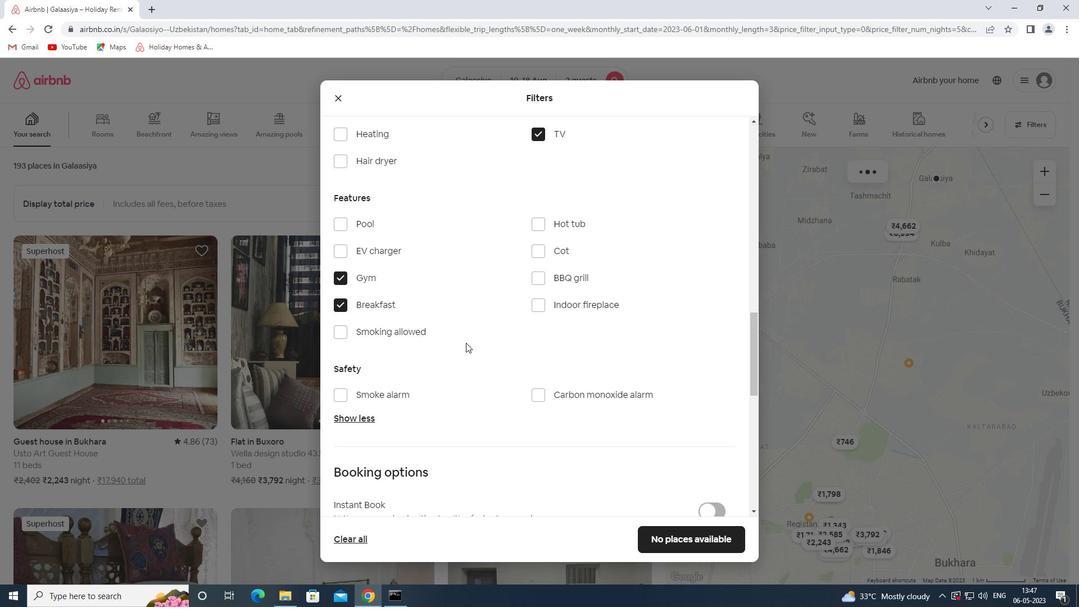 
Action: Mouse scrolled (476, 347) with delta (0, 0)
Screenshot: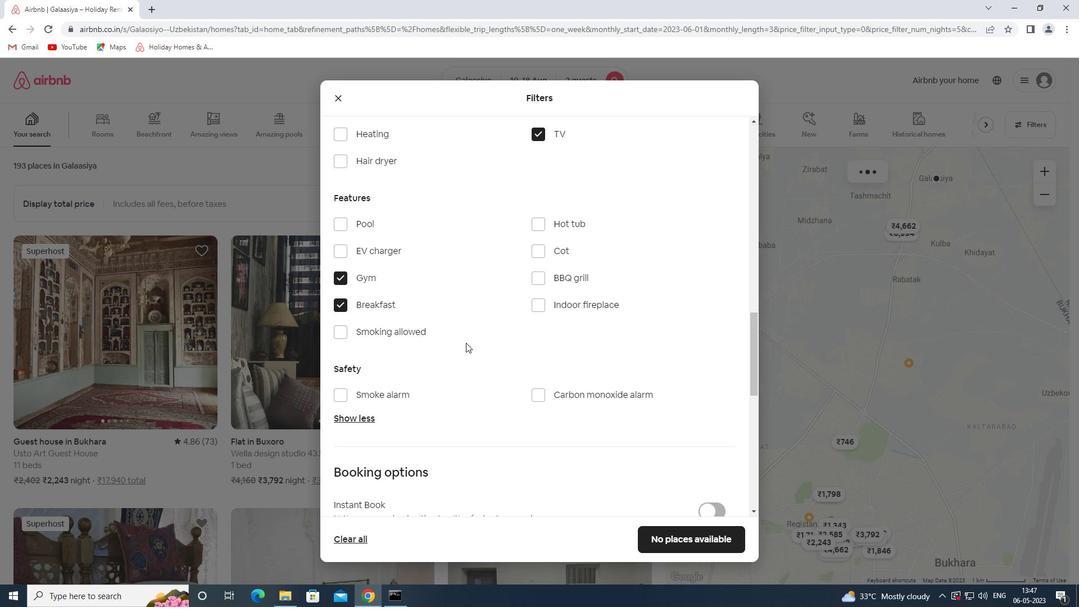 
Action: Mouse moved to (496, 351)
Screenshot: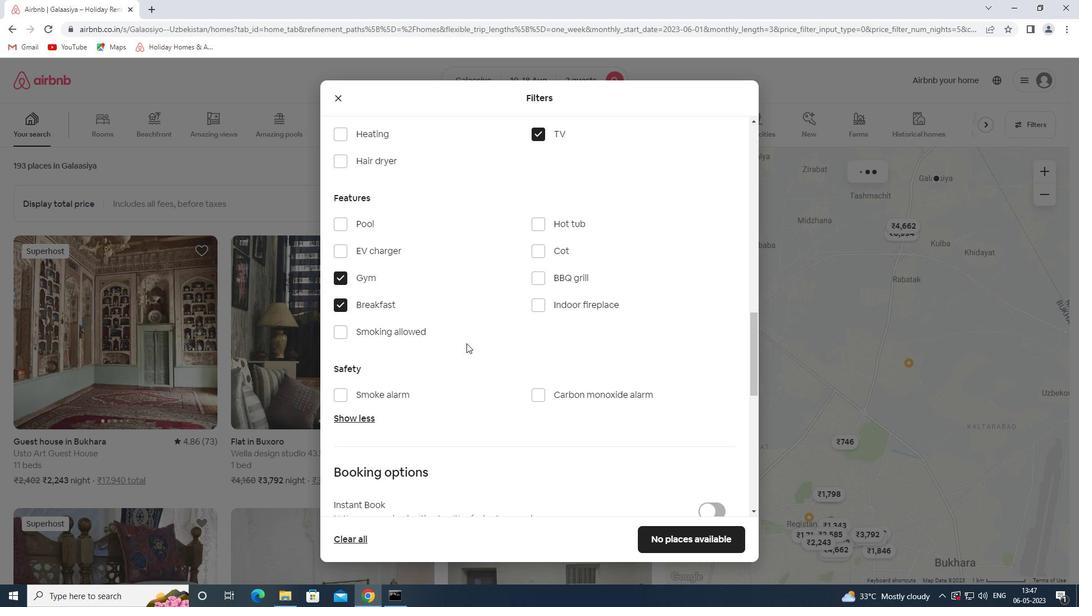 
Action: Mouse scrolled (496, 350) with delta (0, 0)
Screenshot: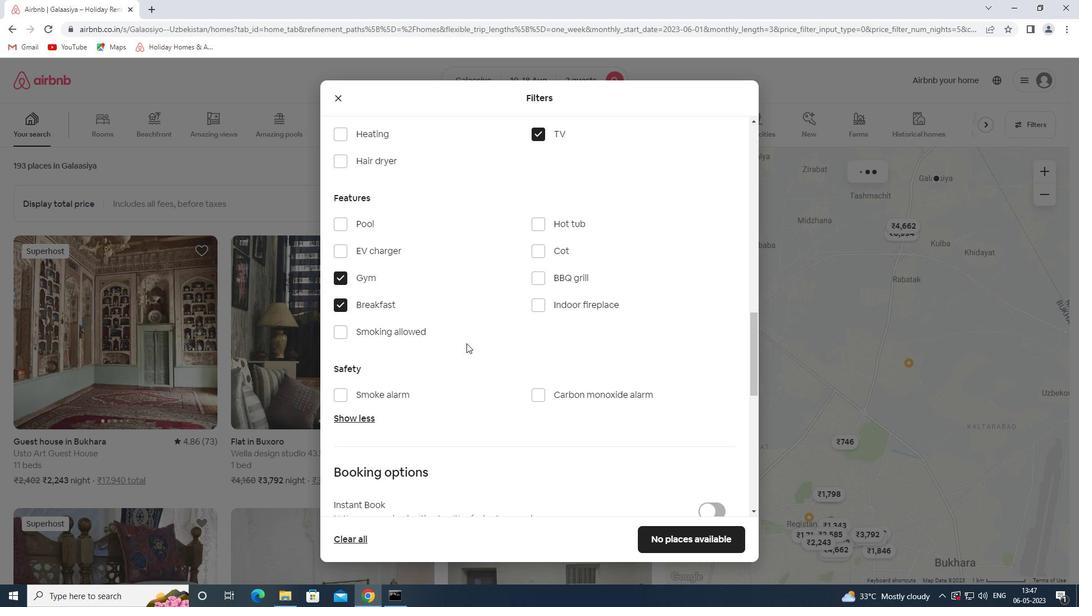 
Action: Mouse moved to (714, 269)
Screenshot: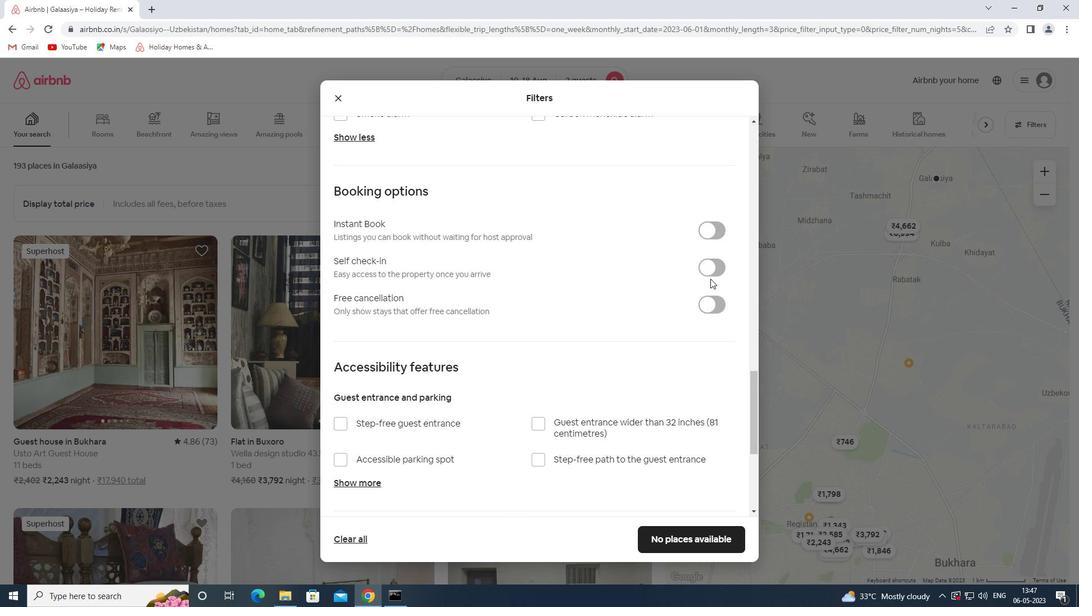 
Action: Mouse pressed left at (714, 269)
Screenshot: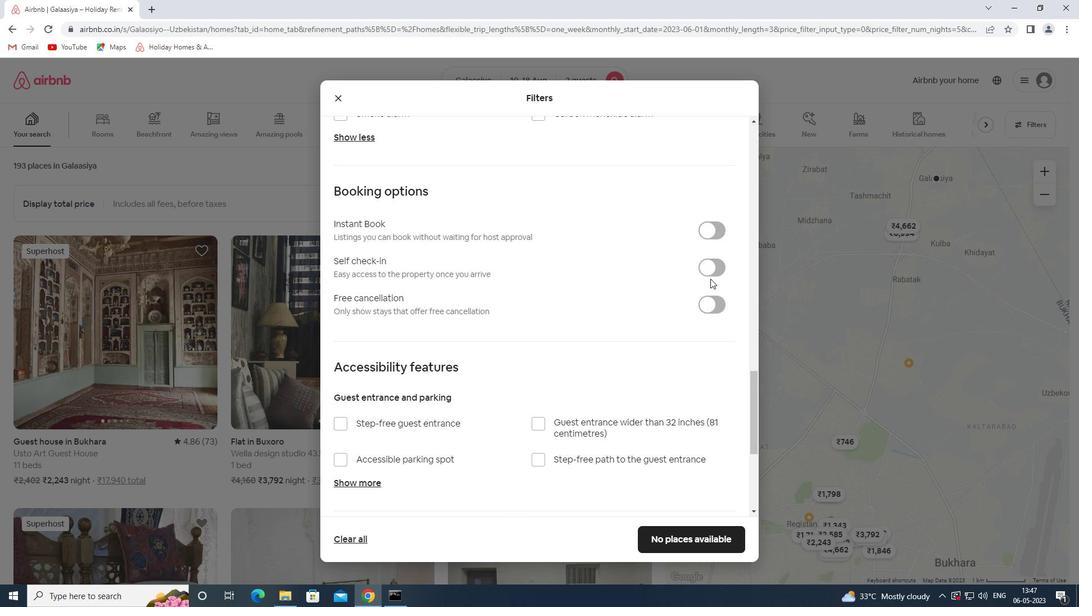 
Action: Mouse moved to (599, 343)
Screenshot: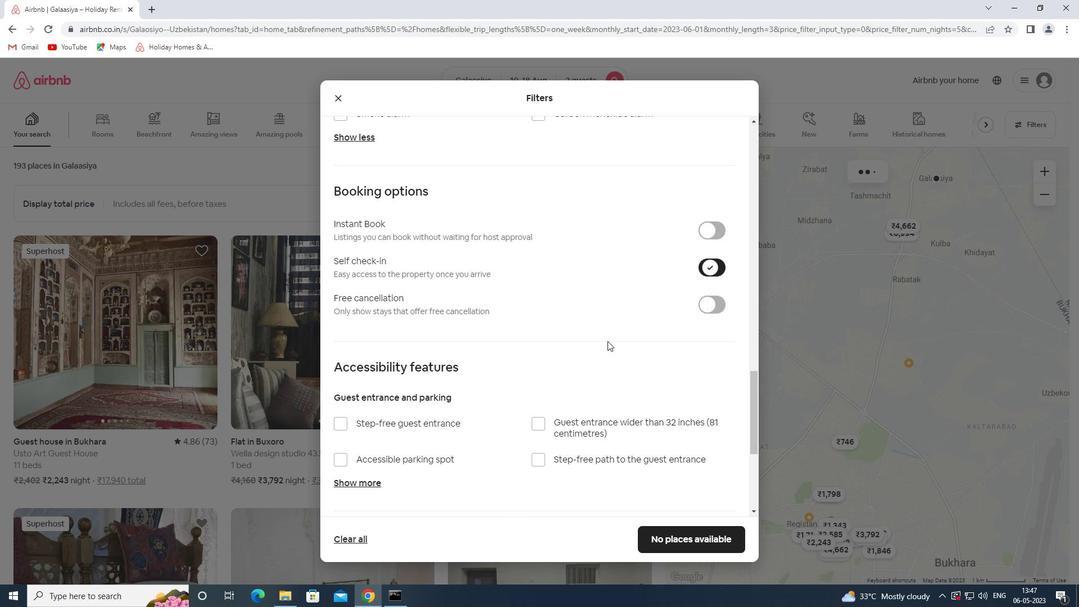 
Action: Mouse scrolled (599, 343) with delta (0, 0)
Screenshot: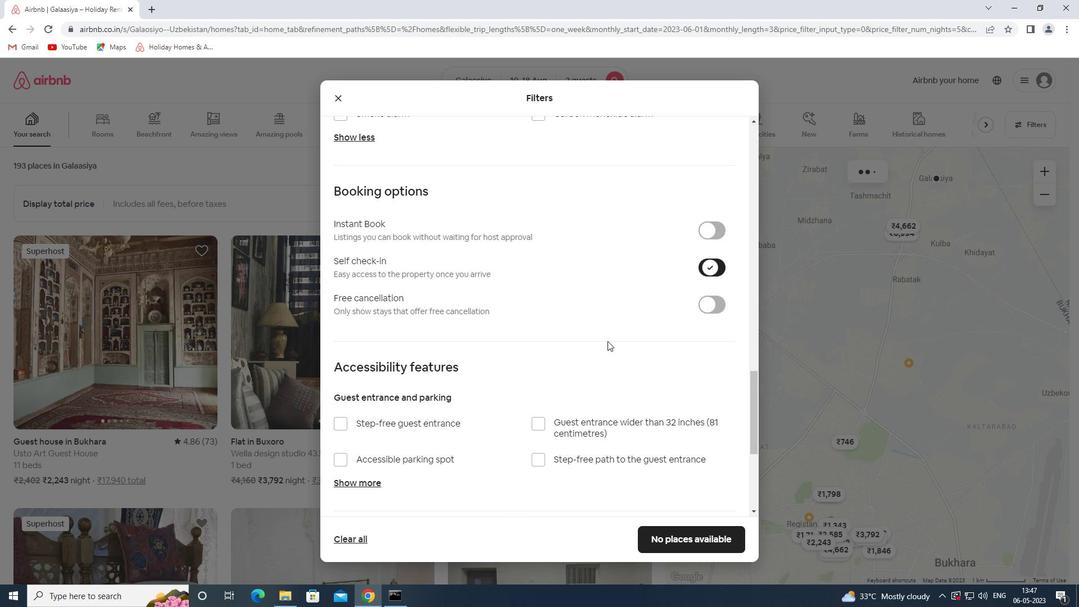 
Action: Mouse scrolled (599, 343) with delta (0, 0)
Screenshot: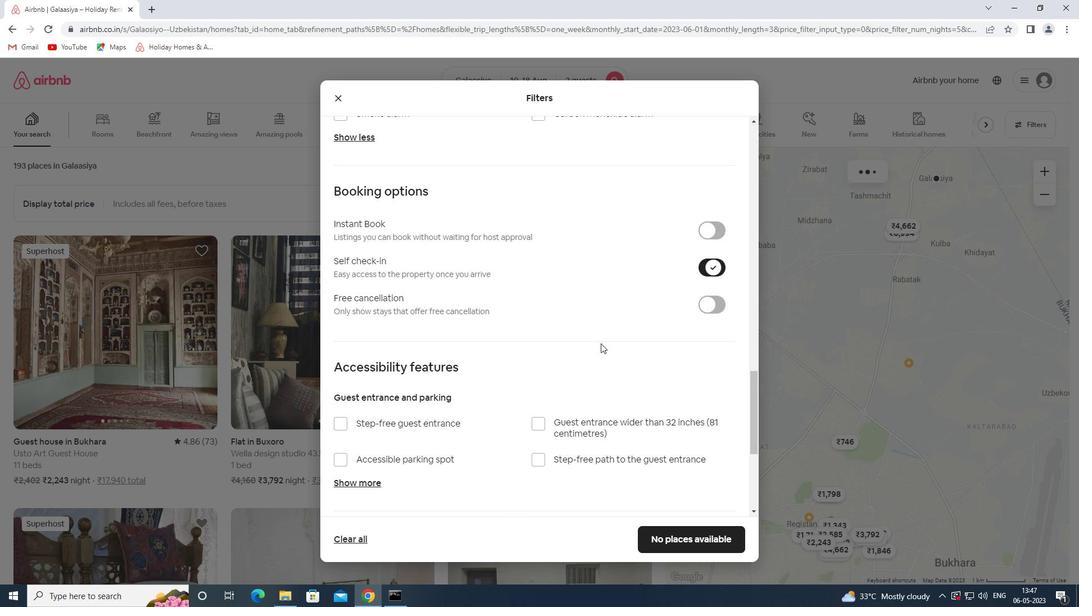 
Action: Mouse scrolled (599, 343) with delta (0, 0)
Screenshot: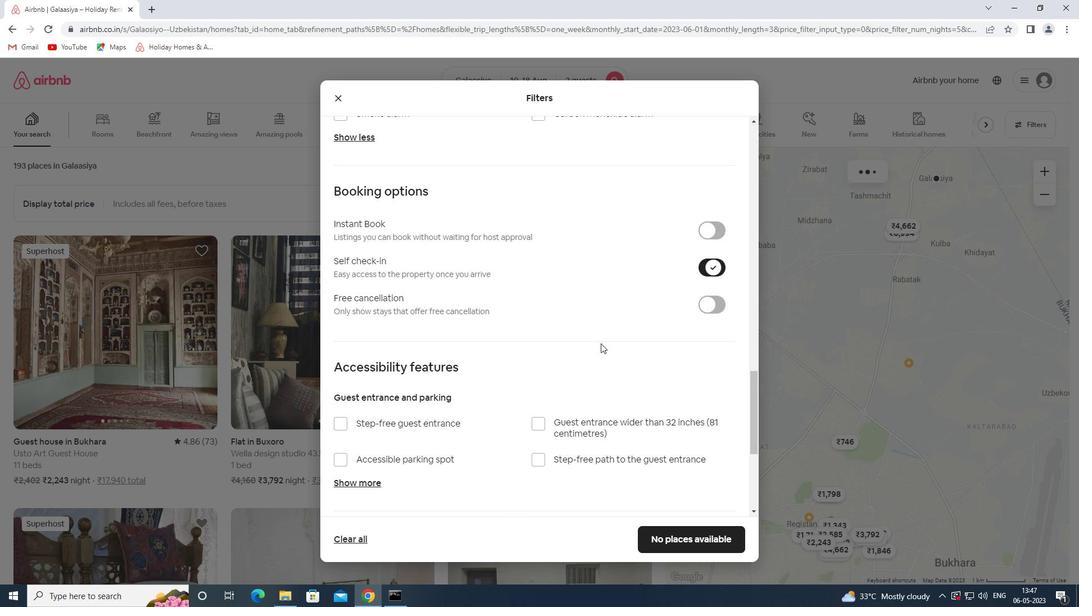 
Action: Mouse scrolled (599, 343) with delta (0, 0)
Screenshot: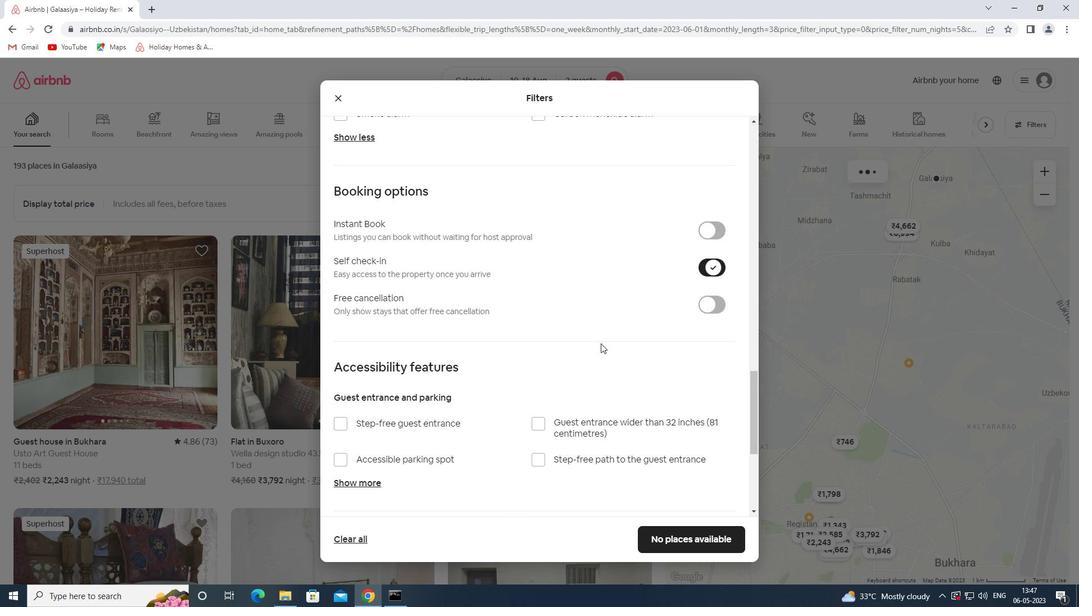 
Action: Mouse scrolled (599, 343) with delta (0, 0)
Screenshot: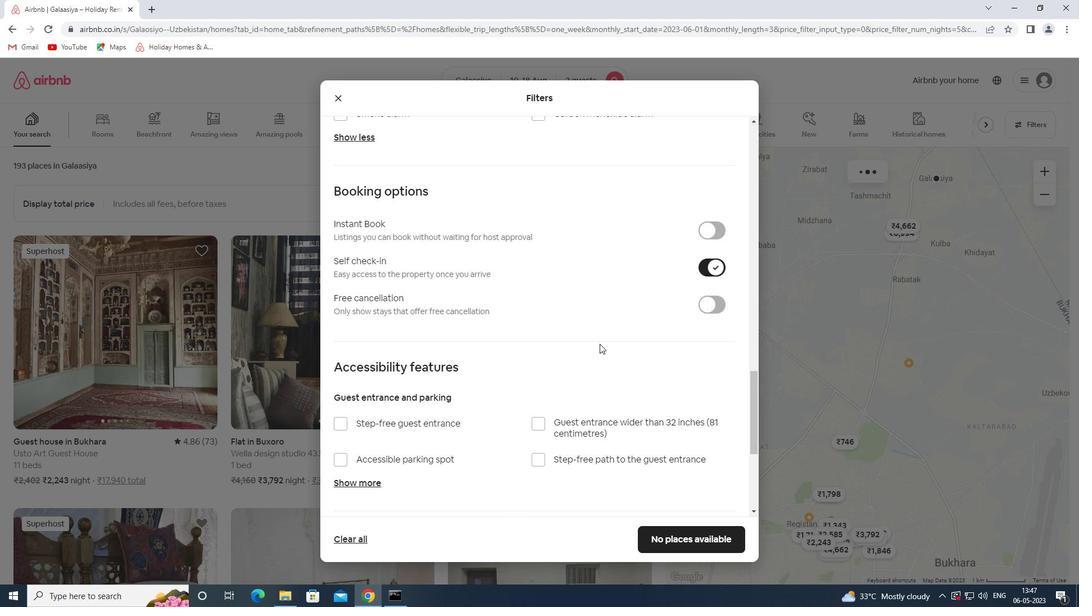 
Action: Mouse scrolled (599, 343) with delta (0, 0)
Screenshot: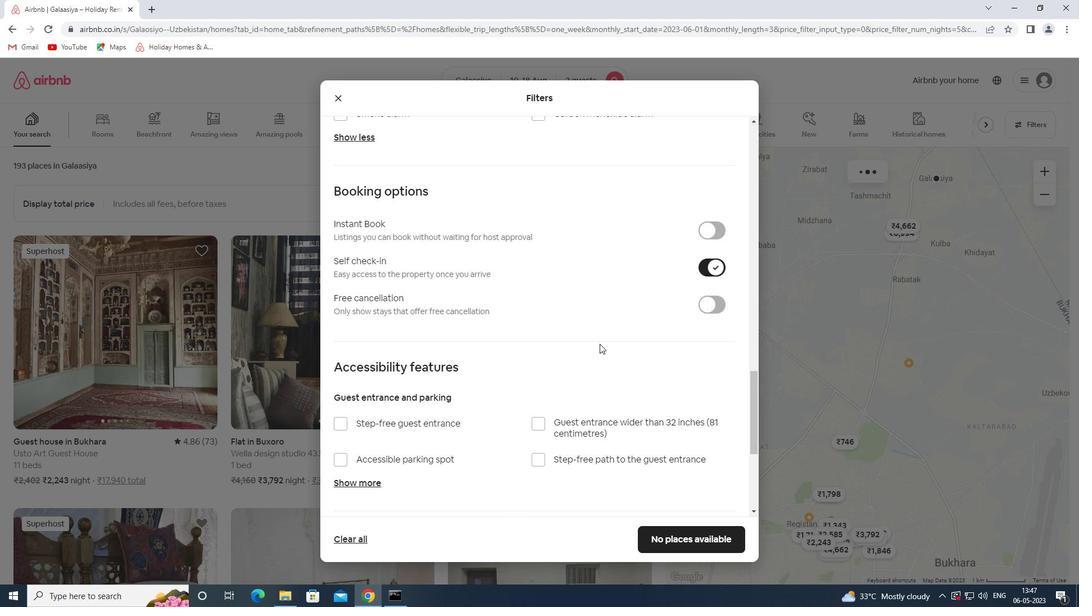 
Action: Mouse scrolled (599, 343) with delta (0, 0)
Screenshot: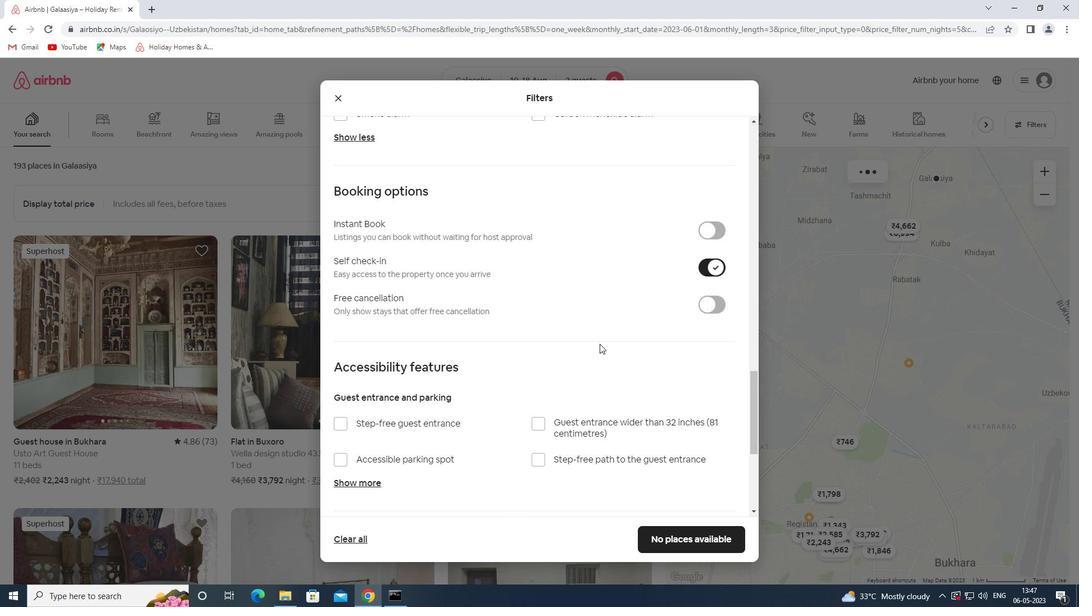 
Action: Mouse moved to (375, 436)
Screenshot: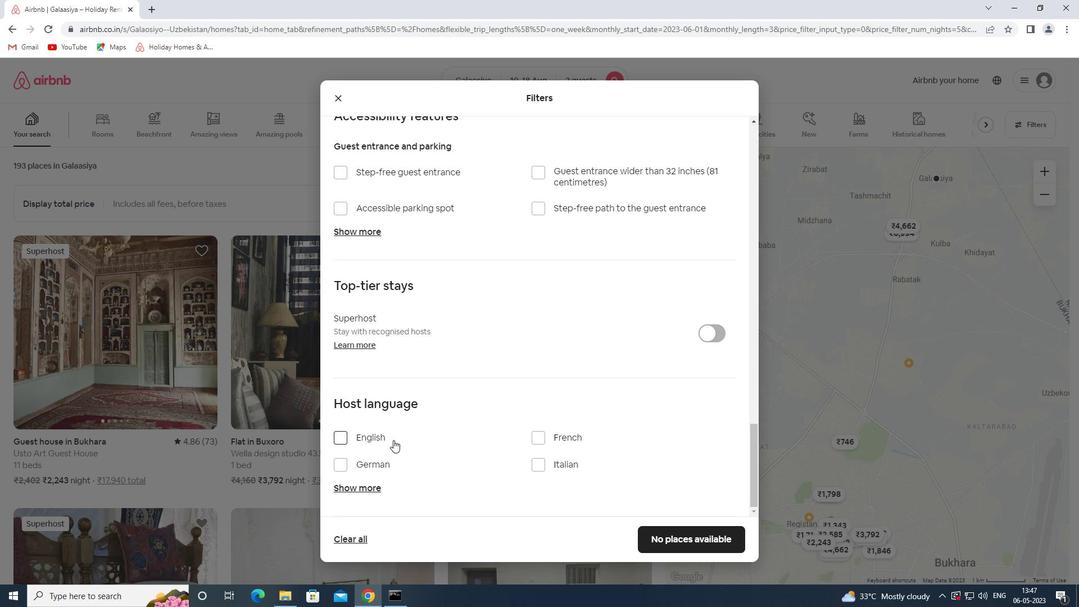 
Action: Mouse pressed left at (375, 436)
Screenshot: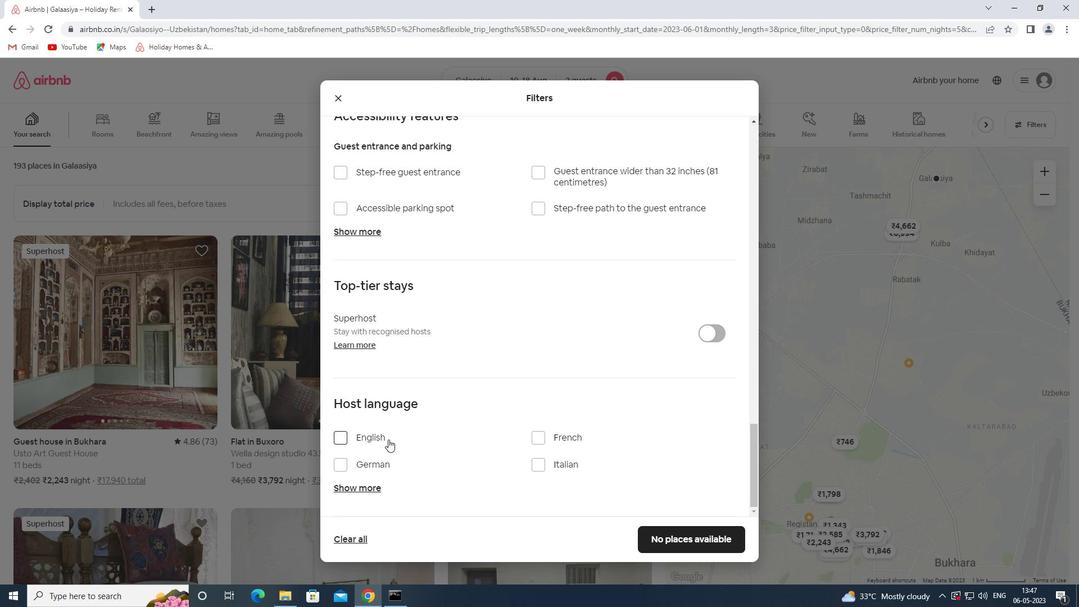 
Action: Mouse moved to (633, 469)
Screenshot: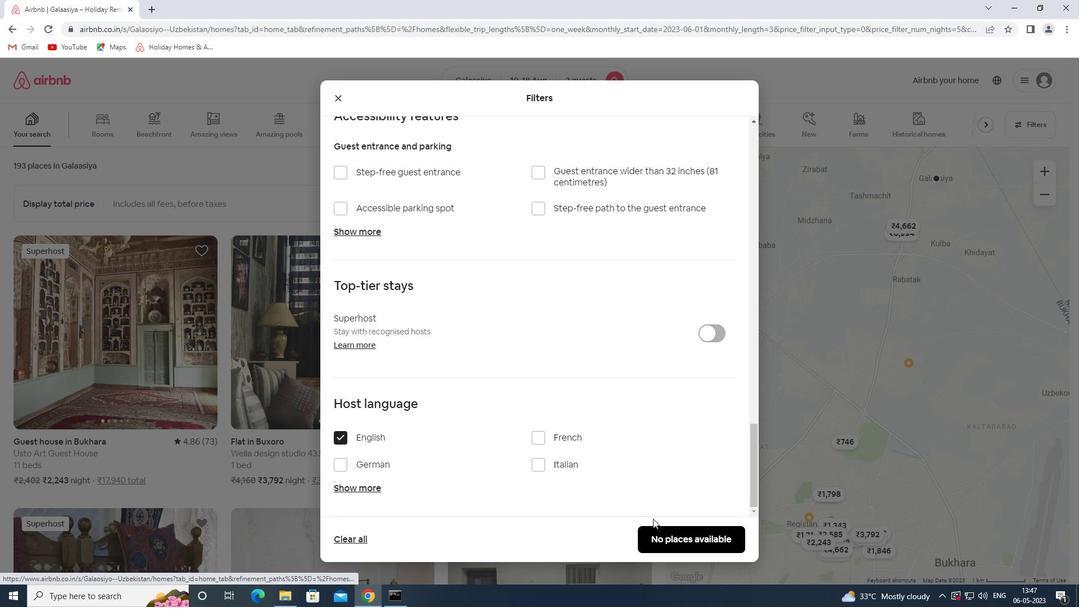
Action: Mouse scrolled (633, 469) with delta (0, 0)
Screenshot: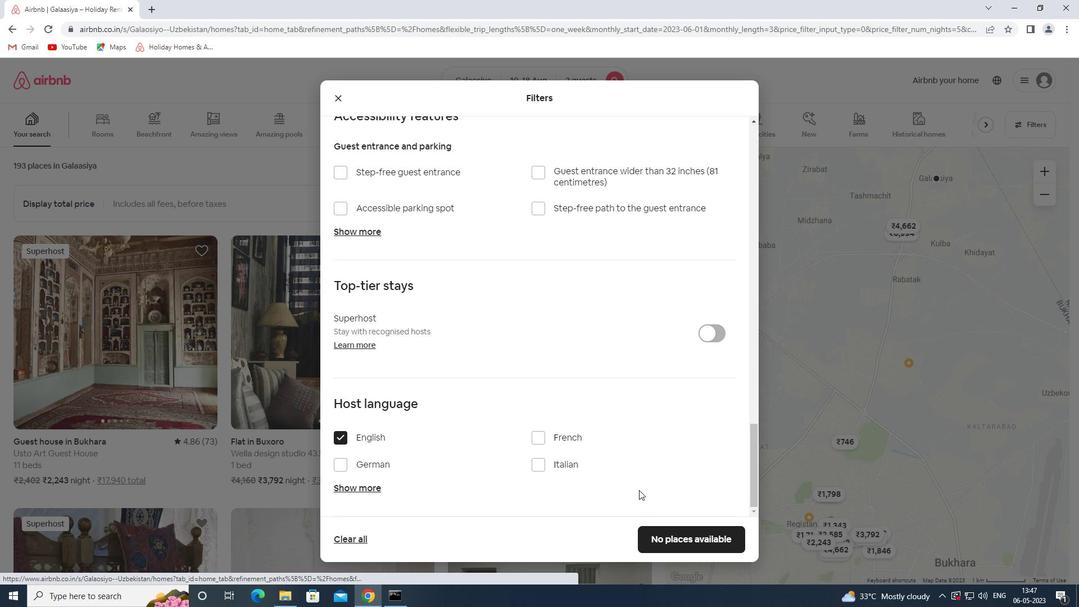 
Action: Mouse moved to (633, 468)
Screenshot: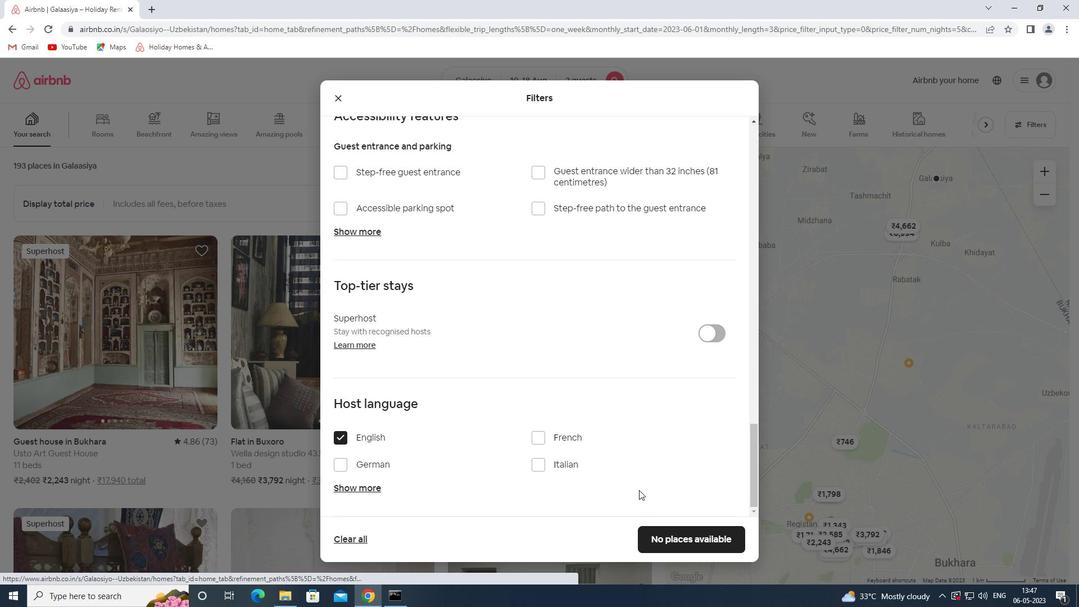 
Action: Mouse scrolled (633, 468) with delta (0, 0)
Screenshot: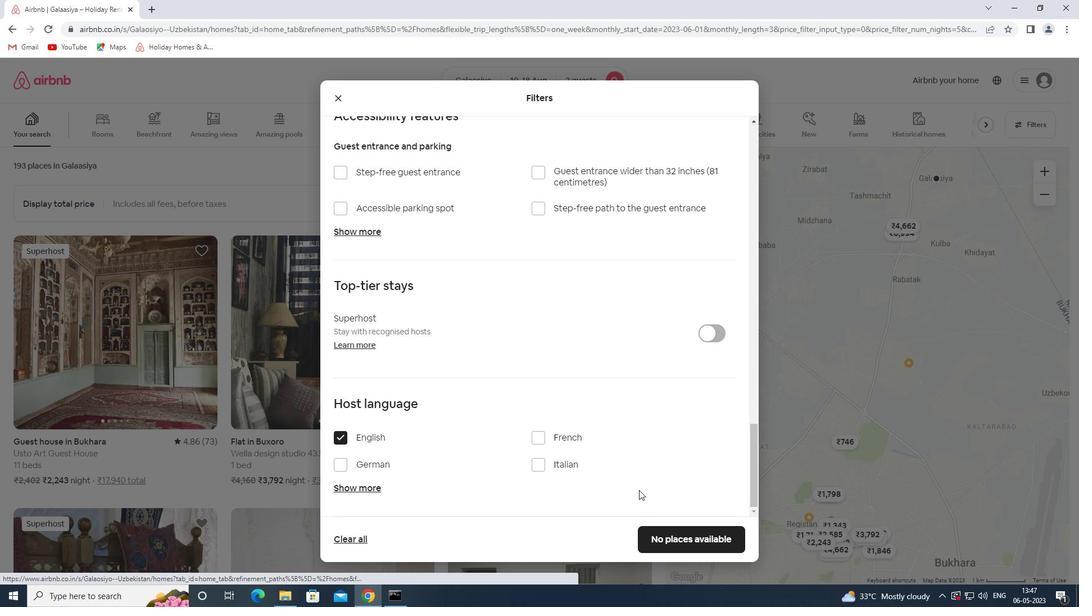 
Action: Mouse moved to (633, 468)
Screenshot: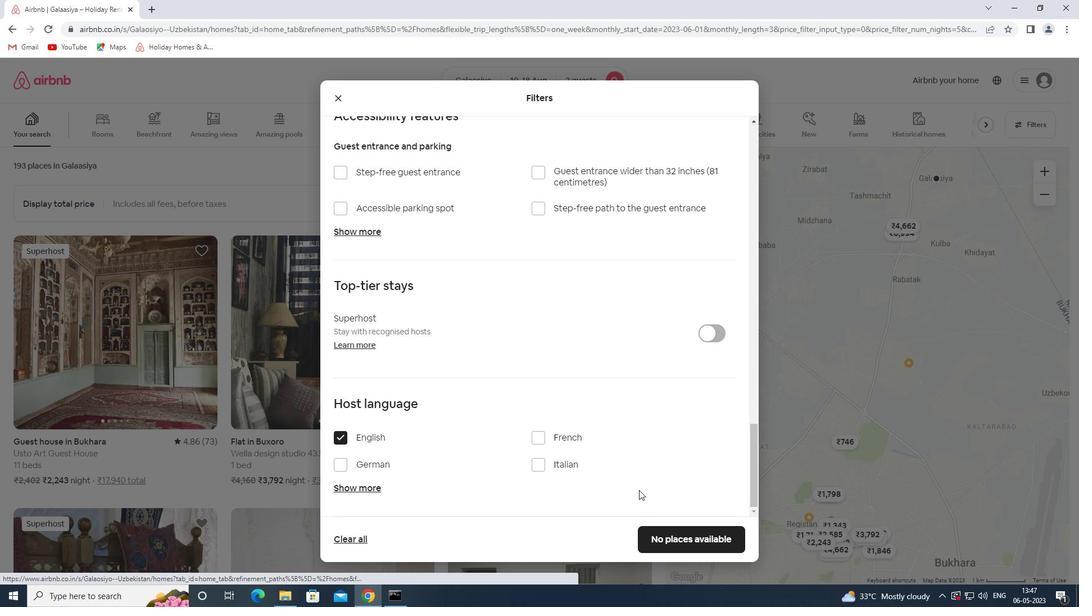 
Action: Mouse scrolled (633, 468) with delta (0, 0)
Screenshot: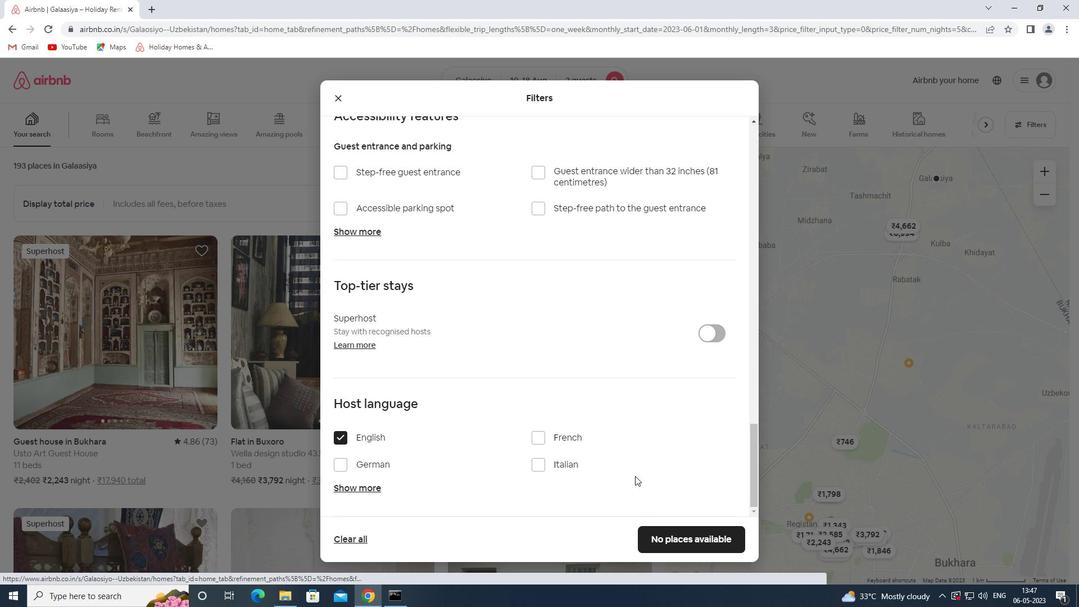 
Action: Mouse scrolled (633, 468) with delta (0, 0)
Screenshot: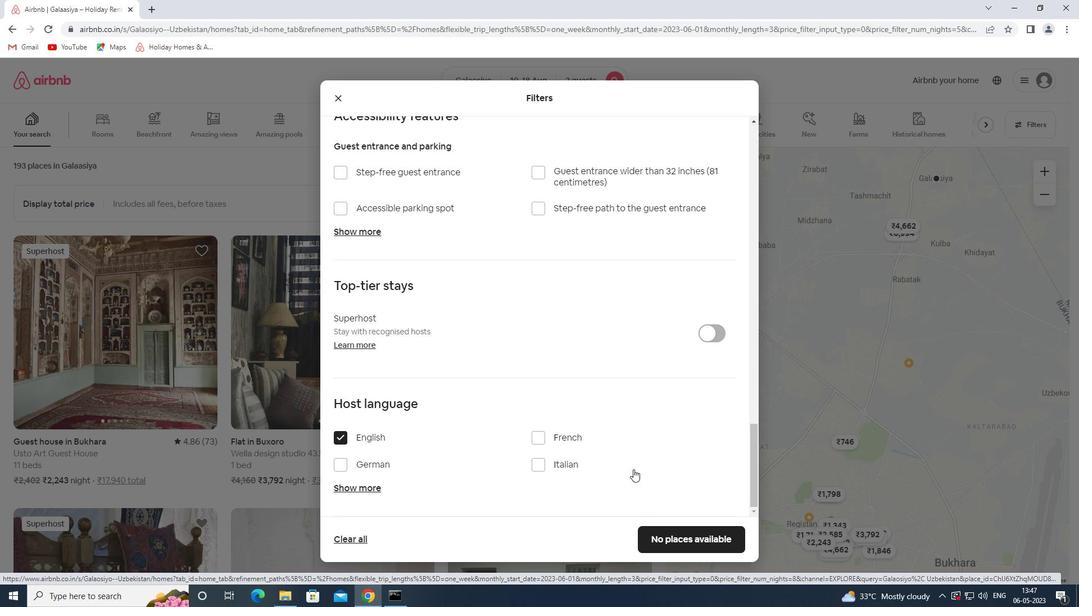 
Action: Mouse scrolled (633, 468) with delta (0, 0)
Screenshot: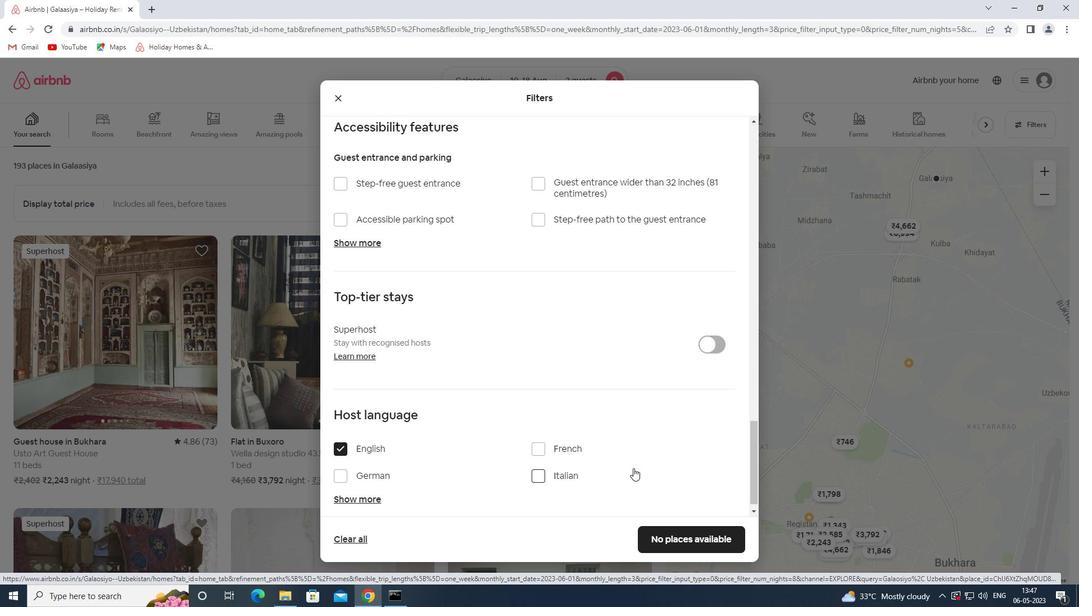 
Action: Mouse scrolled (633, 468) with delta (0, 0)
Screenshot: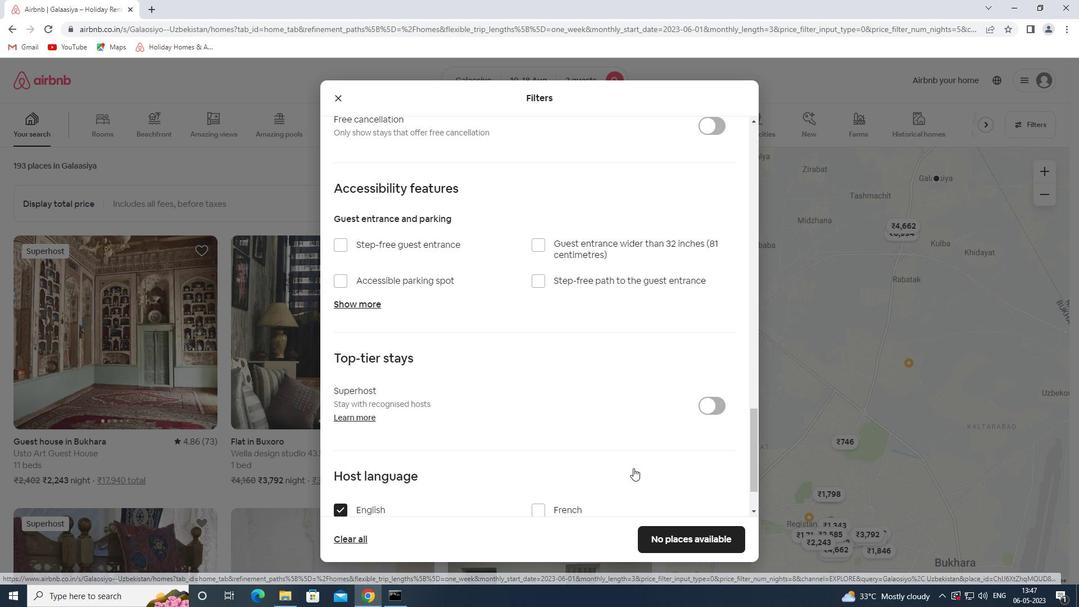 
Action: Mouse scrolled (633, 468) with delta (0, 0)
Screenshot: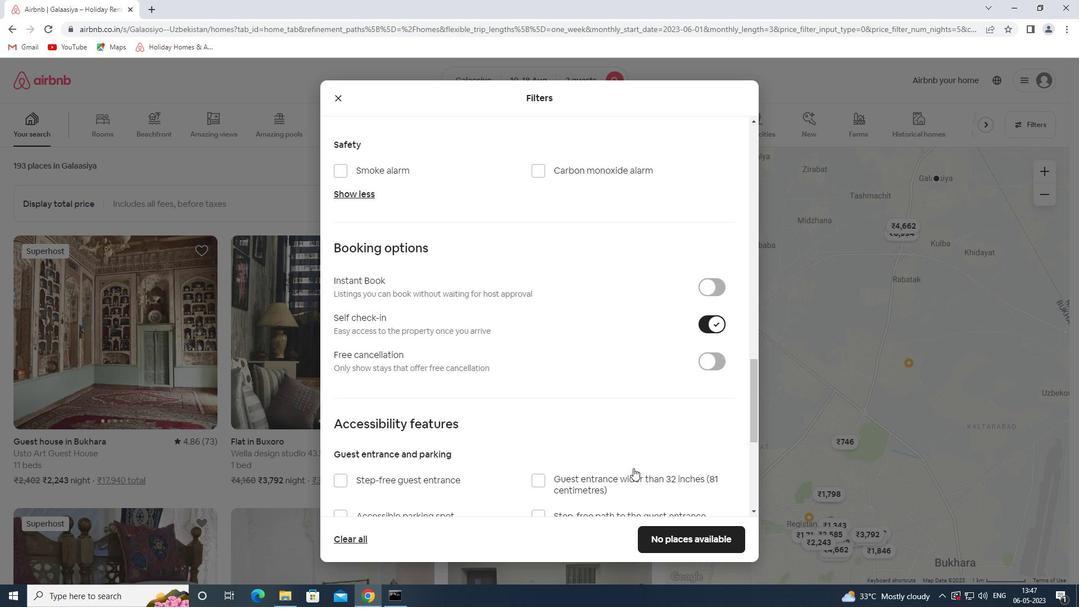 
Action: Mouse scrolled (633, 468) with delta (0, 0)
Screenshot: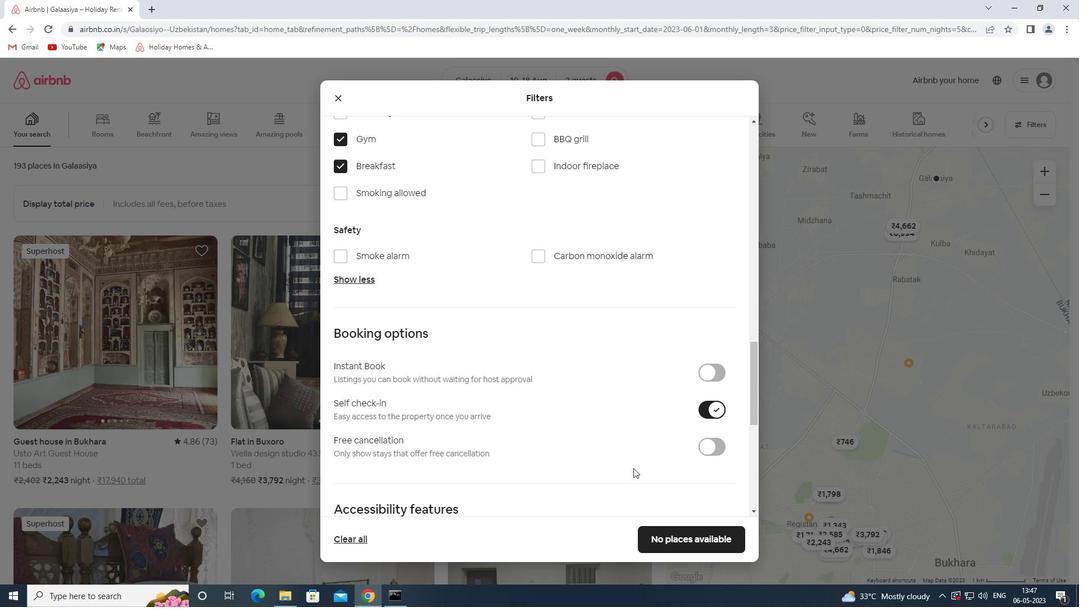 
Action: Mouse scrolled (633, 468) with delta (0, 0)
Screenshot: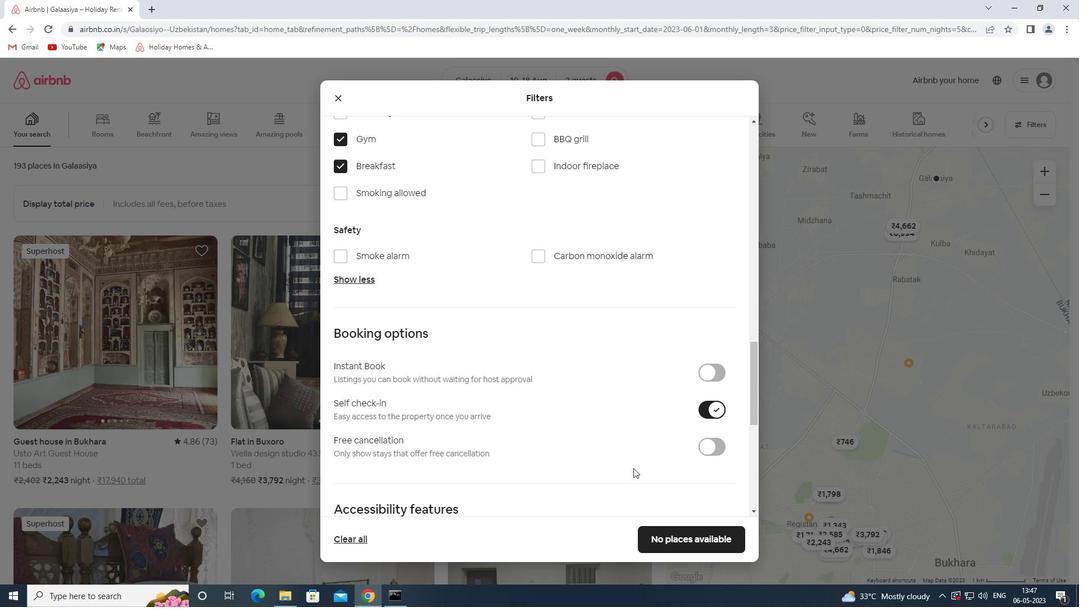 
Action: Mouse scrolled (633, 468) with delta (0, 0)
Screenshot: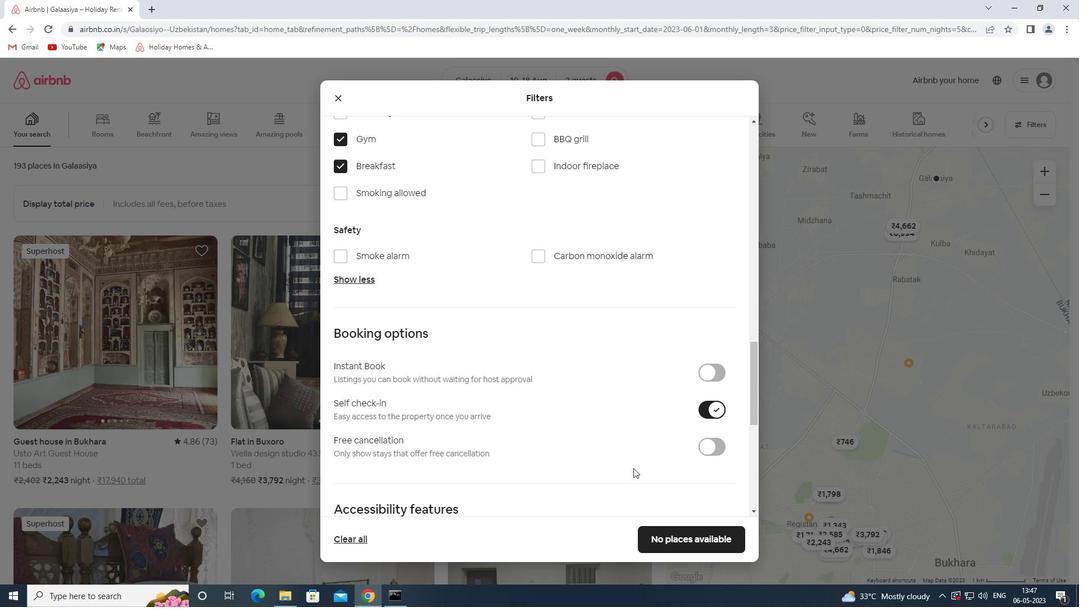 
Action: Mouse scrolled (633, 468) with delta (0, 0)
Screenshot: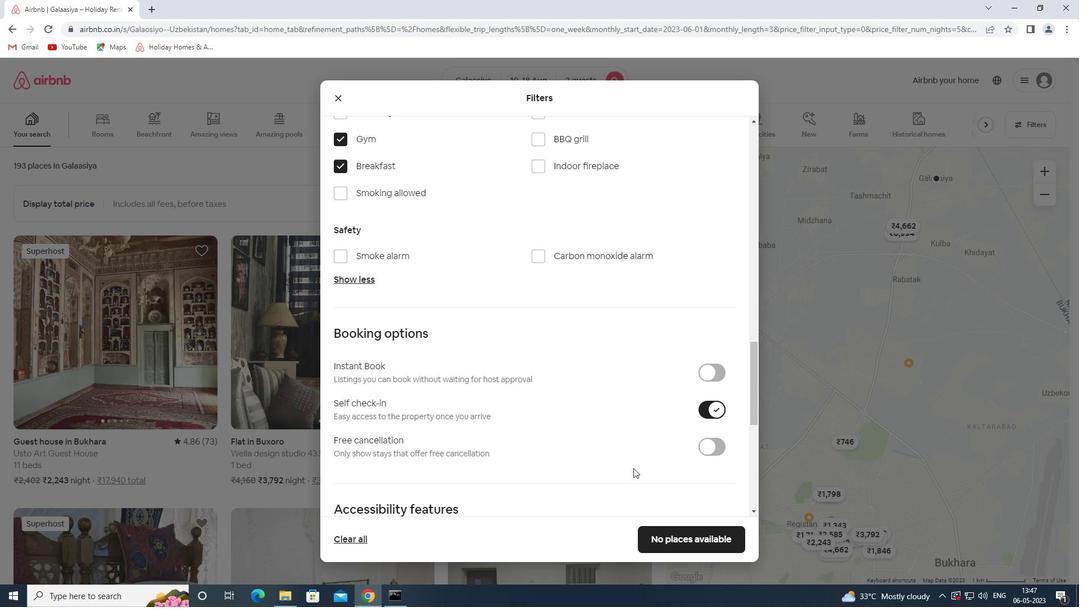 
Action: Mouse scrolled (633, 467) with delta (0, 0)
Screenshot: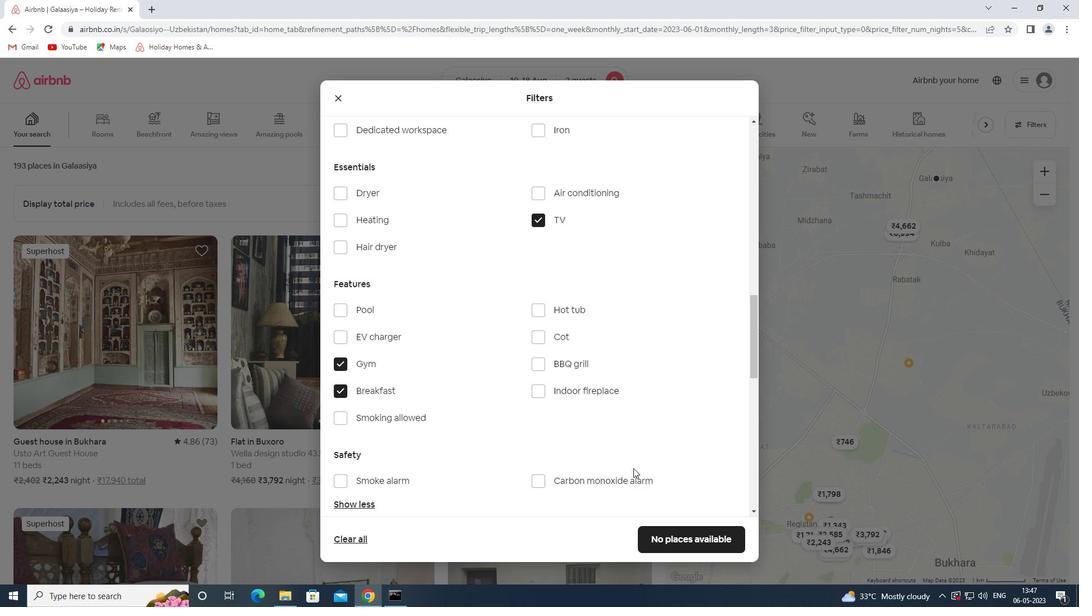 
Action: Mouse scrolled (633, 467) with delta (0, 0)
Screenshot: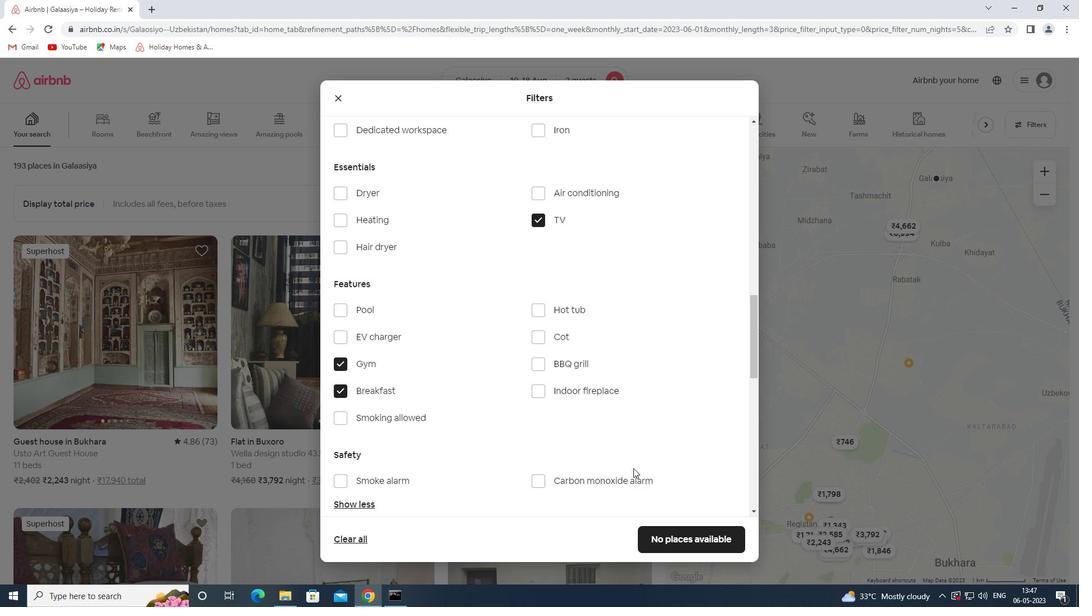 
Action: Mouse scrolled (633, 467) with delta (0, 0)
Screenshot: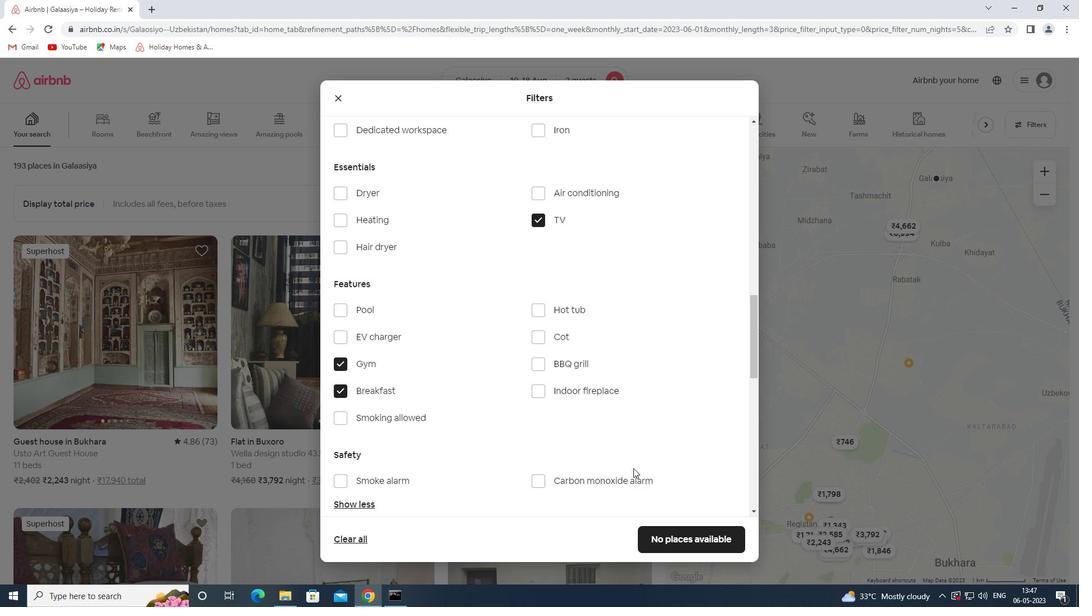 
Action: Mouse scrolled (633, 467) with delta (0, 0)
Screenshot: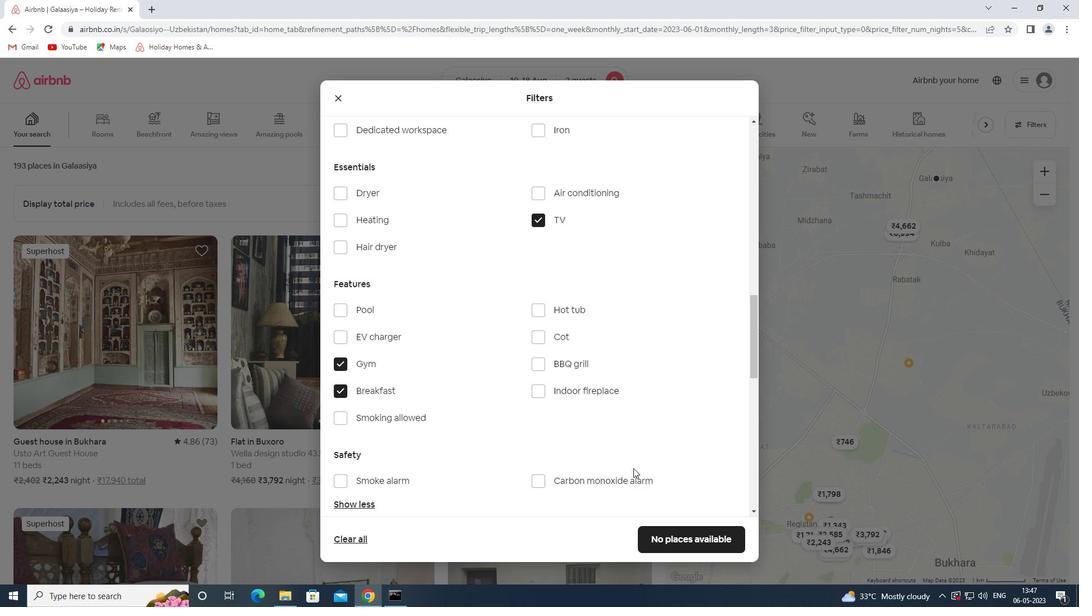 
Action: Mouse scrolled (633, 467) with delta (0, 0)
Screenshot: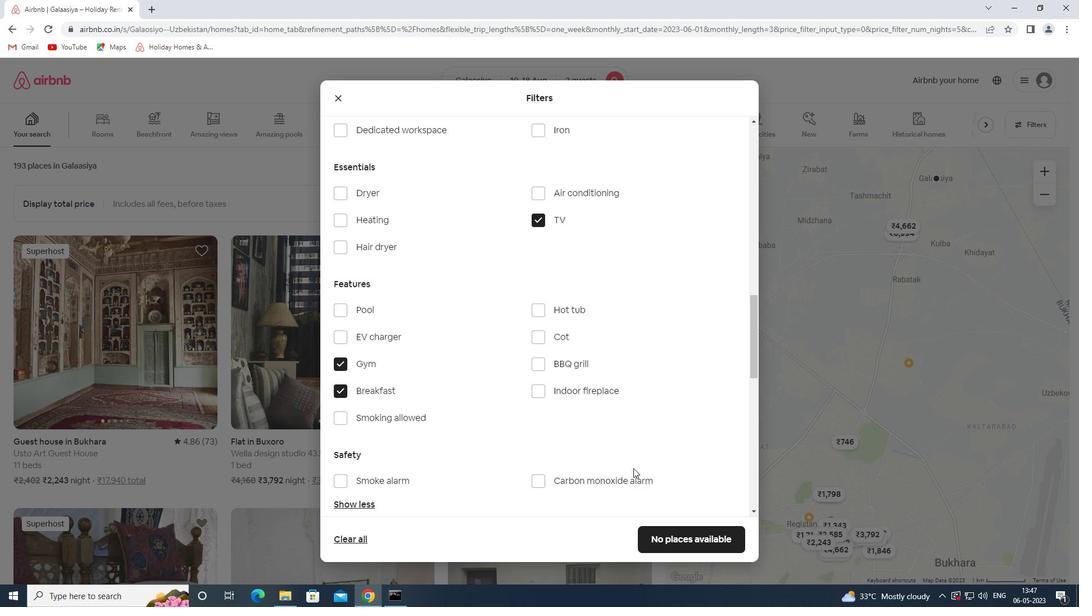 
Action: Mouse scrolled (633, 467) with delta (0, 0)
Screenshot: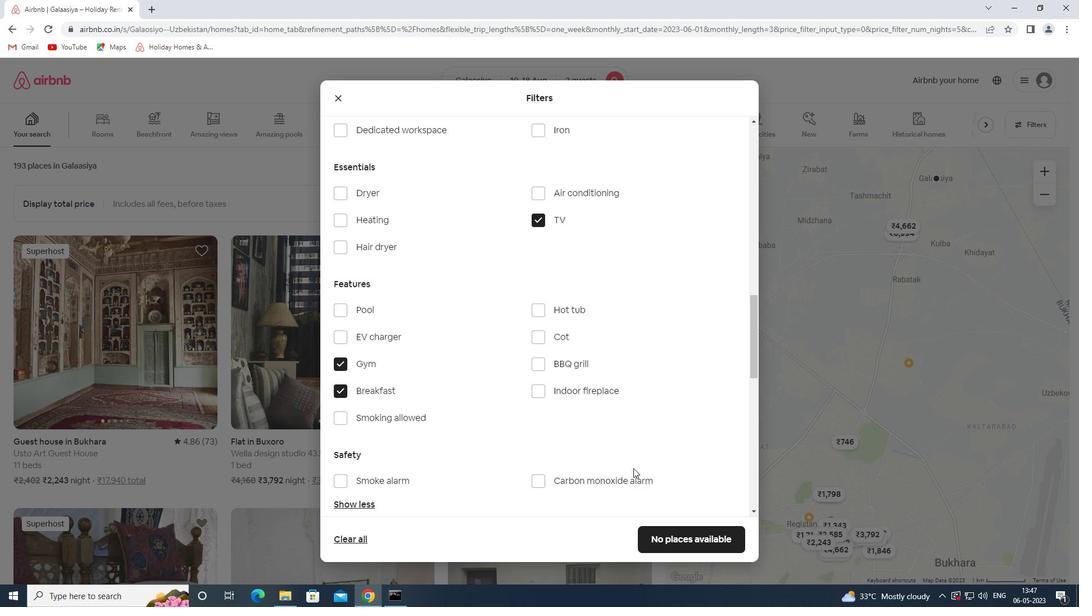 
Action: Mouse scrolled (633, 467) with delta (0, 0)
Screenshot: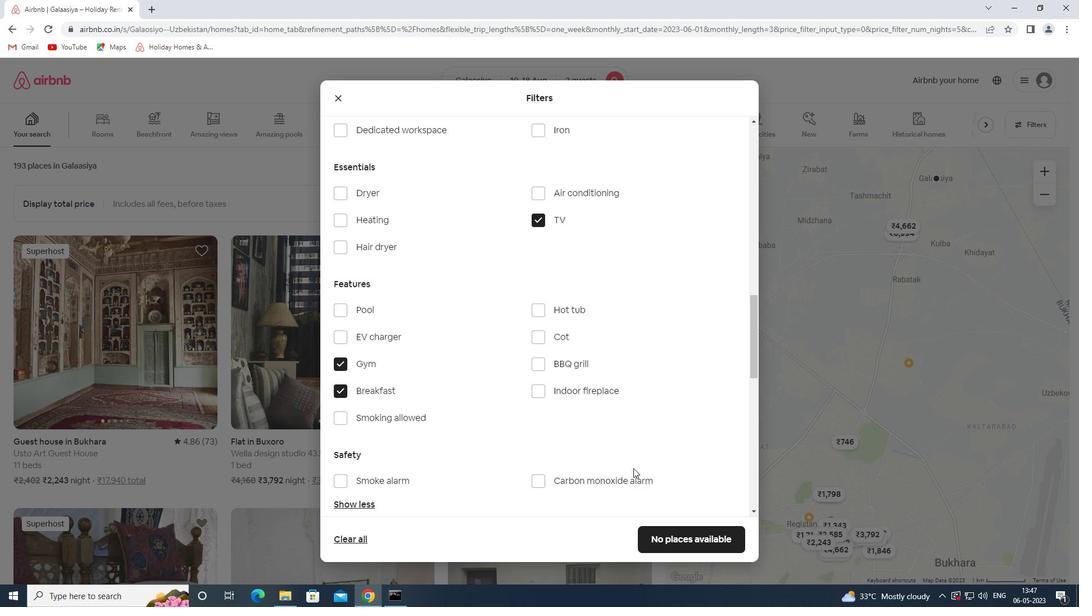 
Action: Mouse scrolled (633, 467) with delta (0, 0)
Screenshot: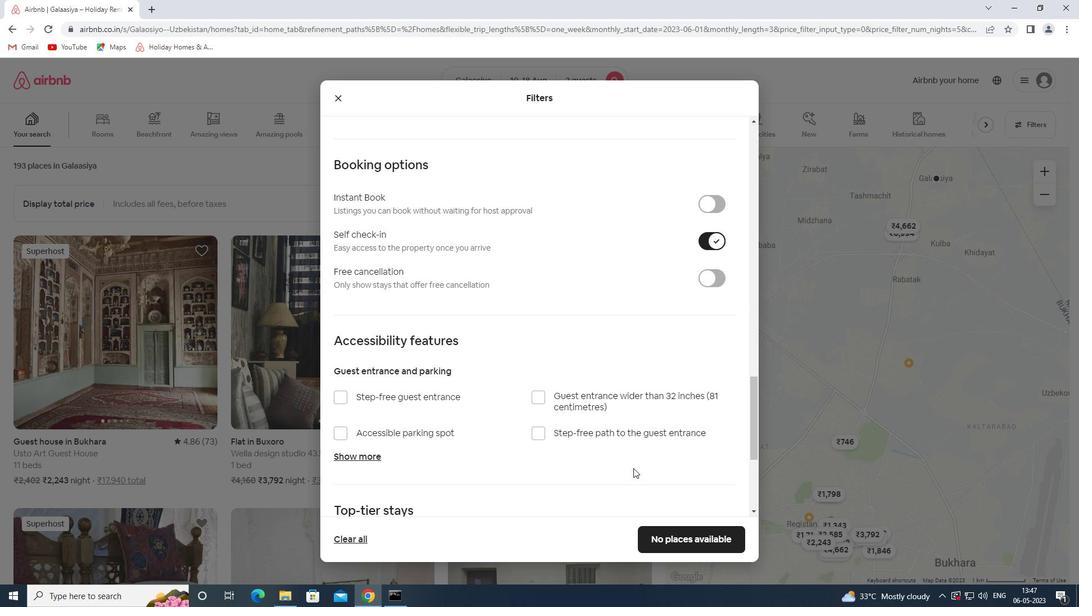 
Action: Mouse scrolled (633, 467) with delta (0, 0)
Screenshot: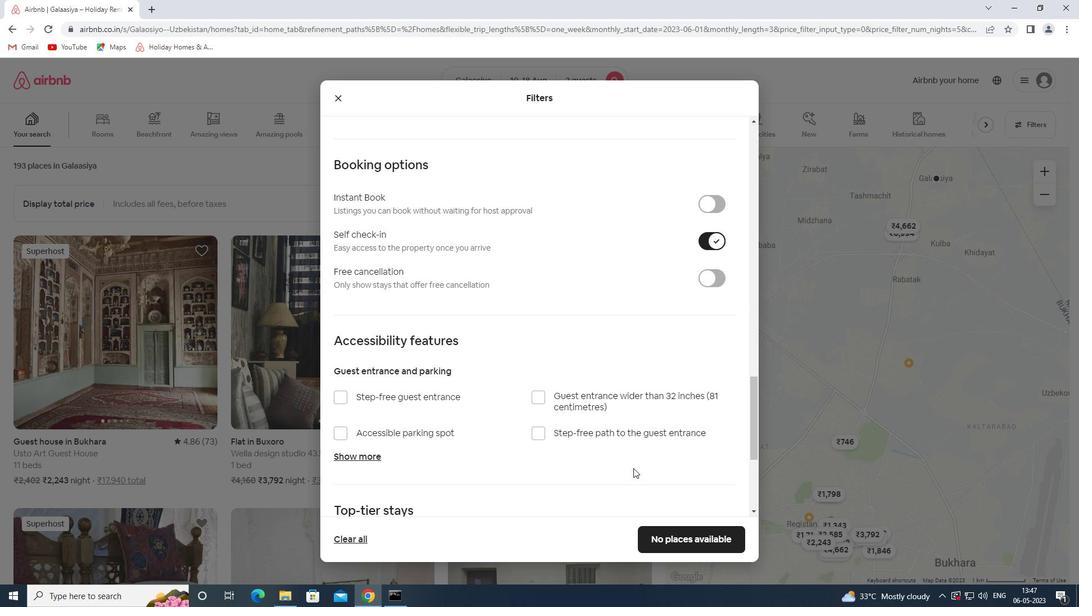 
Action: Mouse scrolled (633, 467) with delta (0, 0)
Screenshot: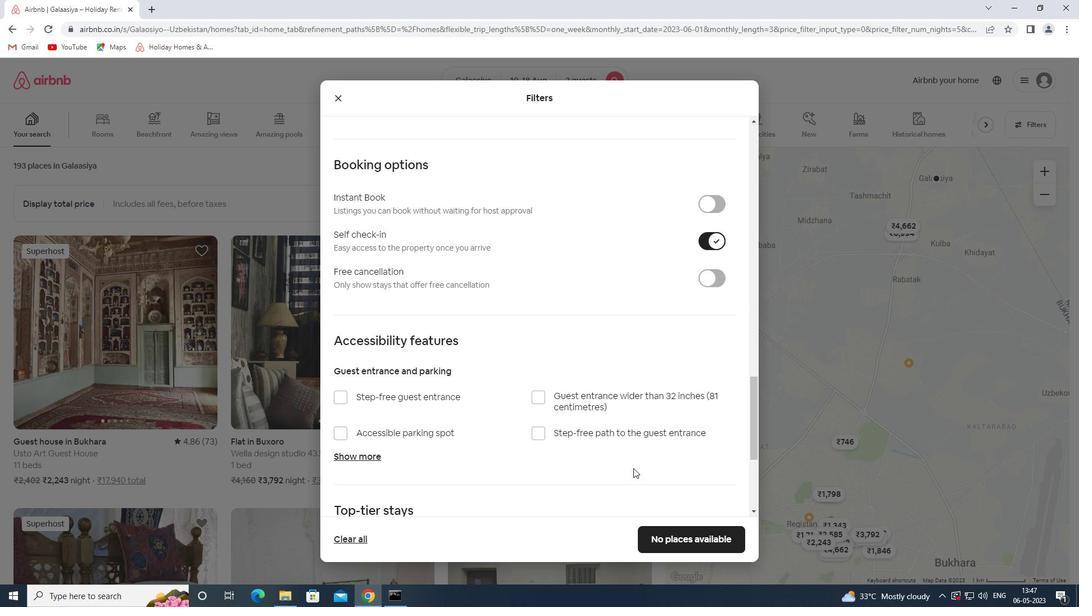 
Action: Mouse scrolled (633, 467) with delta (0, 0)
Screenshot: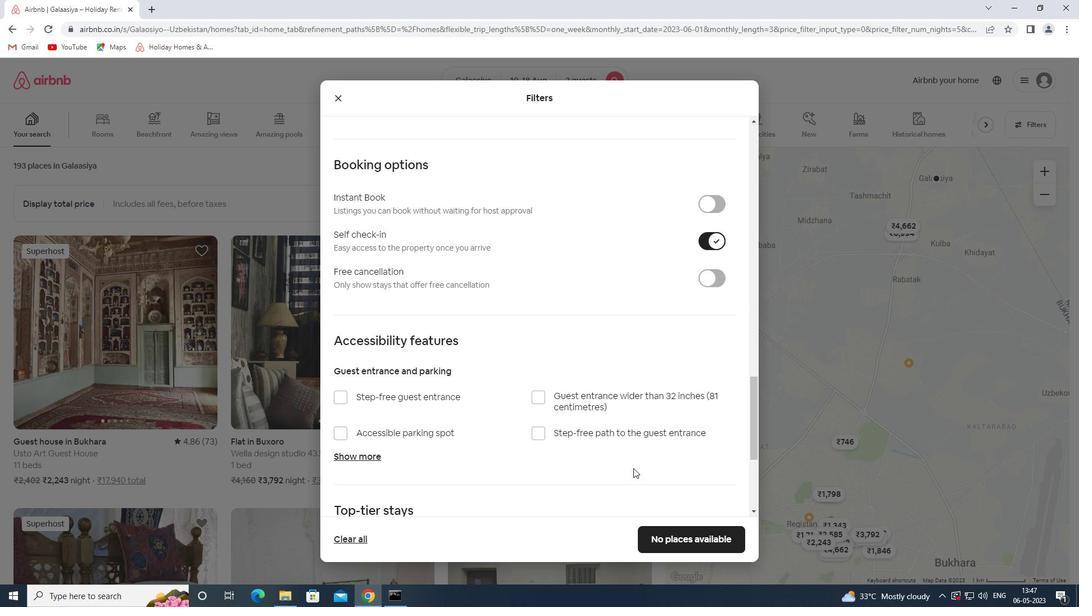 
Action: Mouse scrolled (633, 467) with delta (0, 0)
Screenshot: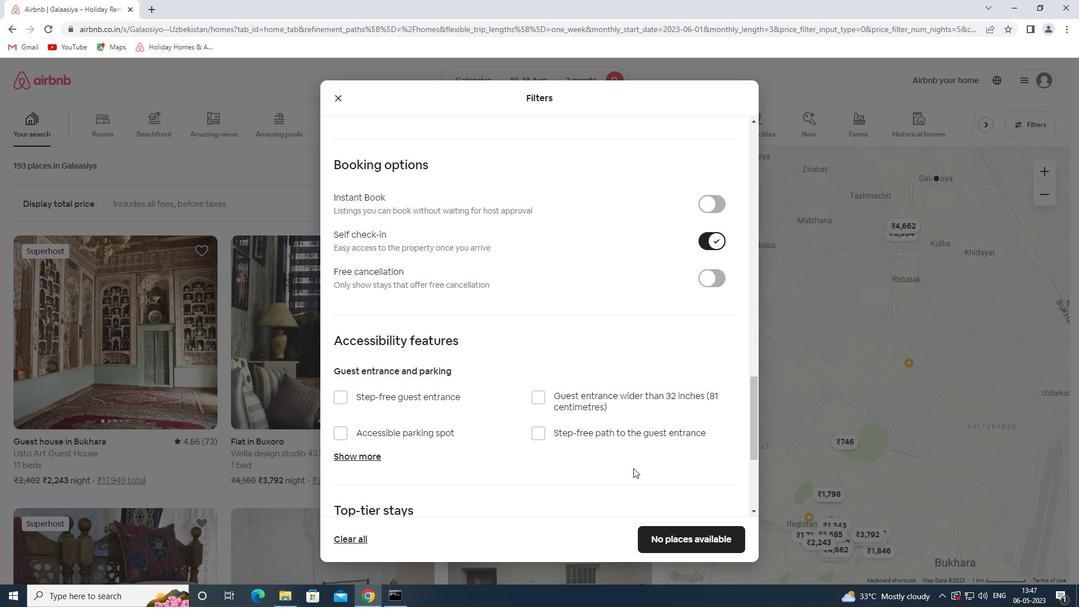
Action: Mouse scrolled (633, 467) with delta (0, 0)
Screenshot: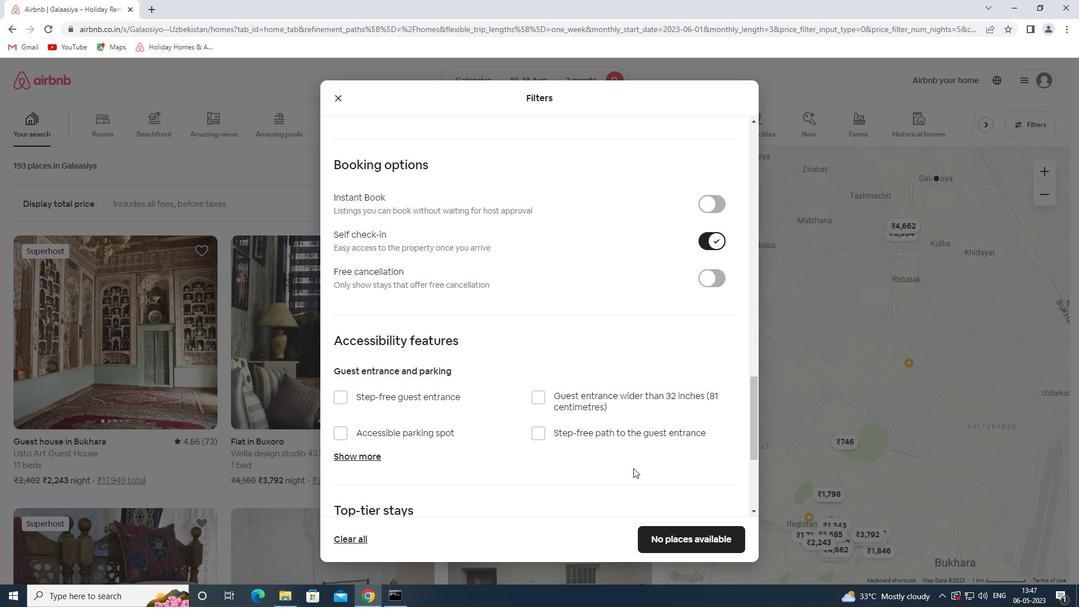 
Action: Mouse scrolled (633, 467) with delta (0, 0)
Screenshot: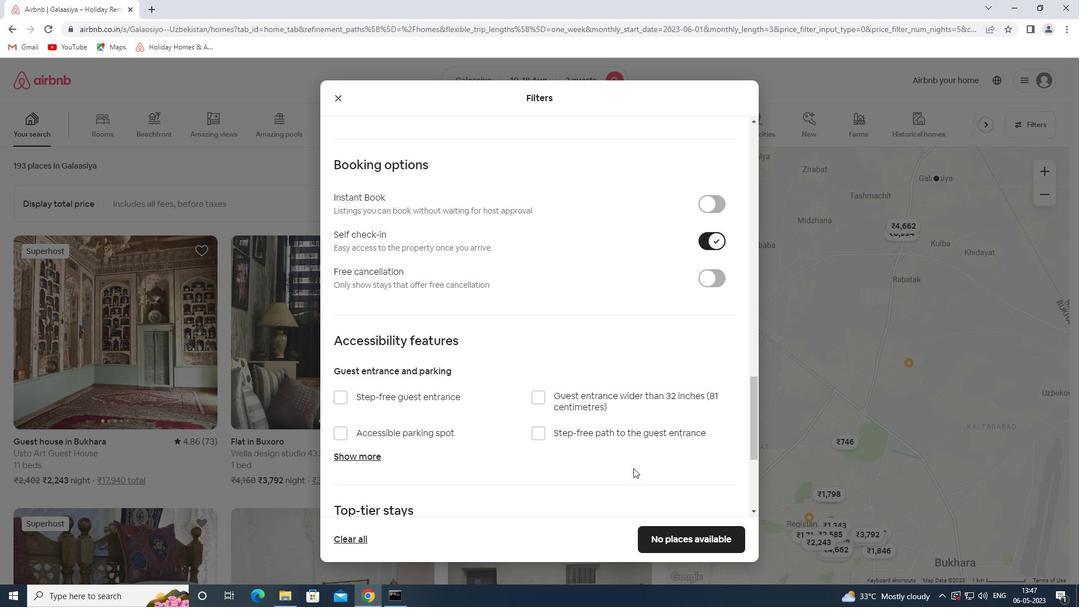 
Action: Mouse moved to (690, 540)
Screenshot: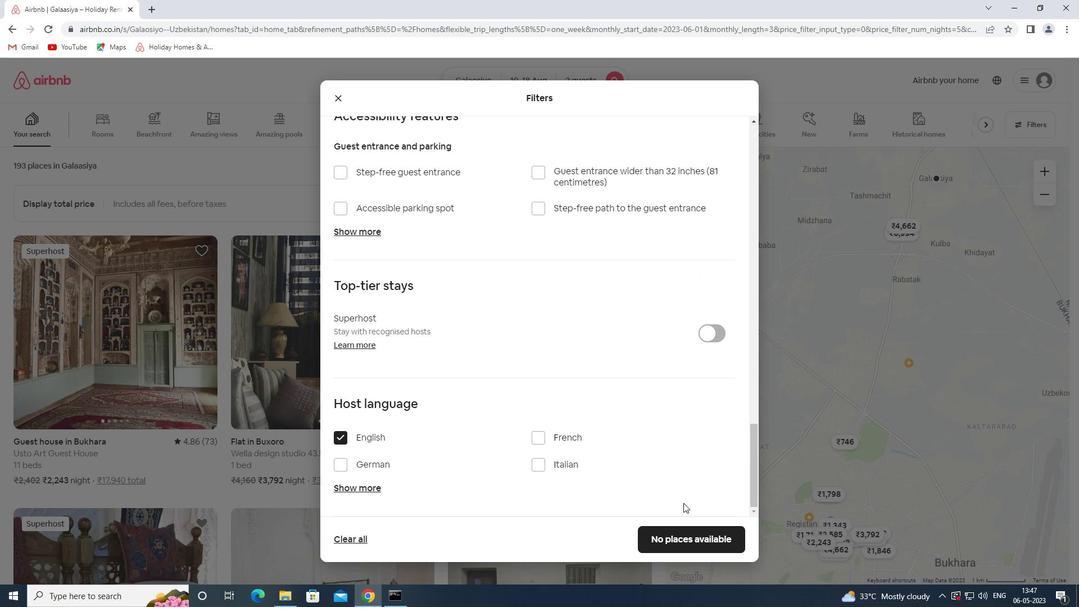 
Action: Mouse pressed left at (690, 540)
Screenshot: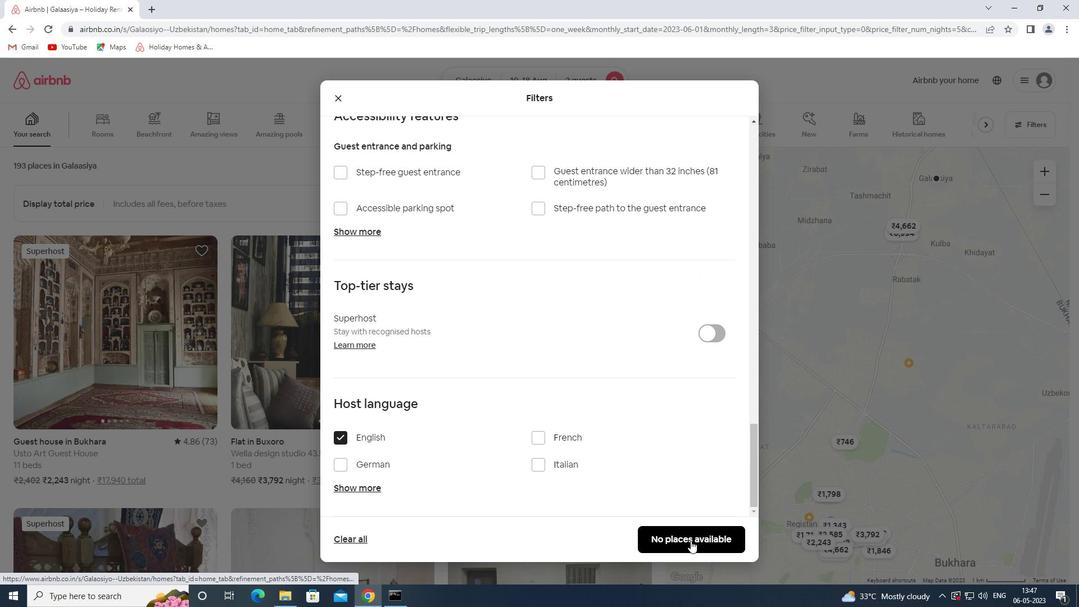 
Action: Mouse moved to (689, 541)
Screenshot: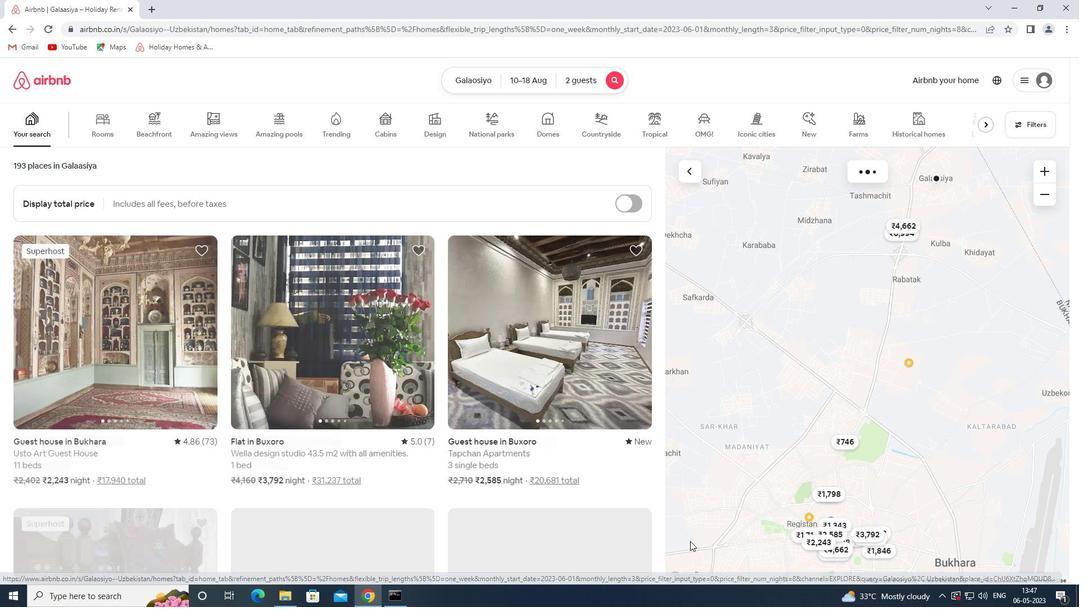 
